 Task: Reply to email with the signature Cassandra Campbell with the subject Request for a referral from softage.1@softage.net with the message Can you provide an update on the status of the software development project? Undo the message and rewrite the message as I have attached the necessary documents for your review. Send the email
Action: Mouse moved to (503, 618)
Screenshot: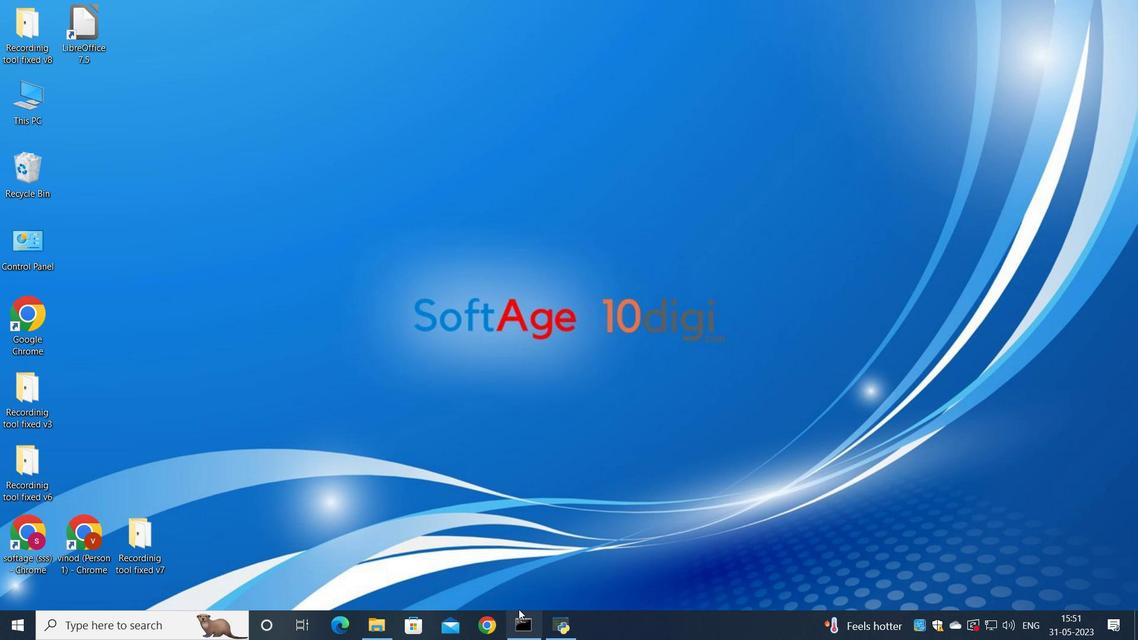 
Action: Mouse pressed left at (503, 618)
Screenshot: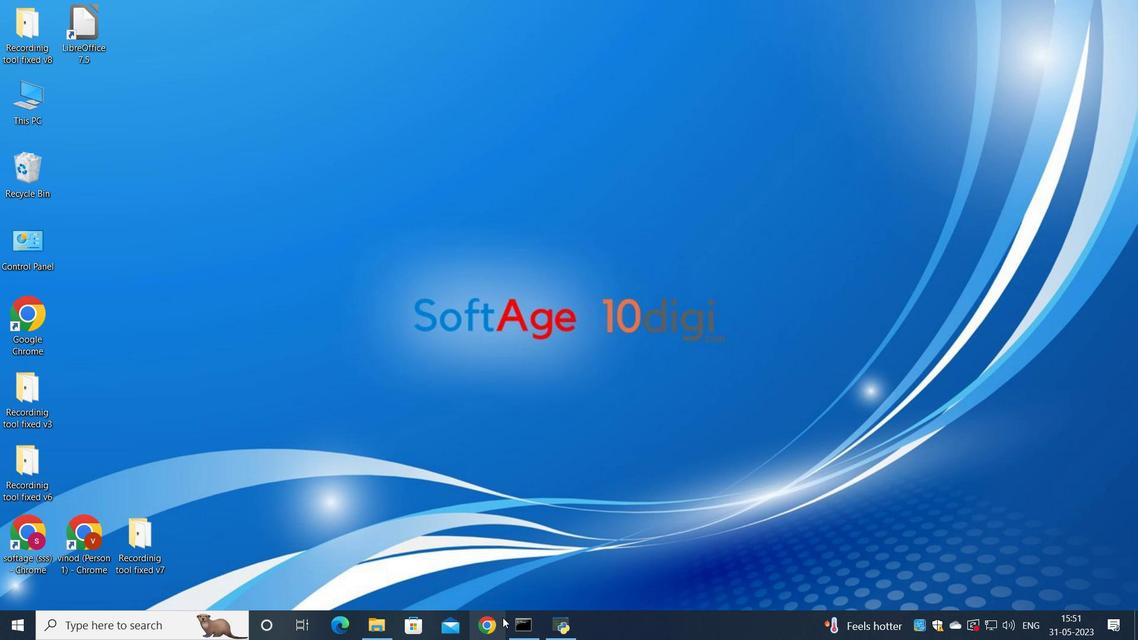 
Action: Mouse moved to (482, 348)
Screenshot: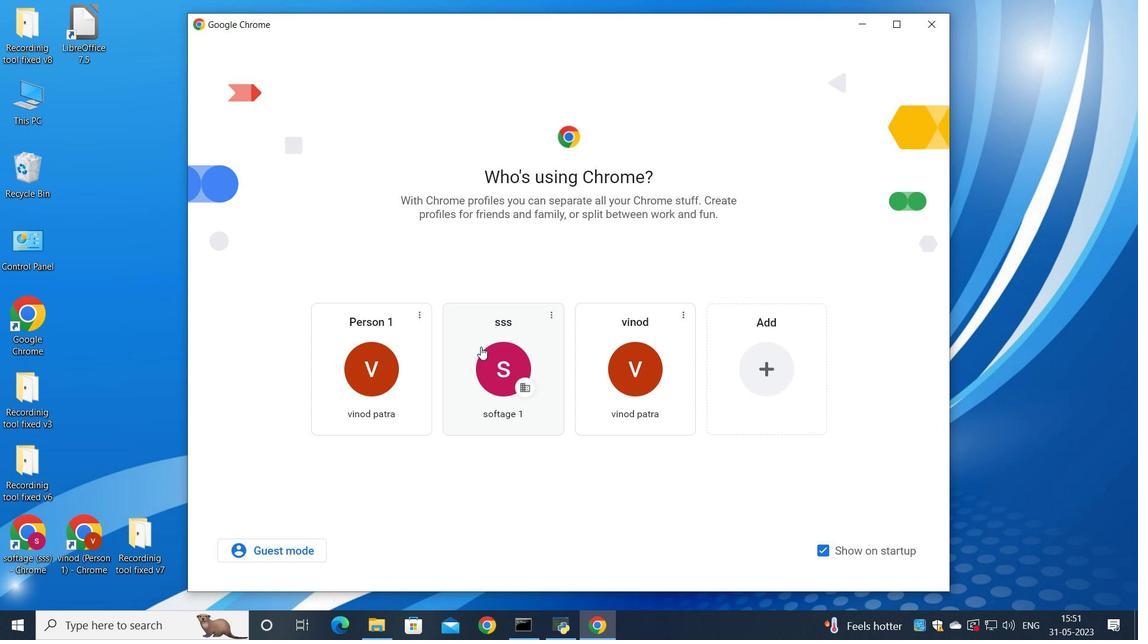
Action: Mouse pressed left at (482, 348)
Screenshot: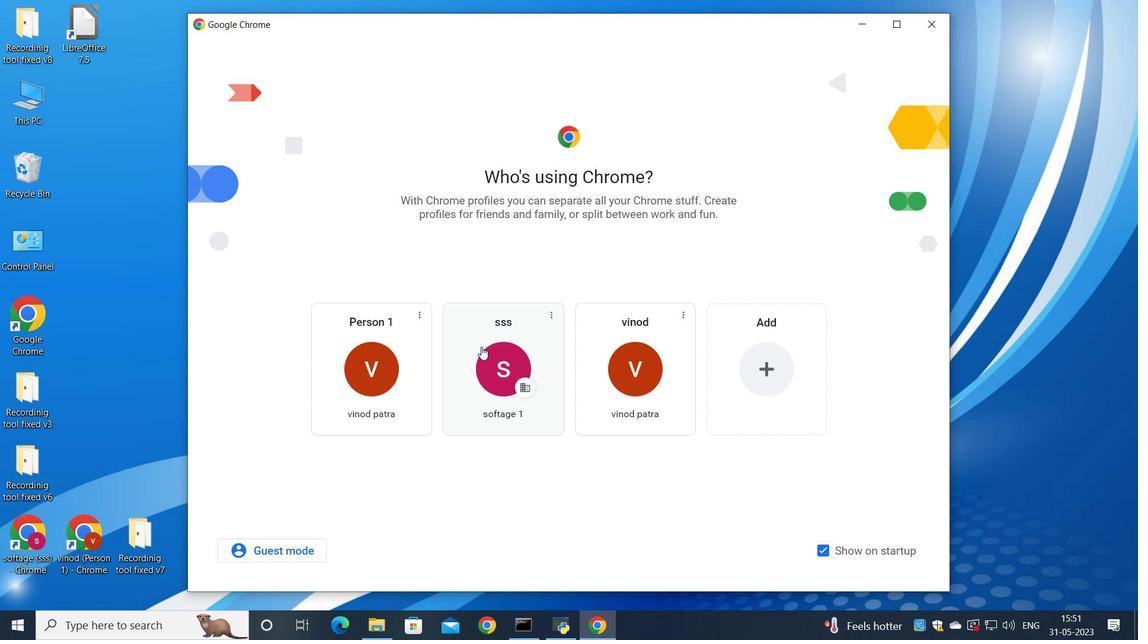 
Action: Mouse moved to (998, 78)
Screenshot: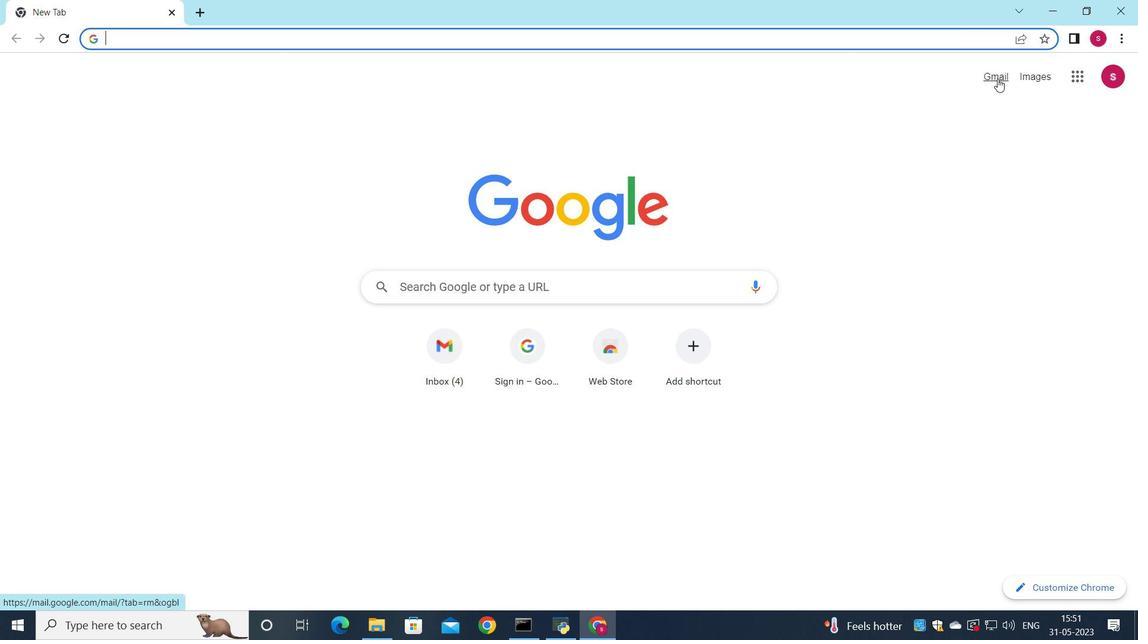 
Action: Mouse pressed left at (998, 78)
Screenshot: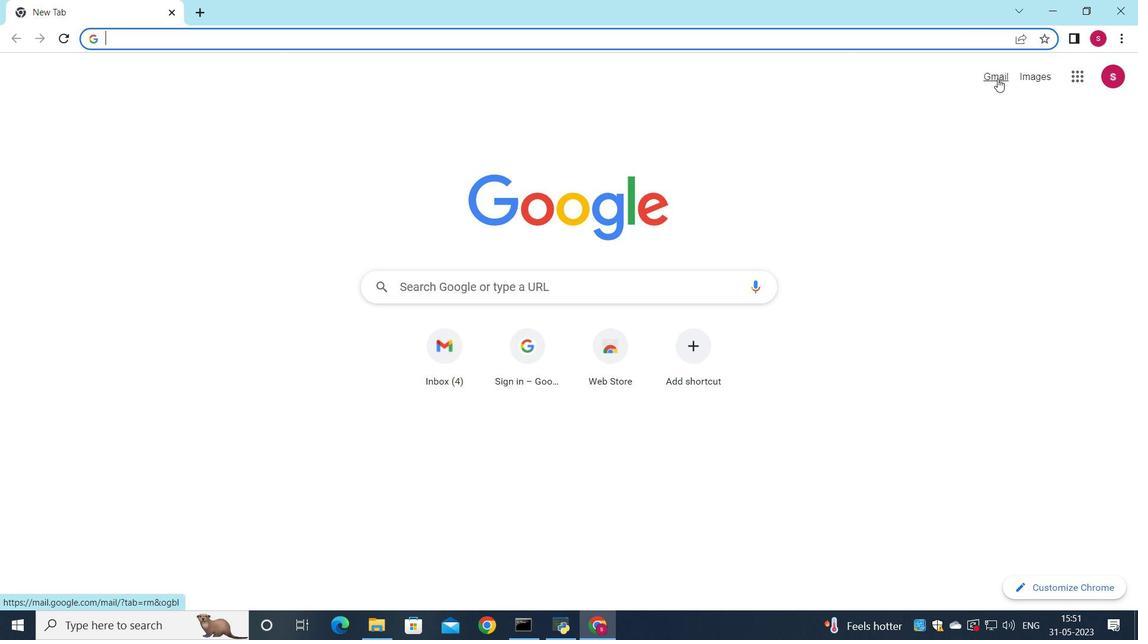 
Action: Mouse moved to (975, 104)
Screenshot: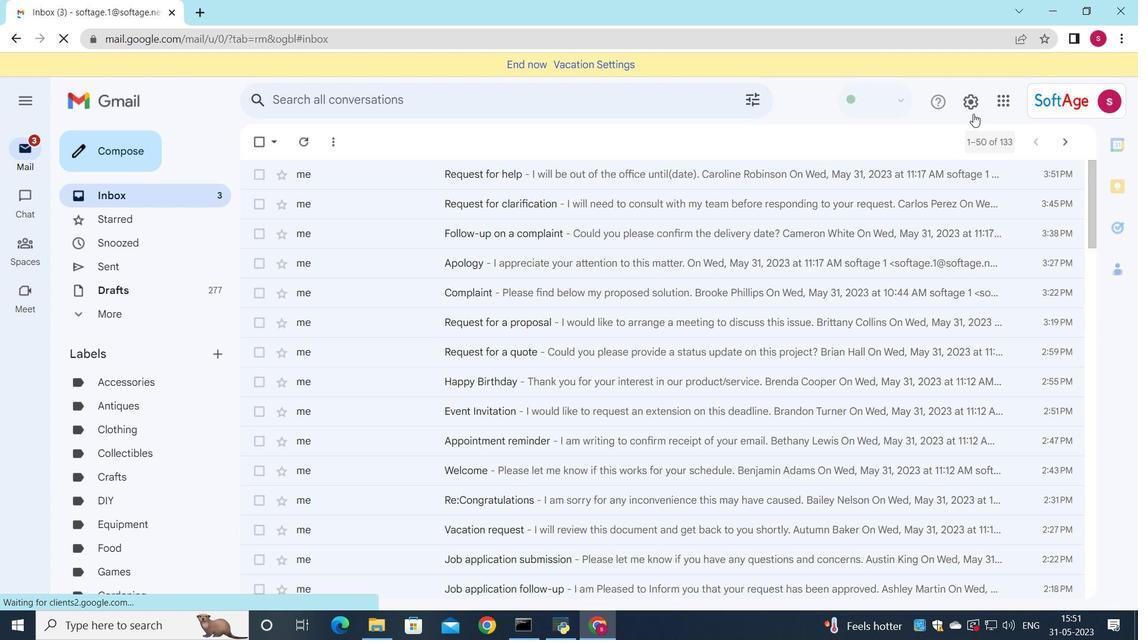 
Action: Mouse pressed left at (975, 104)
Screenshot: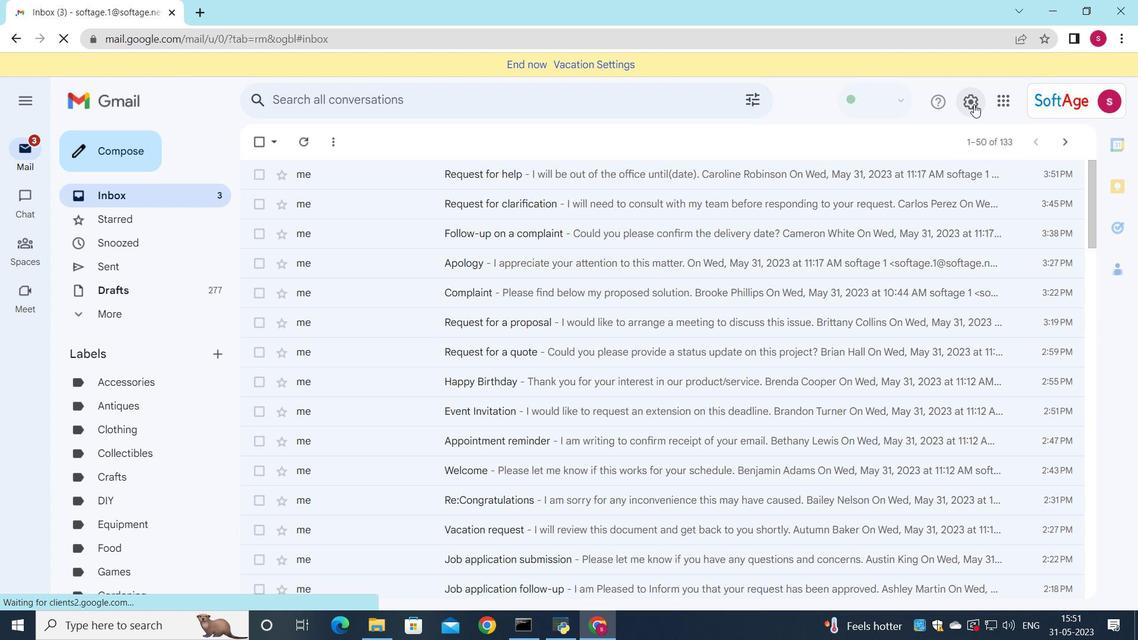 
Action: Mouse moved to (970, 172)
Screenshot: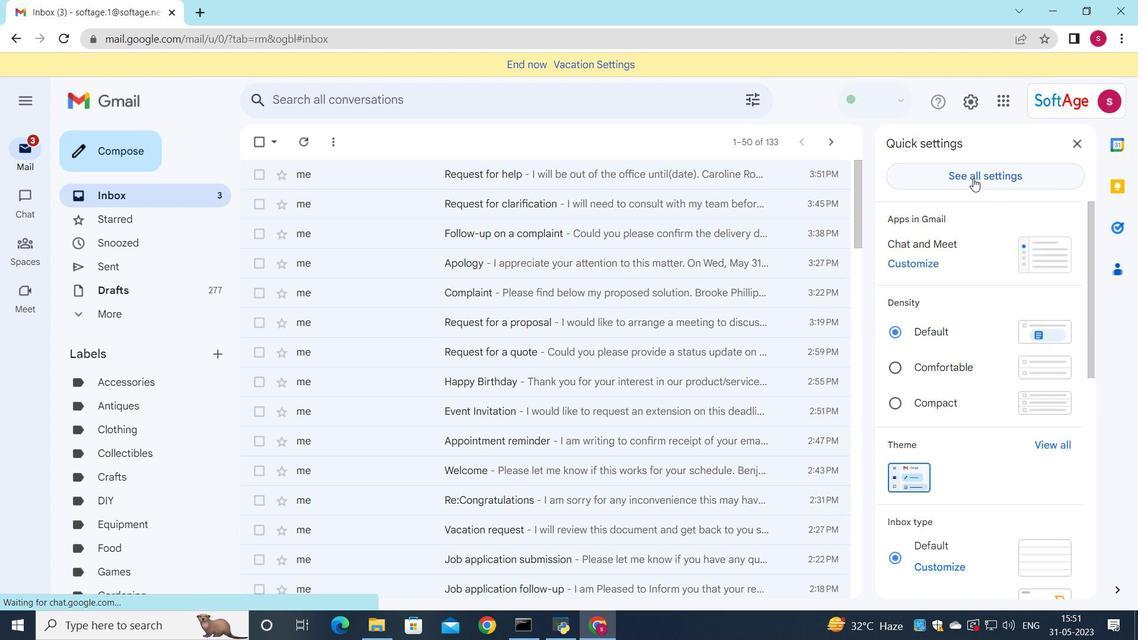 
Action: Mouse pressed left at (970, 172)
Screenshot: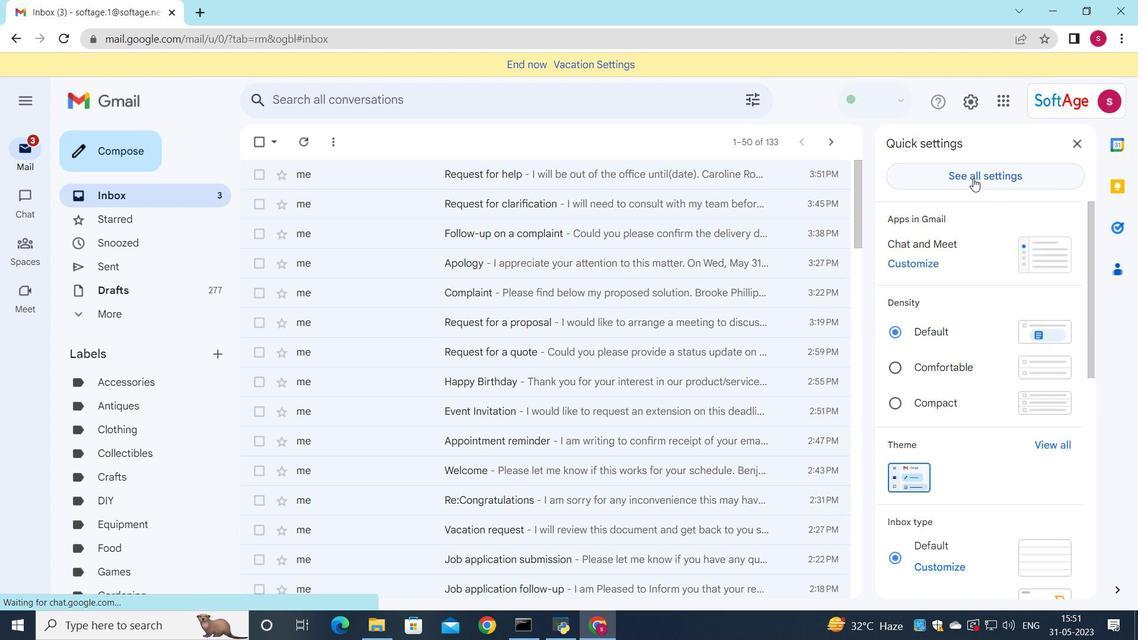 
Action: Mouse moved to (970, 170)
Screenshot: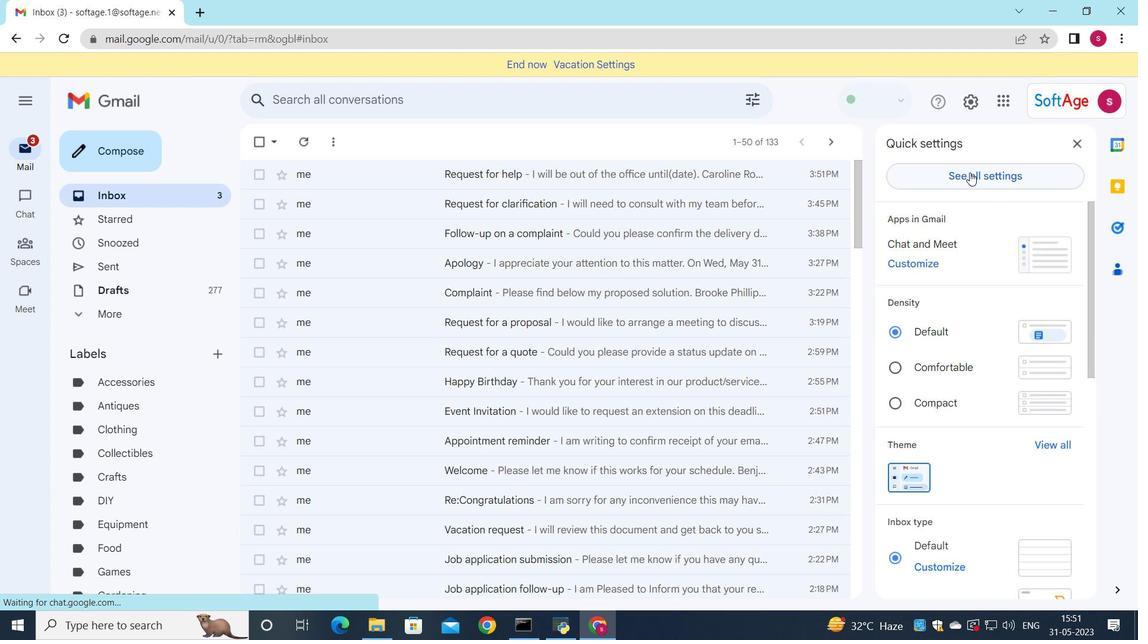 
Action: Key pressed <Key.space>
Screenshot: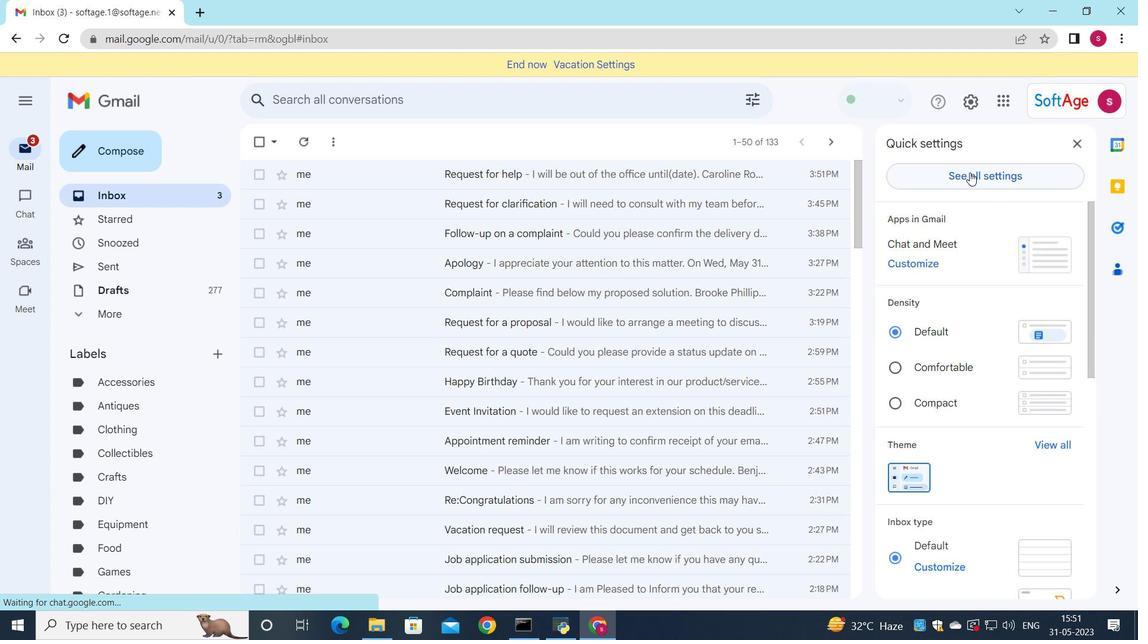 
Action: Mouse moved to (947, 176)
Screenshot: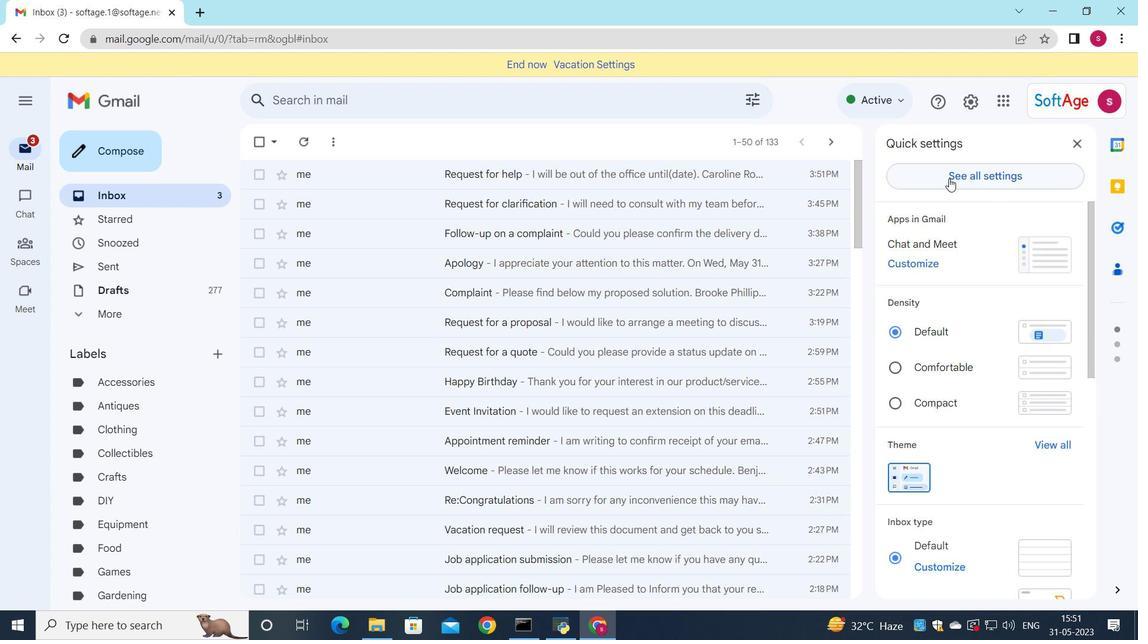 
Action: Mouse pressed left at (947, 176)
Screenshot: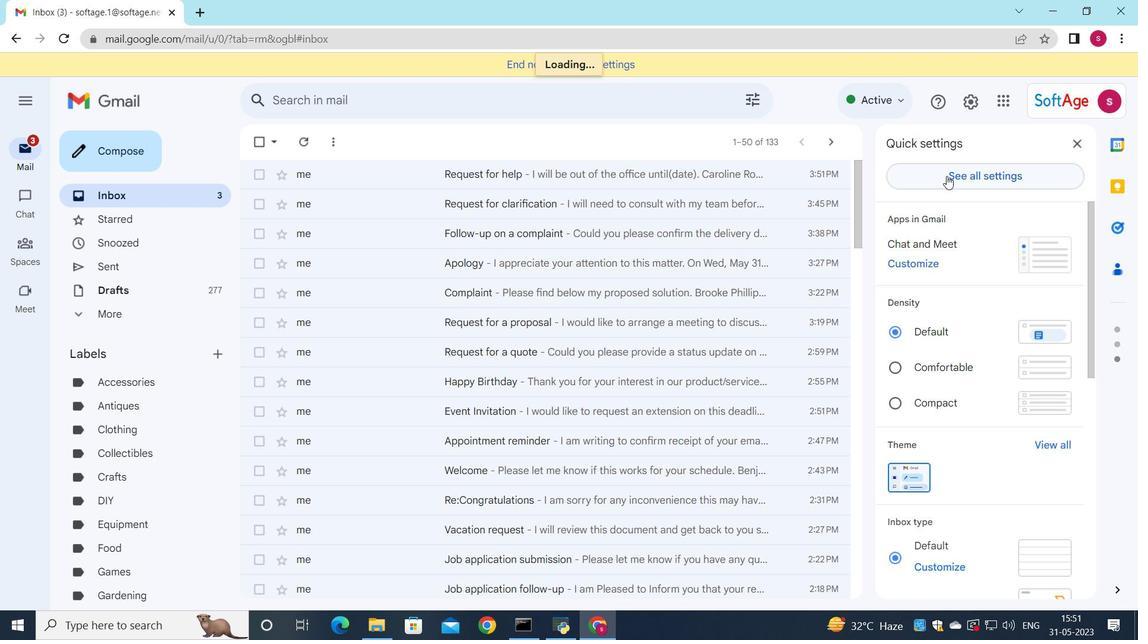 
Action: Mouse moved to (613, 241)
Screenshot: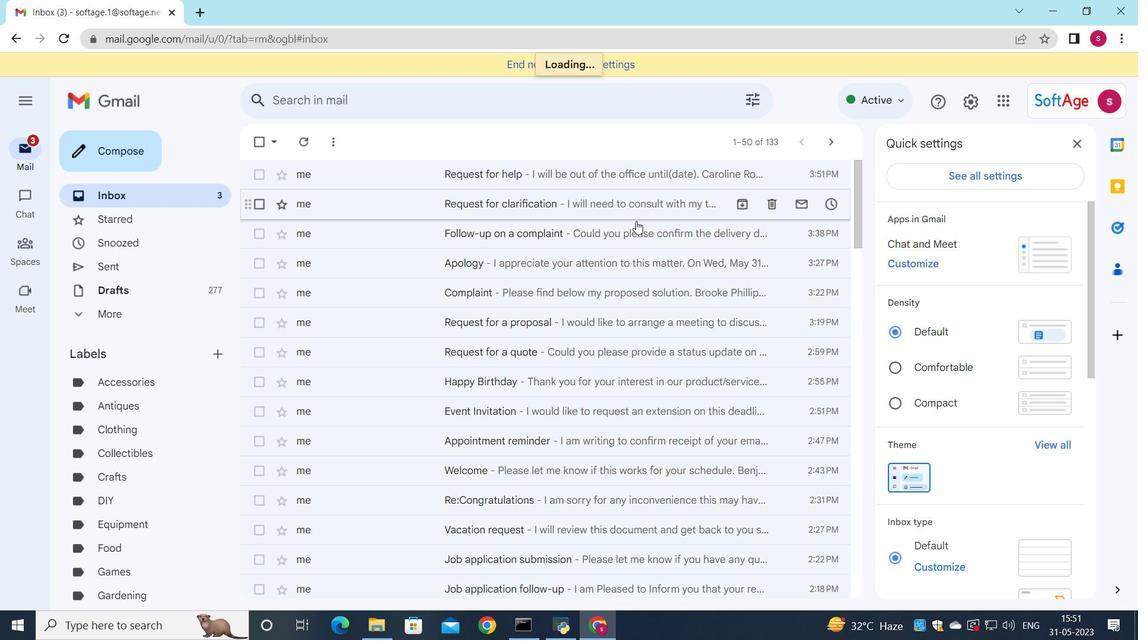 
Action: Mouse scrolled (613, 240) with delta (0, 0)
Screenshot: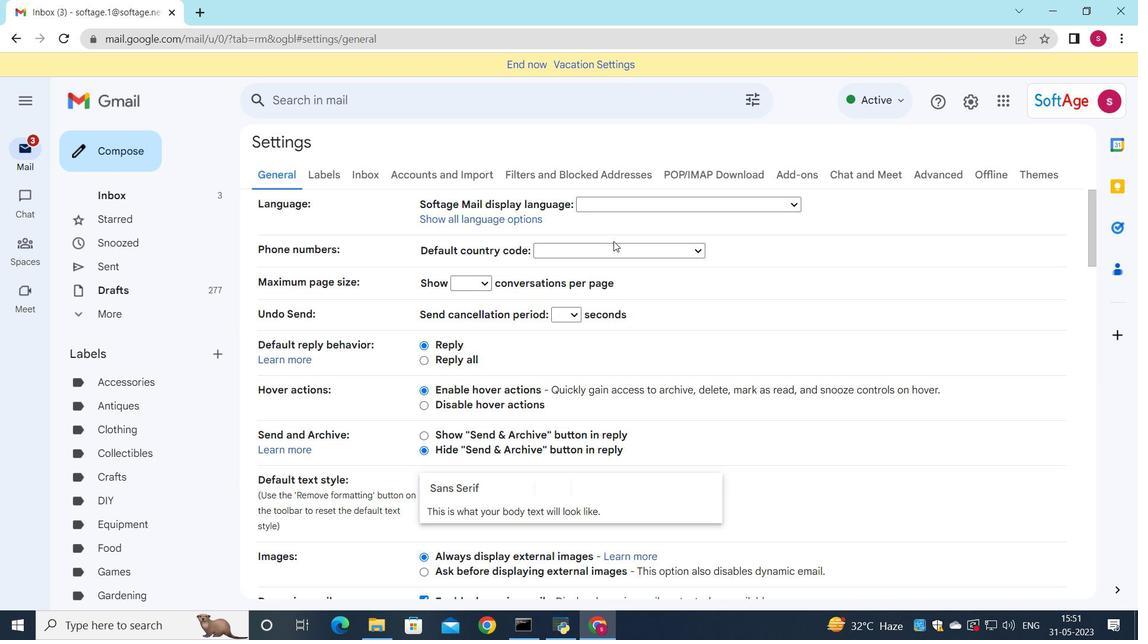 
Action: Mouse scrolled (613, 240) with delta (0, 0)
Screenshot: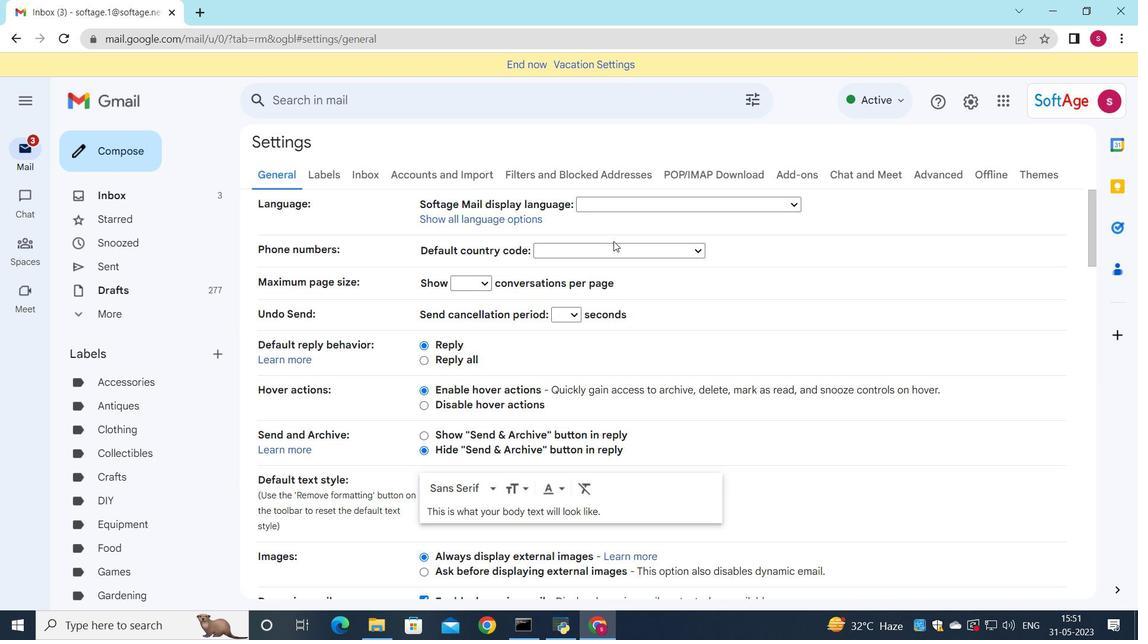 
Action: Mouse scrolled (613, 240) with delta (0, 0)
Screenshot: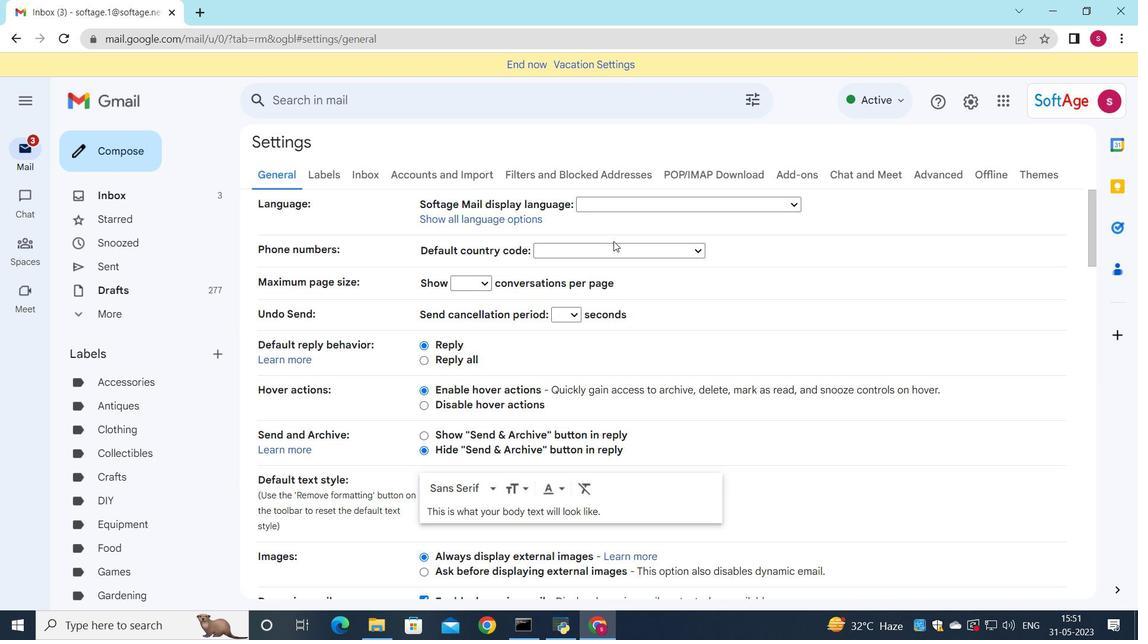
Action: Mouse moved to (616, 243)
Screenshot: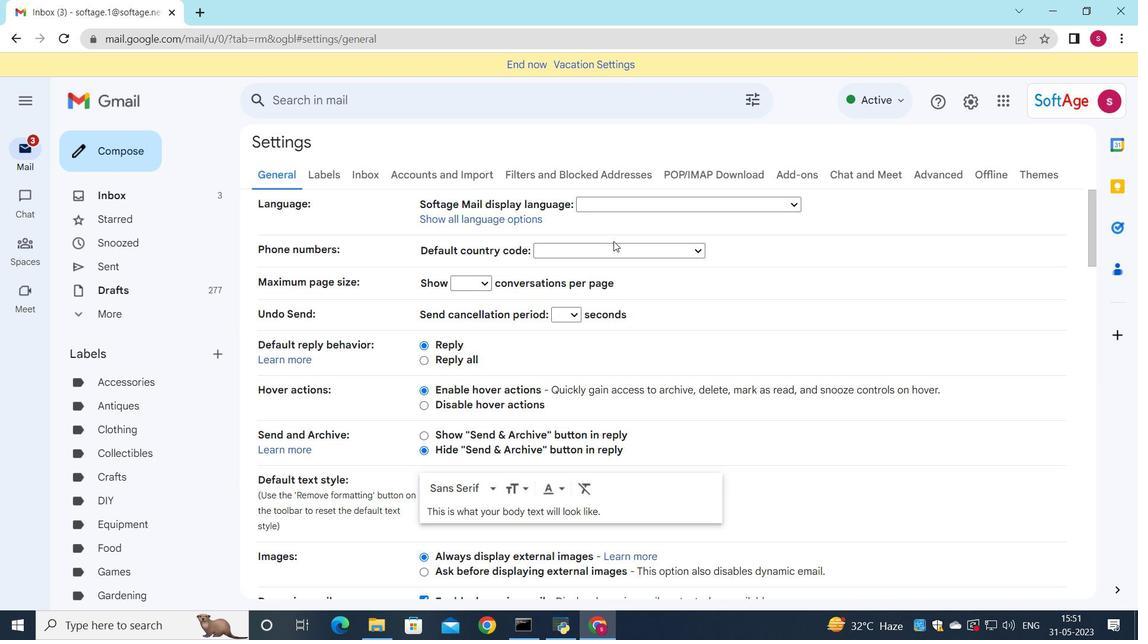
Action: Mouse scrolled (616, 243) with delta (0, 0)
Screenshot: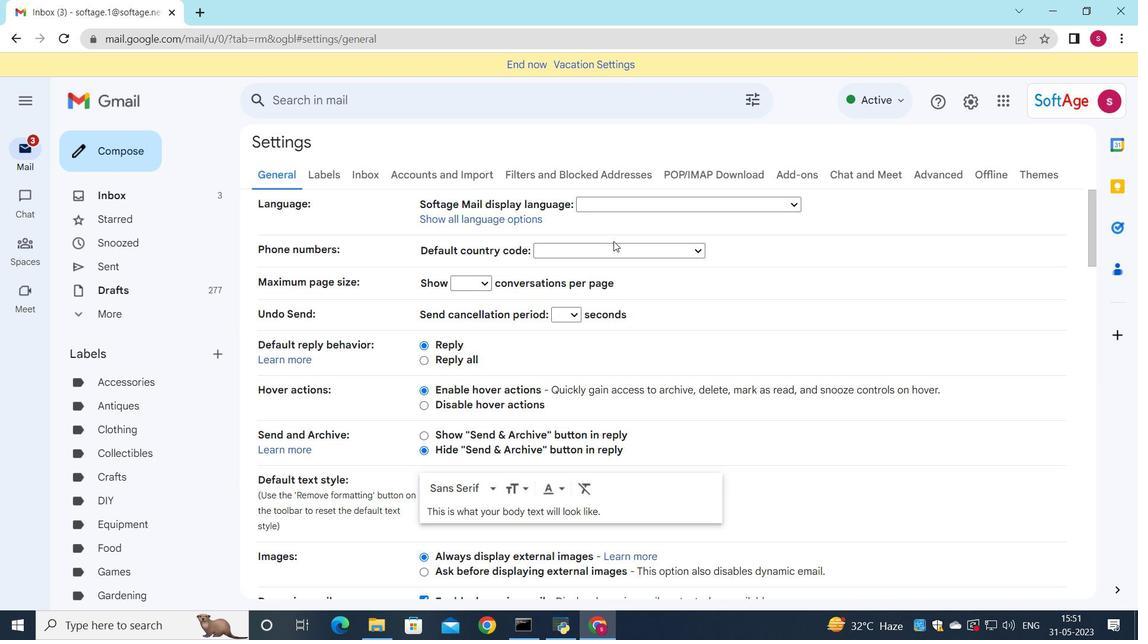 
Action: Mouse scrolled (616, 243) with delta (0, 0)
Screenshot: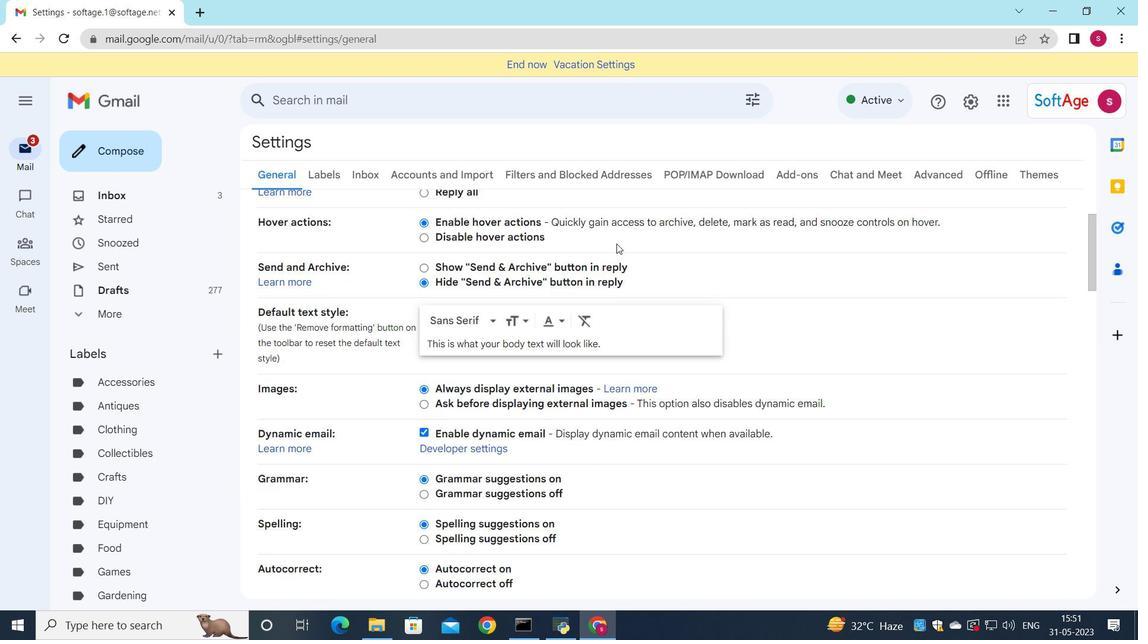 
Action: Mouse scrolled (616, 243) with delta (0, 0)
Screenshot: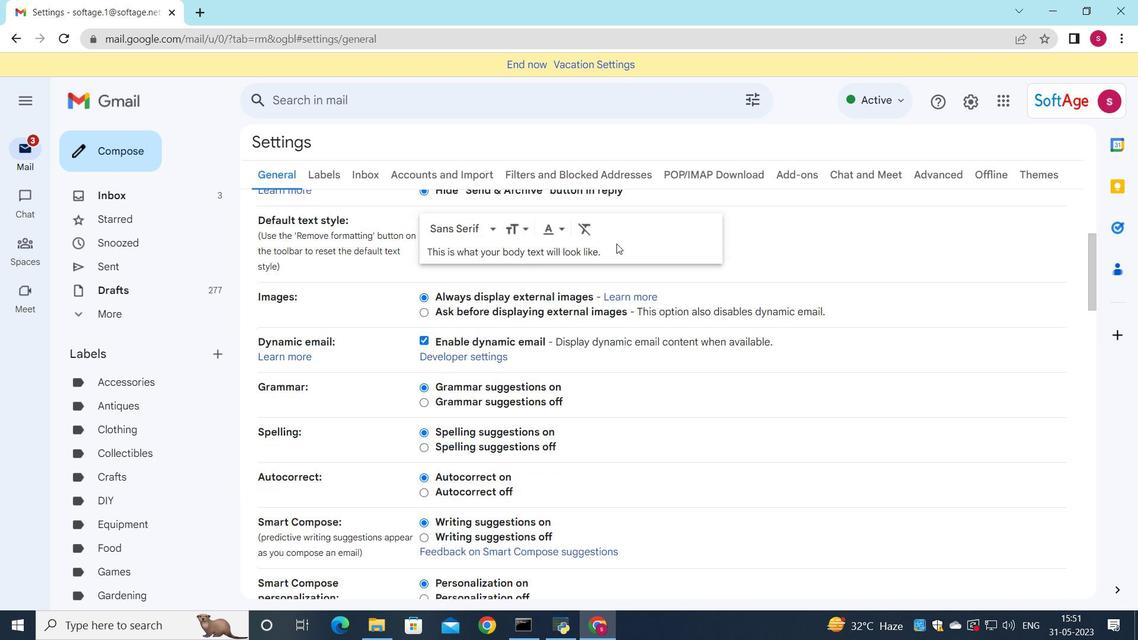
Action: Mouse scrolled (616, 243) with delta (0, 0)
Screenshot: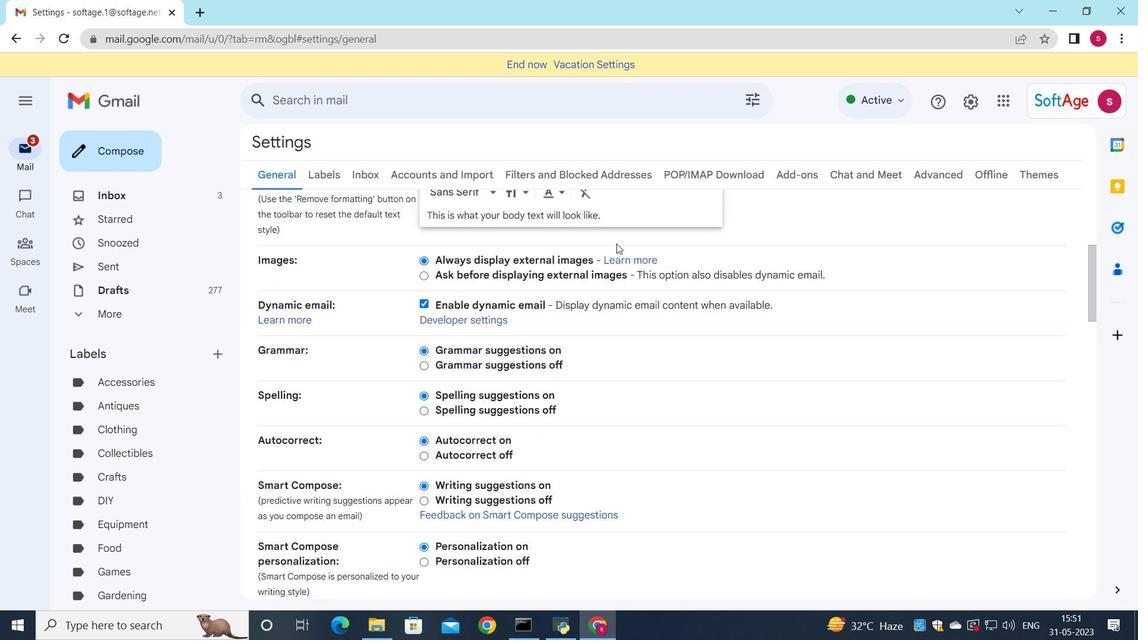 
Action: Mouse moved to (617, 243)
Screenshot: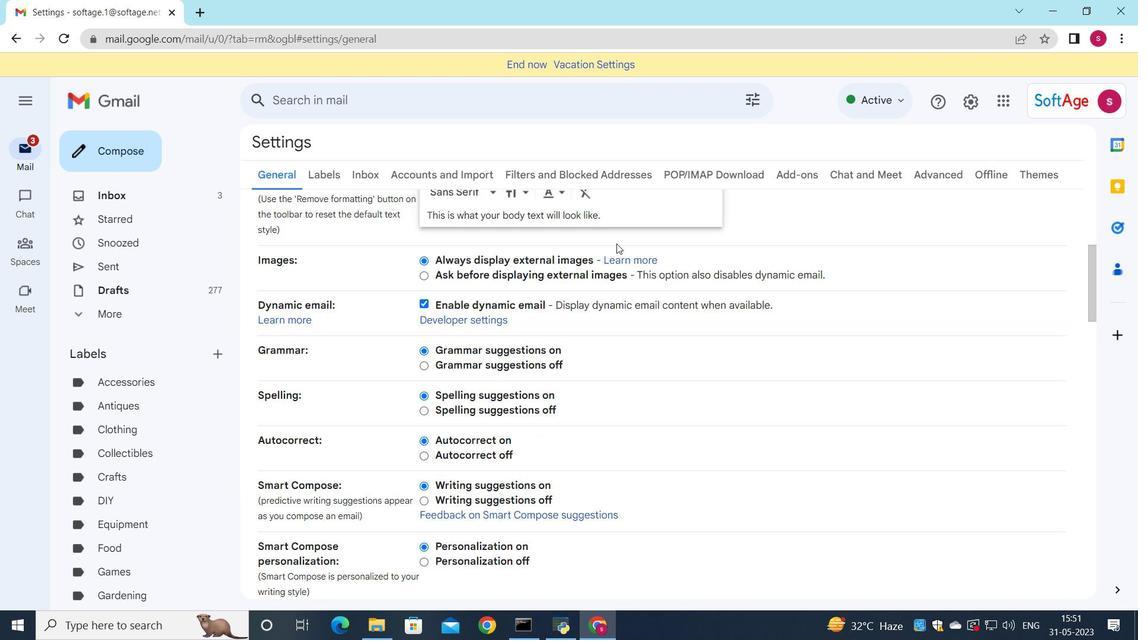 
Action: Mouse scrolled (617, 243) with delta (0, 0)
Screenshot: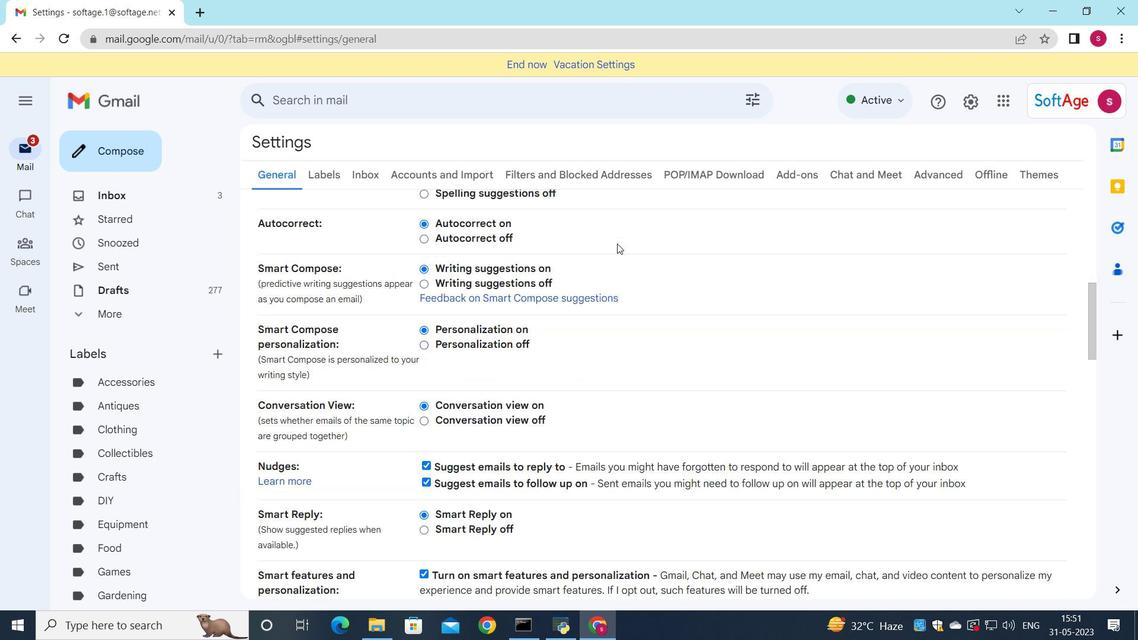 
Action: Mouse scrolled (617, 243) with delta (0, 0)
Screenshot: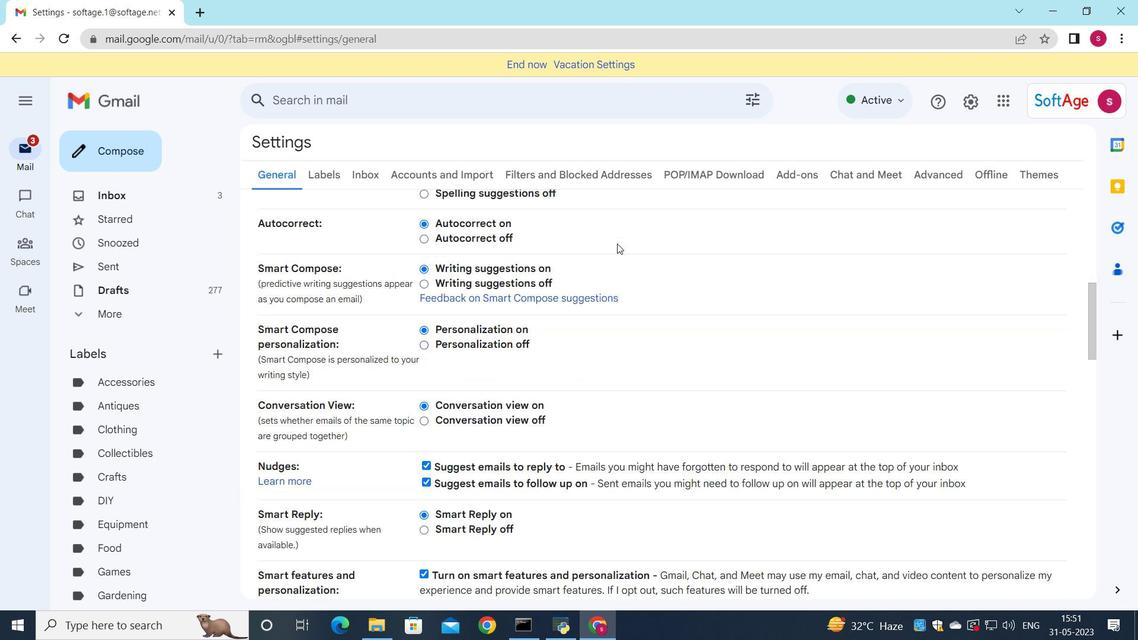 
Action: Mouse scrolled (617, 243) with delta (0, 0)
Screenshot: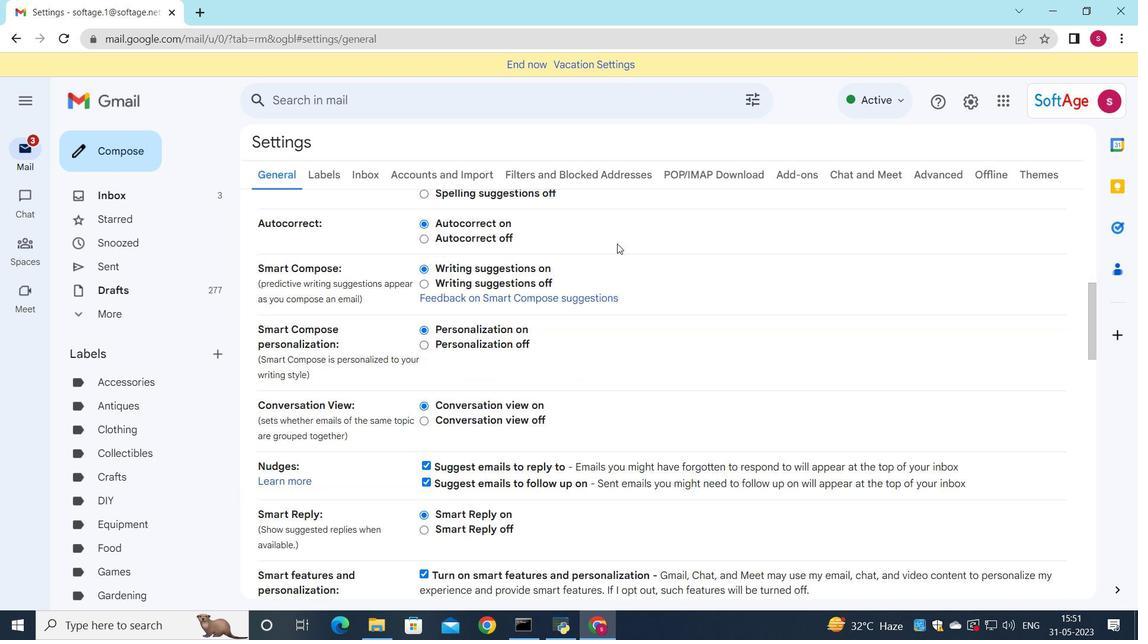 
Action: Mouse scrolled (617, 243) with delta (0, 0)
Screenshot: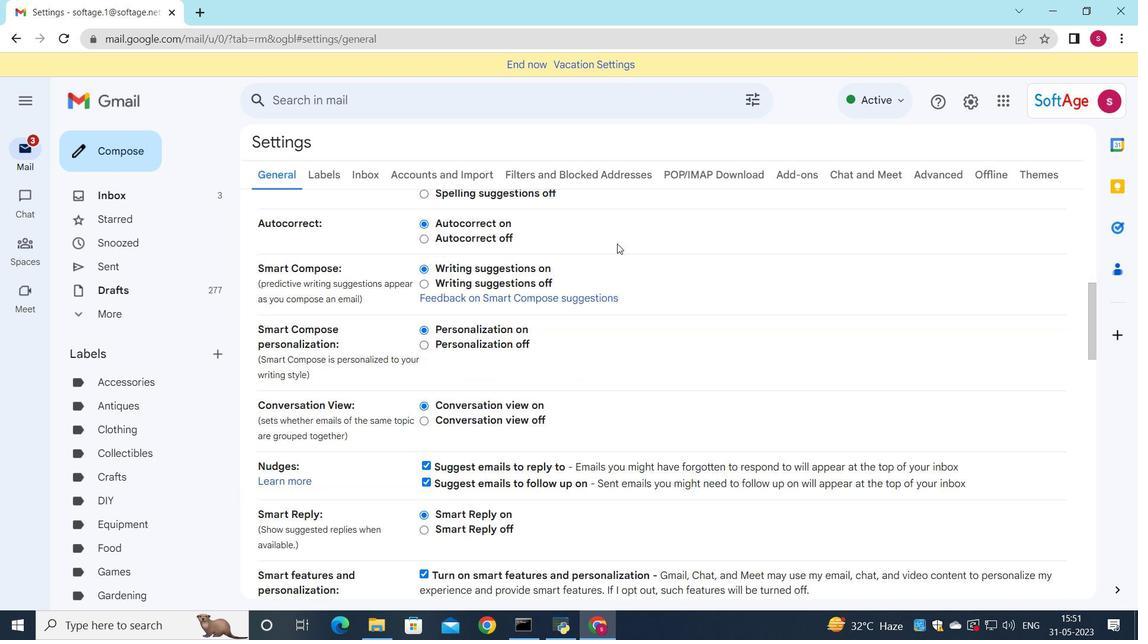 
Action: Mouse scrolled (617, 243) with delta (0, 0)
Screenshot: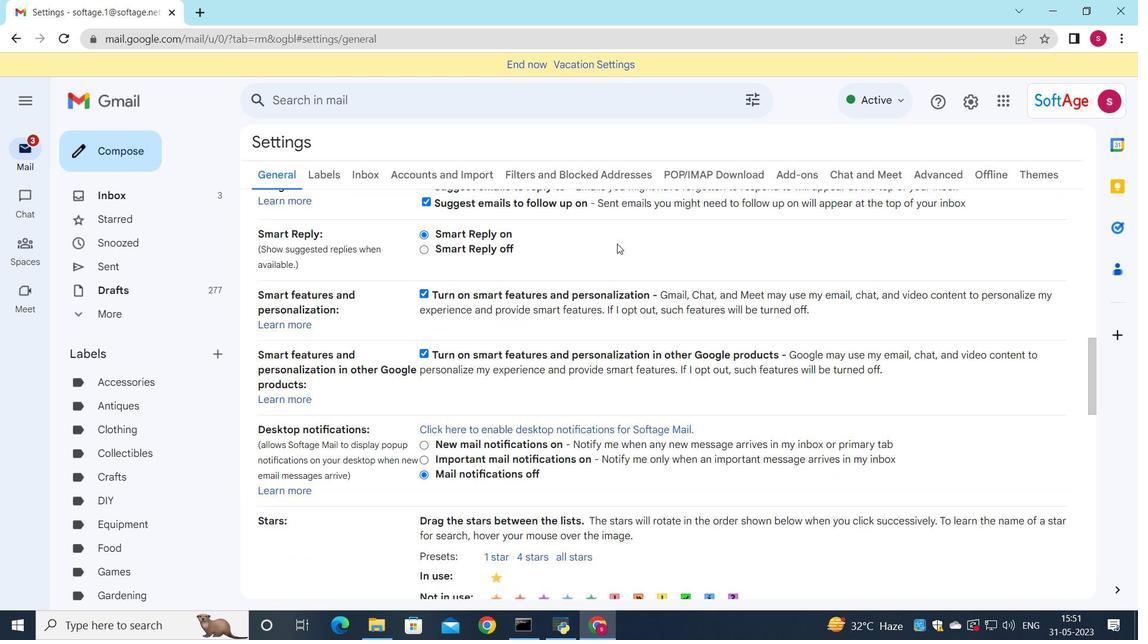 
Action: Mouse scrolled (617, 243) with delta (0, 0)
Screenshot: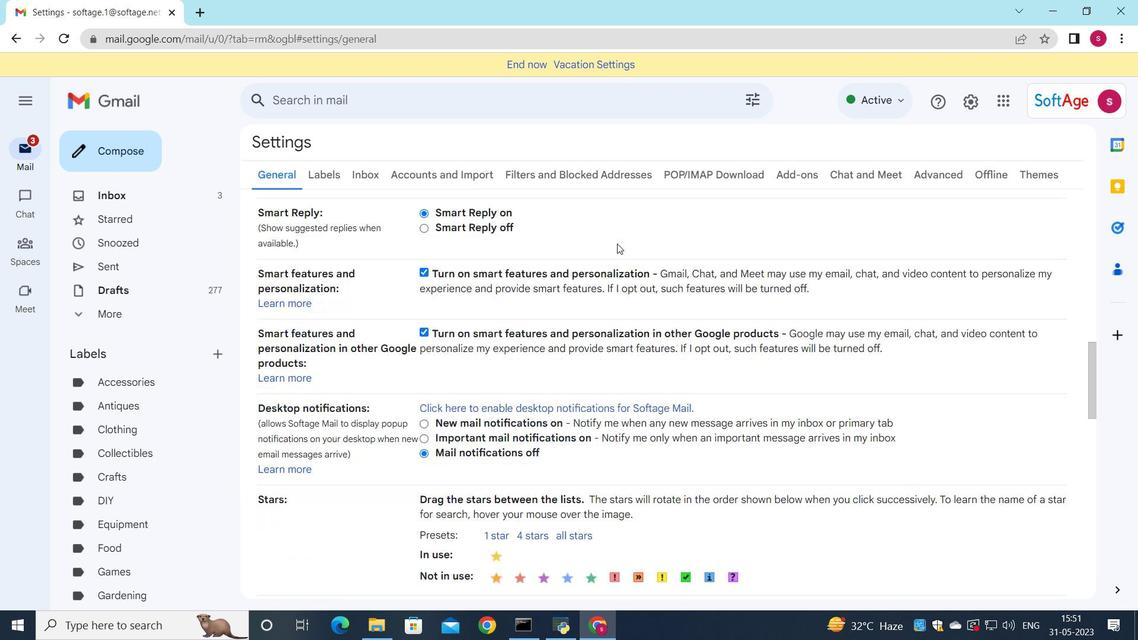 
Action: Mouse scrolled (617, 243) with delta (0, 0)
Screenshot: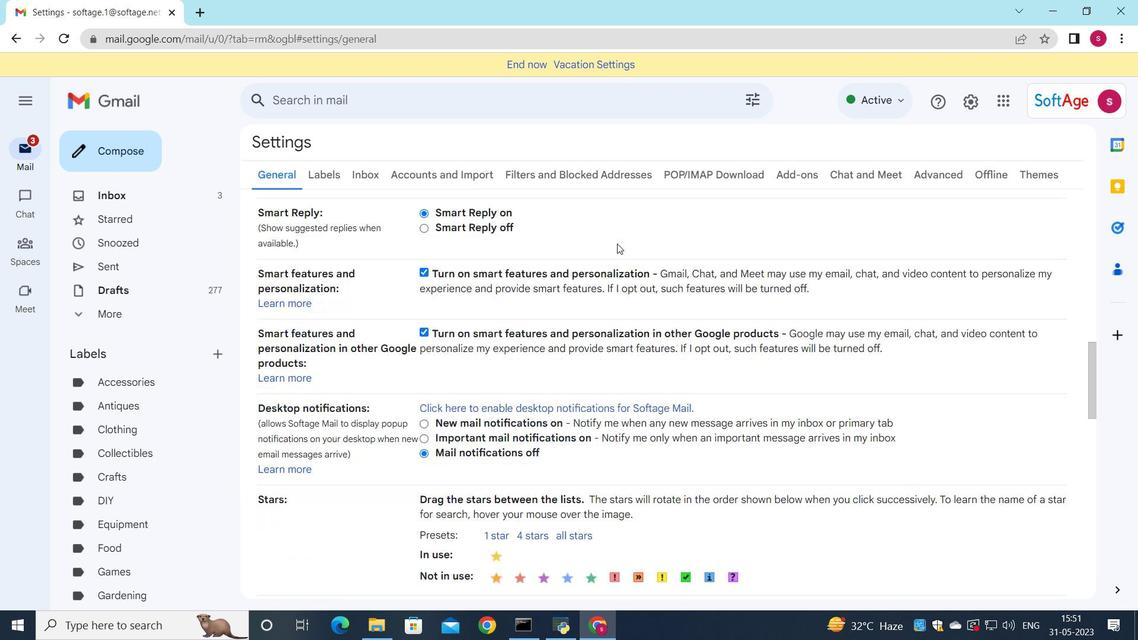 
Action: Mouse scrolled (617, 243) with delta (0, 0)
Screenshot: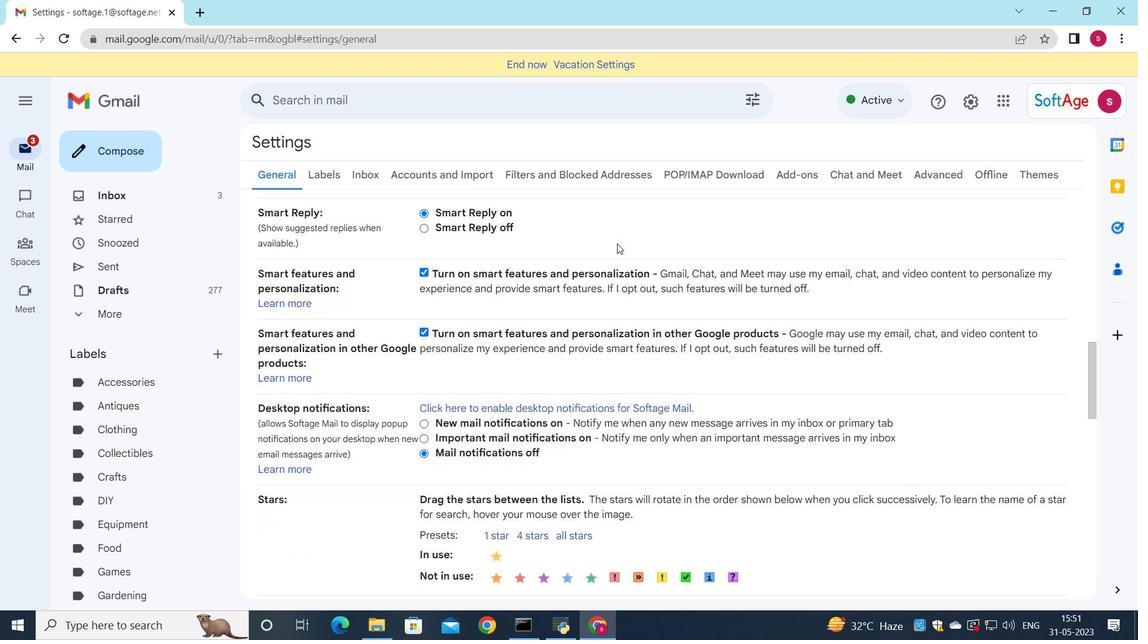 
Action: Mouse scrolled (617, 243) with delta (0, 0)
Screenshot: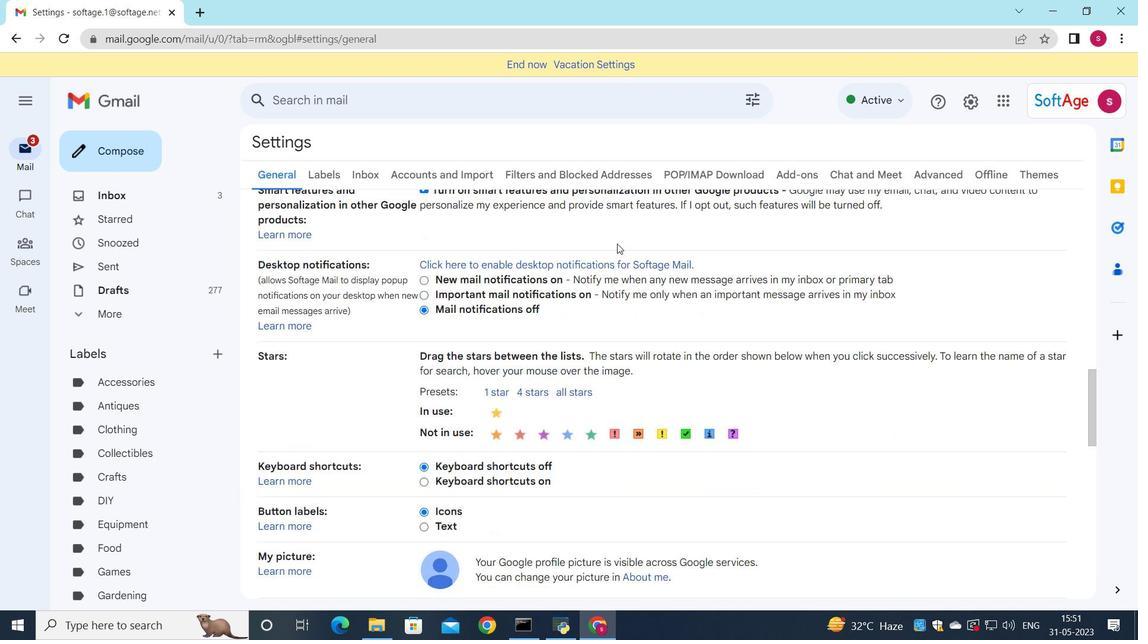 
Action: Mouse scrolled (617, 243) with delta (0, 0)
Screenshot: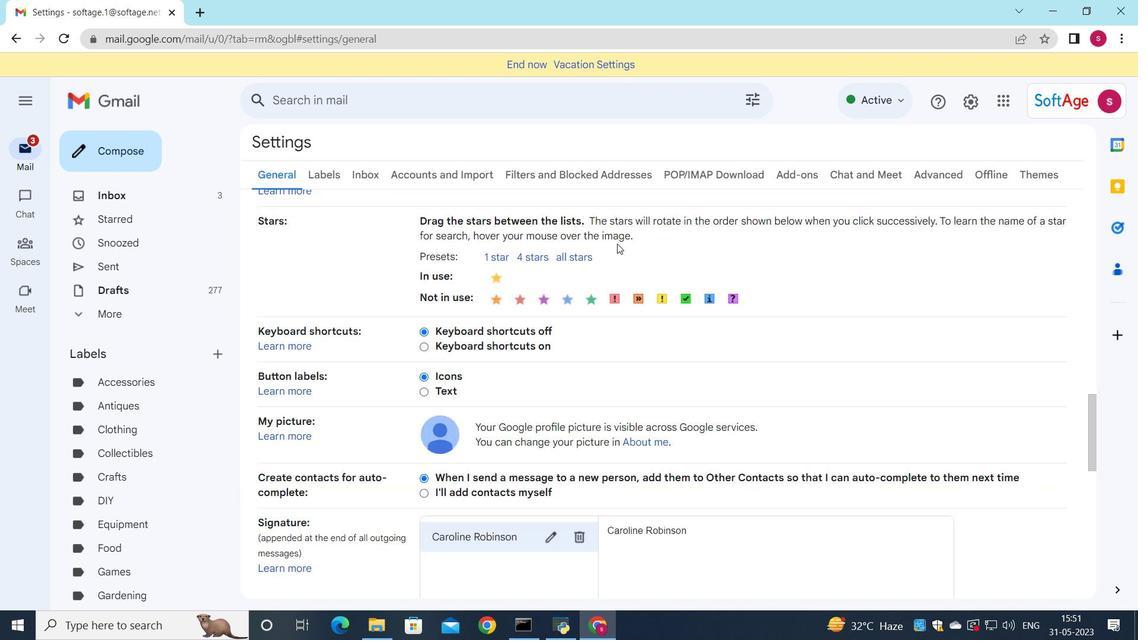 
Action: Mouse scrolled (617, 243) with delta (0, 0)
Screenshot: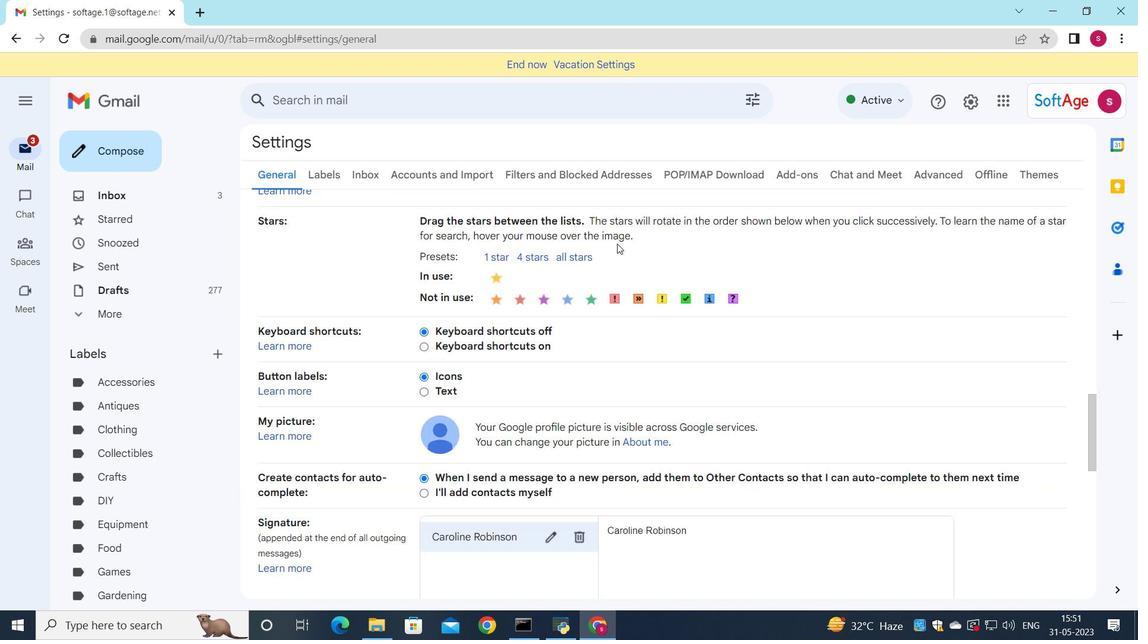 
Action: Mouse moved to (587, 305)
Screenshot: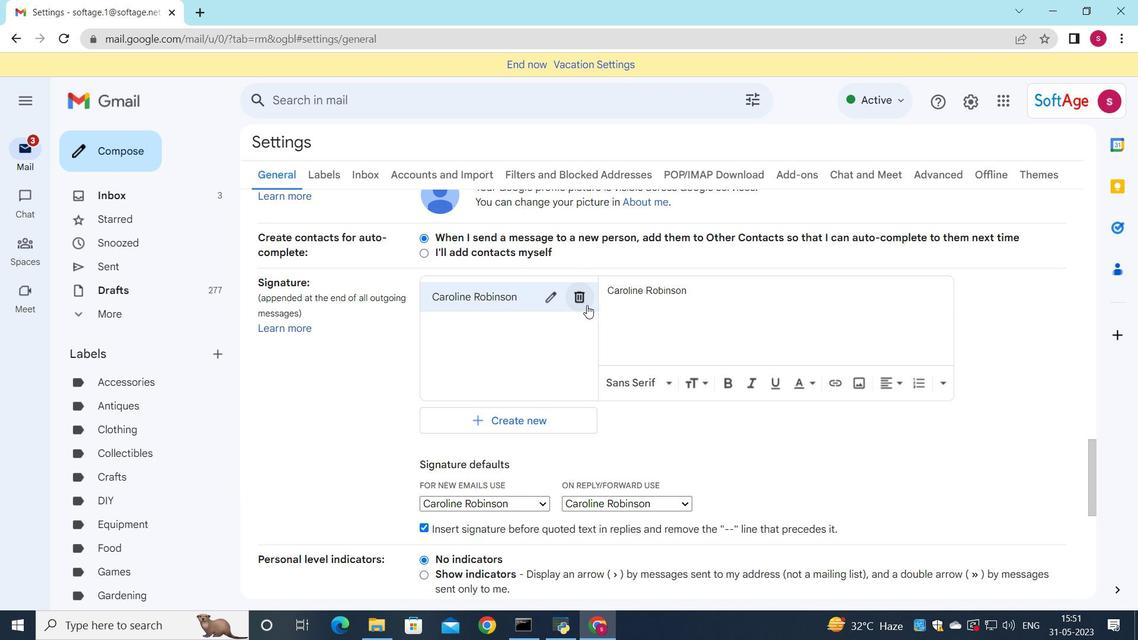 
Action: Mouse pressed left at (587, 305)
Screenshot: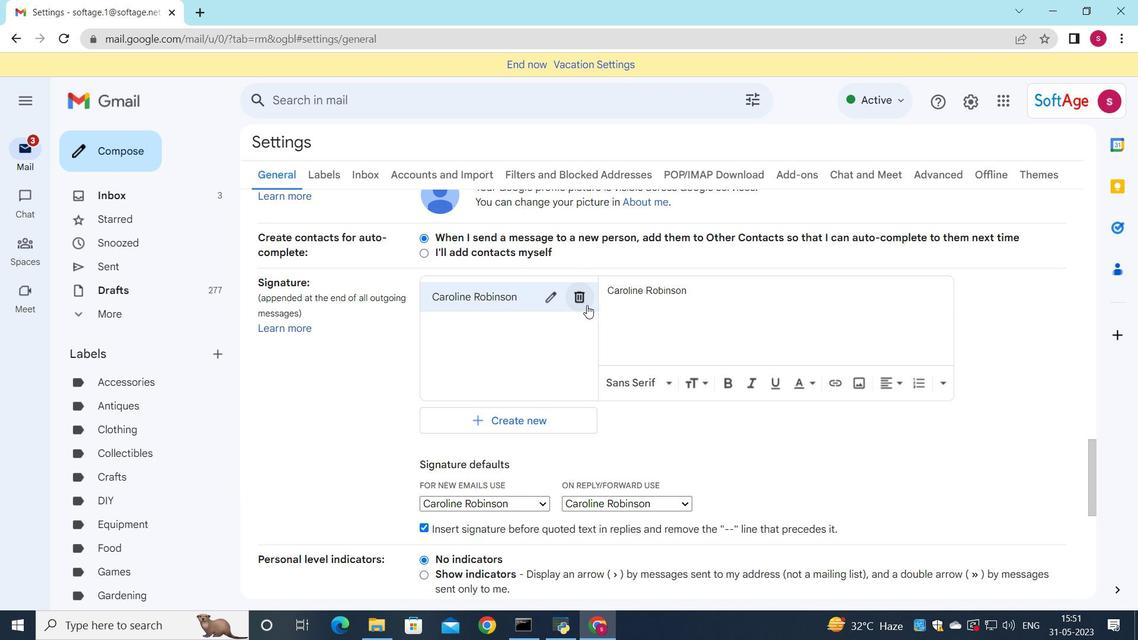 
Action: Mouse moved to (714, 358)
Screenshot: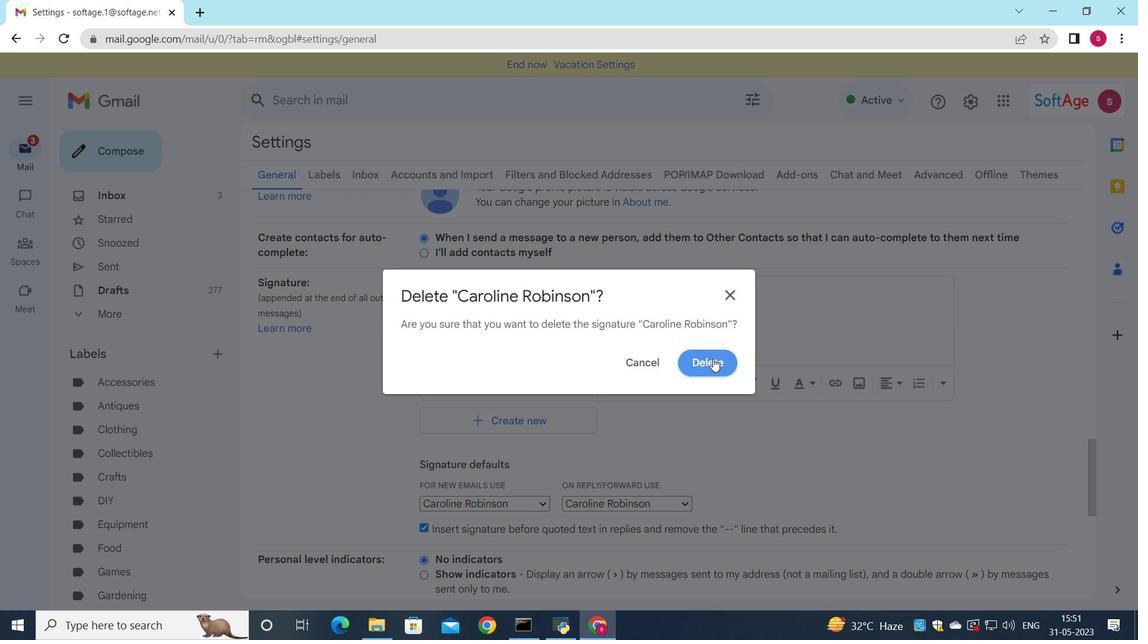 
Action: Mouse pressed left at (714, 358)
Screenshot: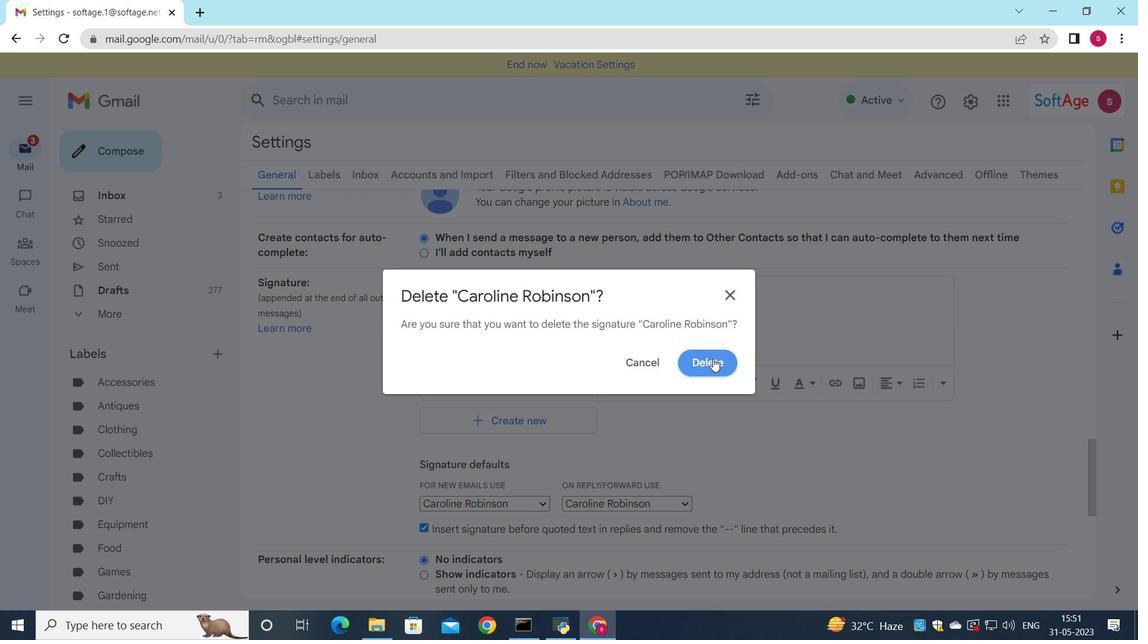 
Action: Mouse moved to (451, 308)
Screenshot: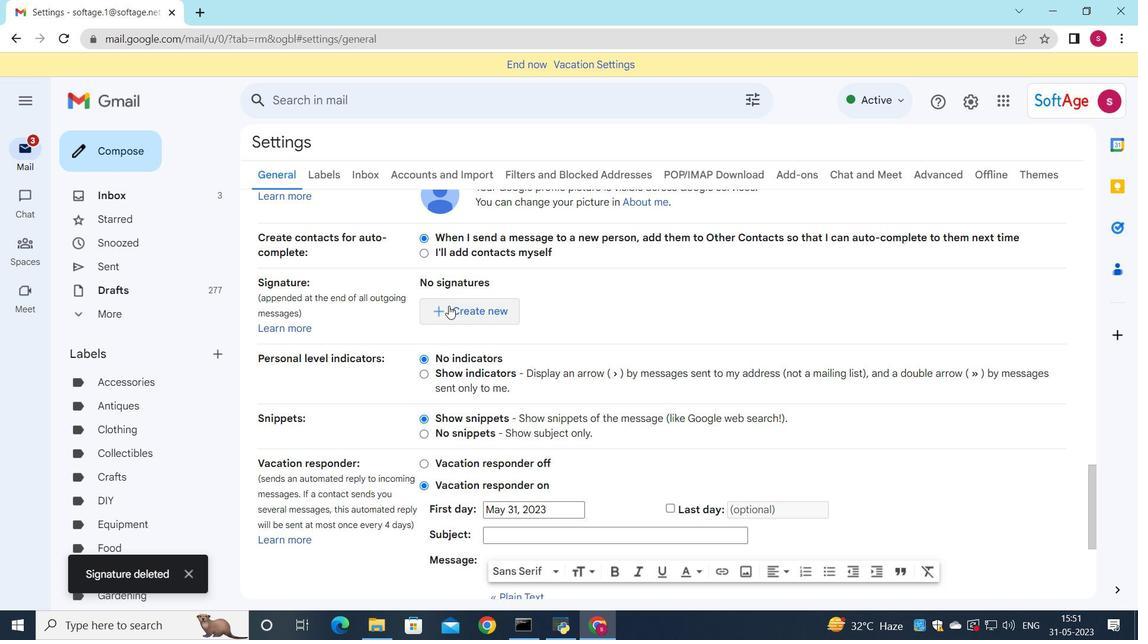 
Action: Mouse pressed left at (451, 308)
Screenshot: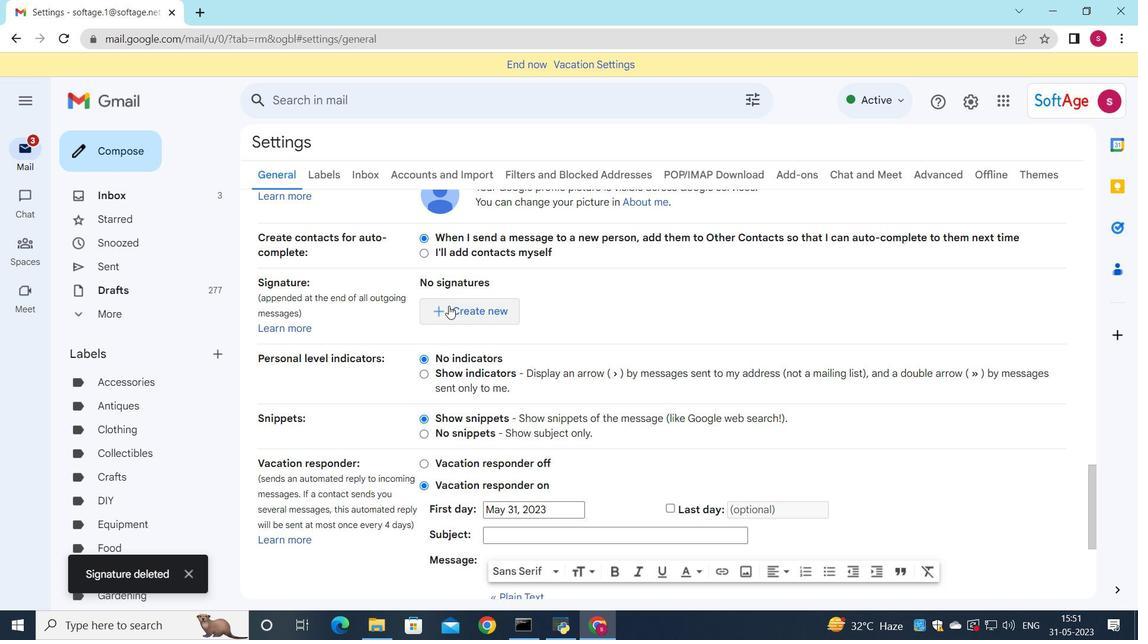 
Action: Mouse moved to (795, 317)
Screenshot: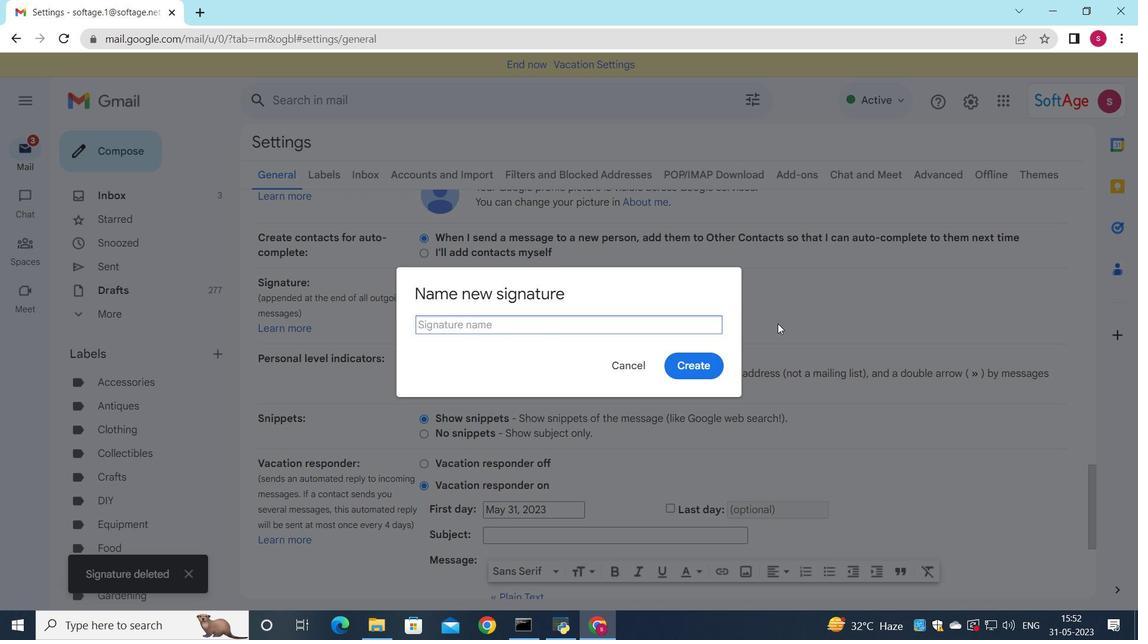 
Action: Key pressed <Key.shift>Casandra<Key.space><Key.shift>Campbell
Screenshot: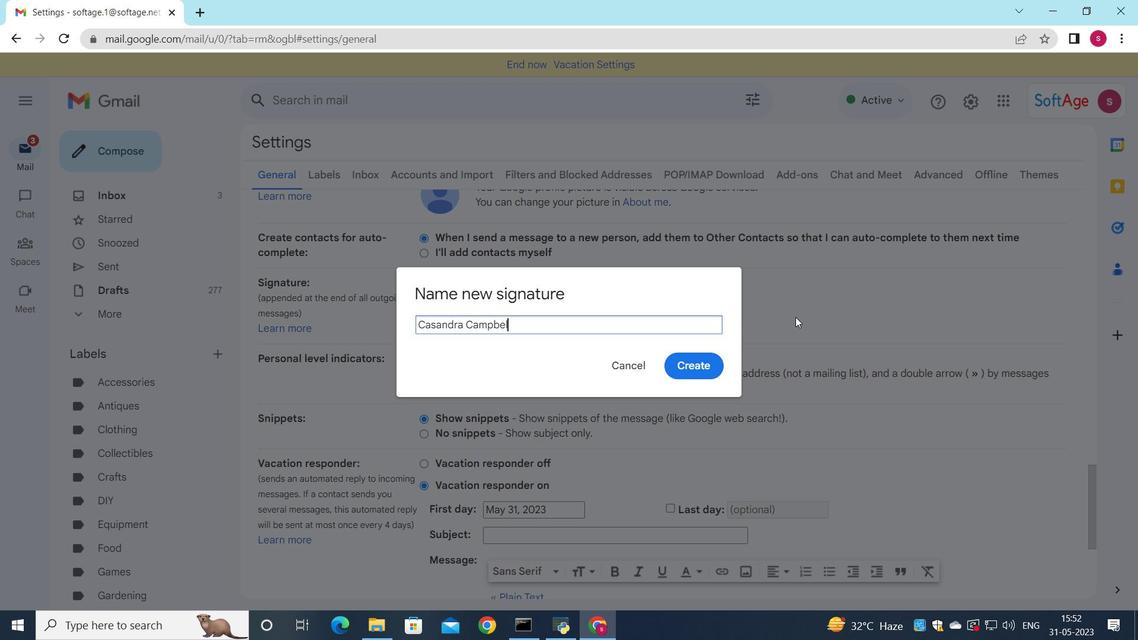 
Action: Mouse moved to (702, 367)
Screenshot: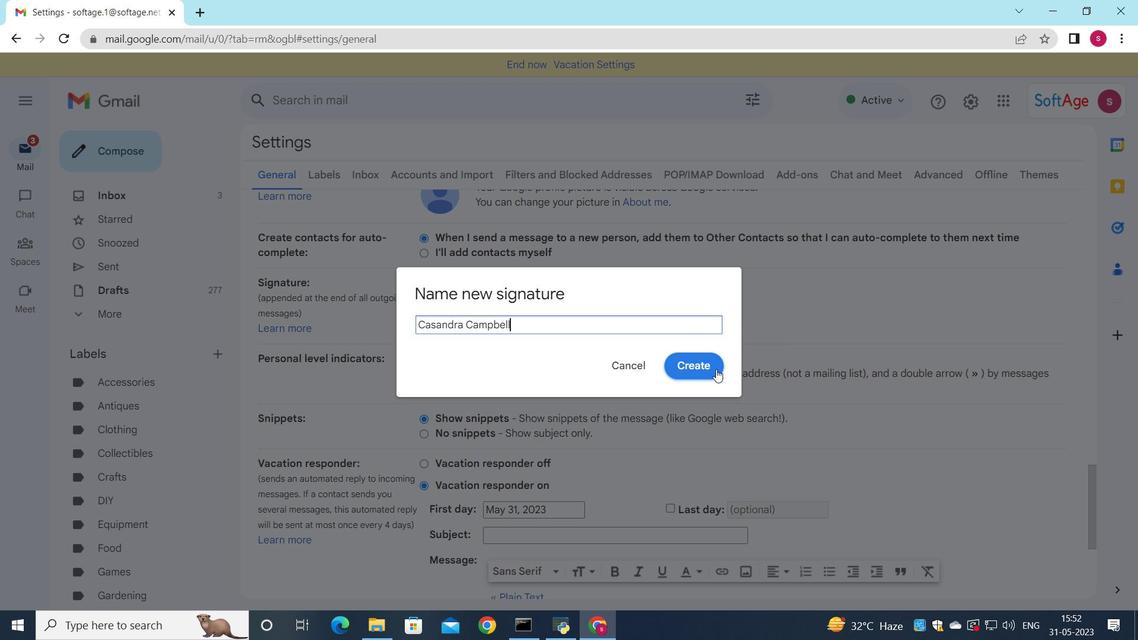 
Action: Mouse pressed left at (702, 367)
Screenshot: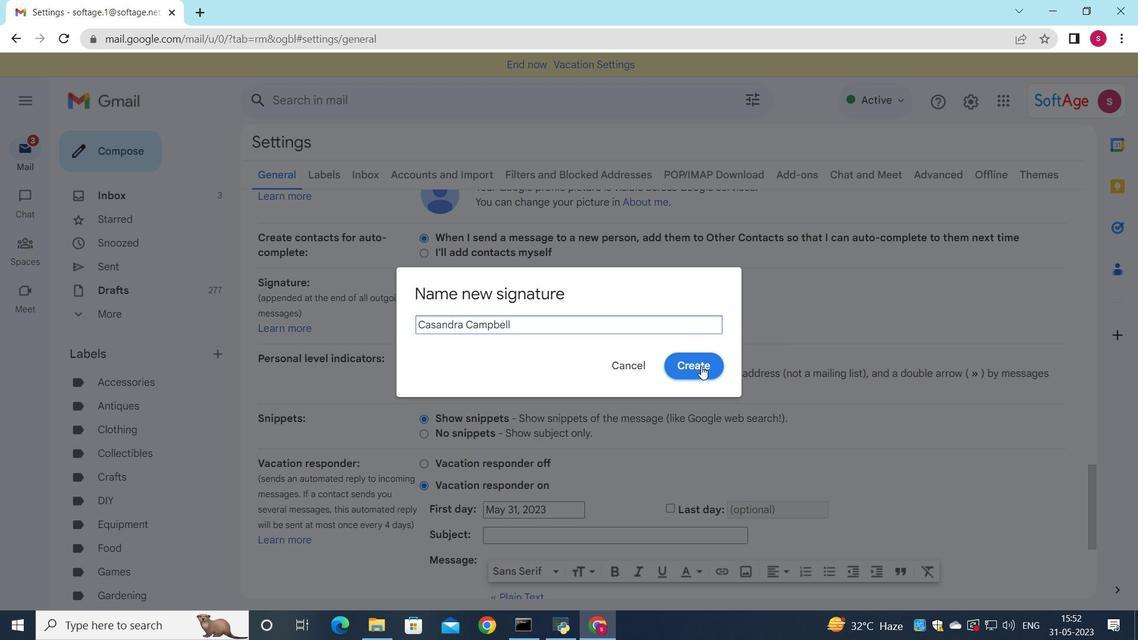 
Action: Mouse moved to (704, 333)
Screenshot: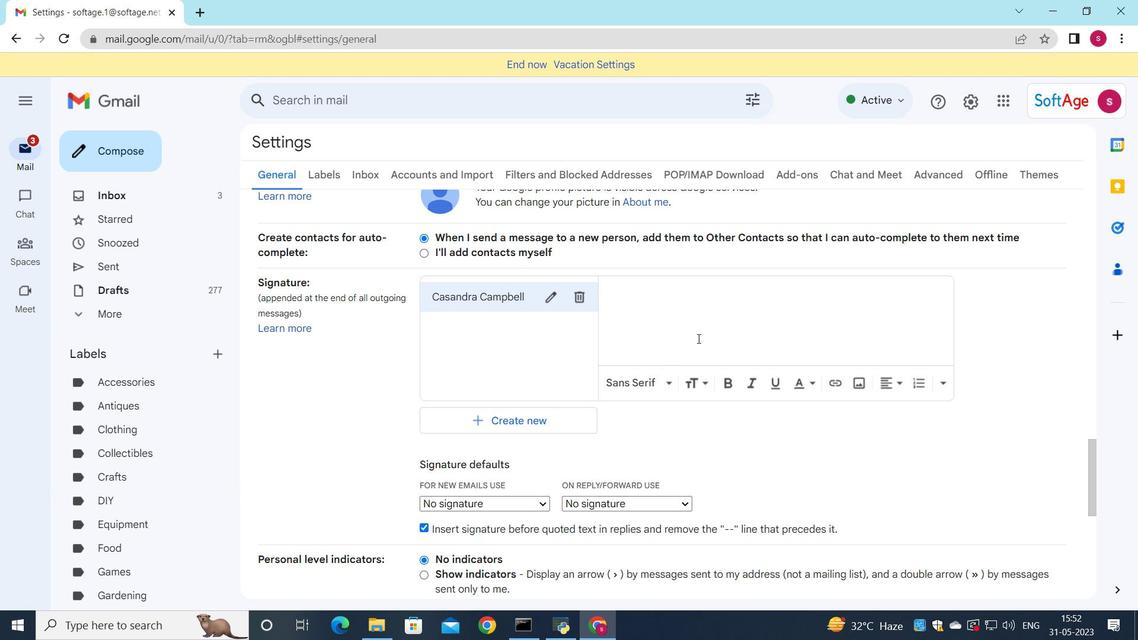 
Action: Mouse pressed left at (704, 333)
Screenshot: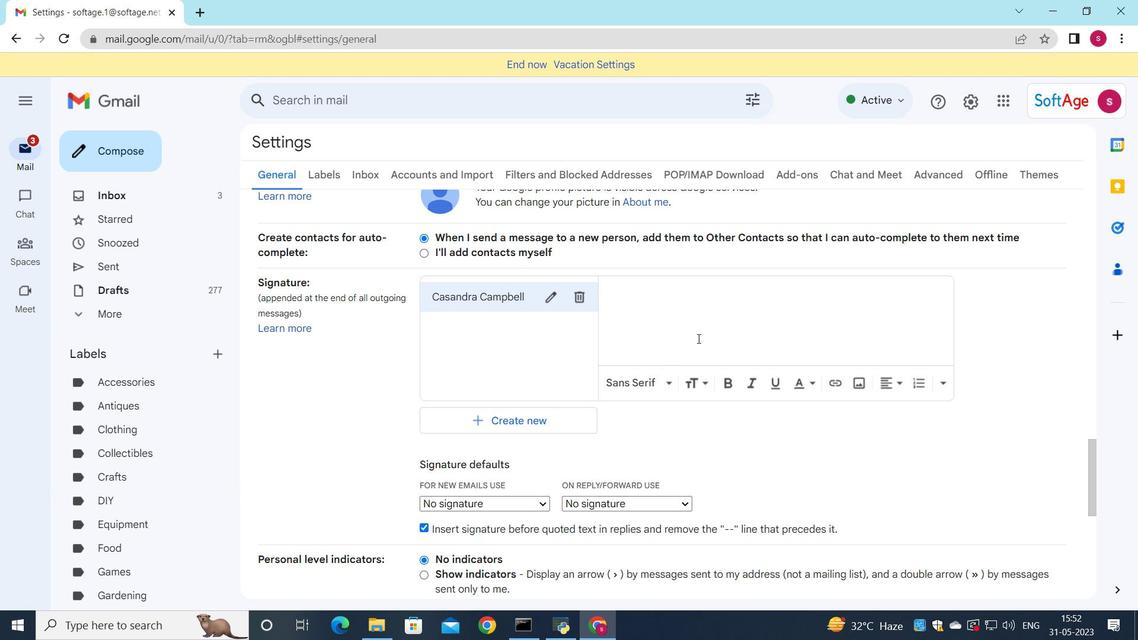 
Action: Key pressed <Key.shift>casandra<Key.space><Key.shift>Campbell
Screenshot: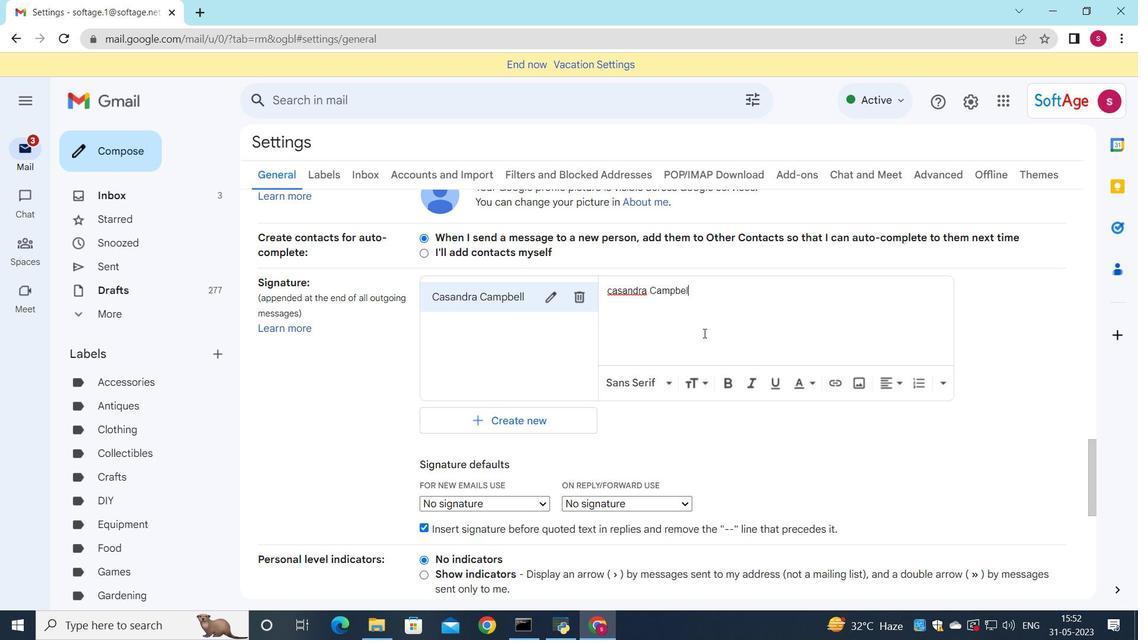 
Action: Mouse moved to (611, 292)
Screenshot: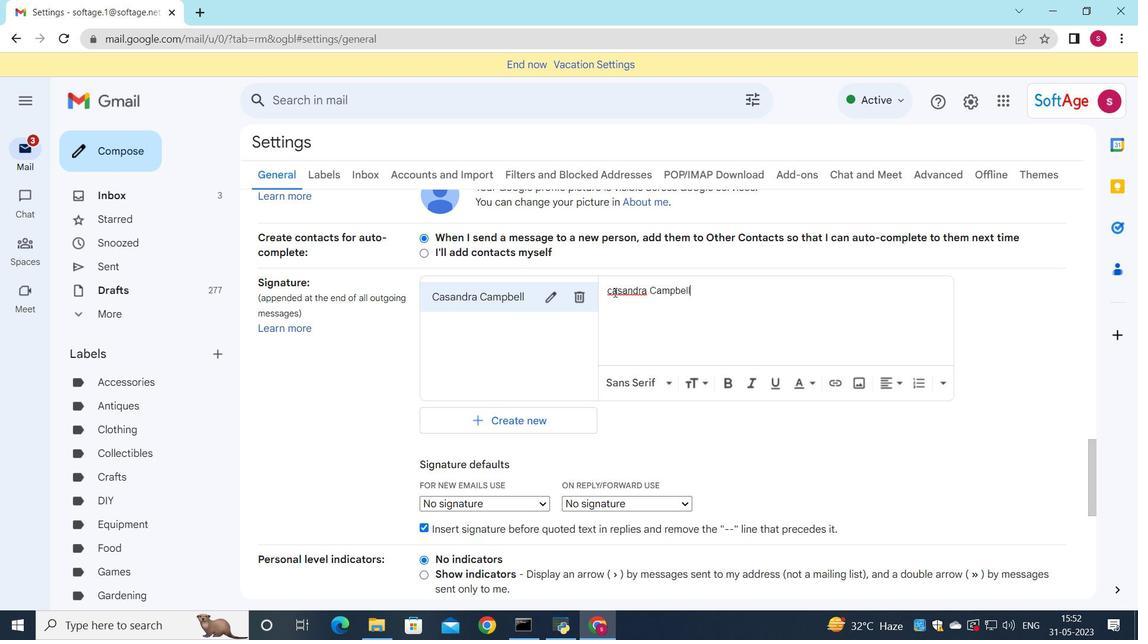 
Action: Mouse pressed left at (611, 292)
Screenshot: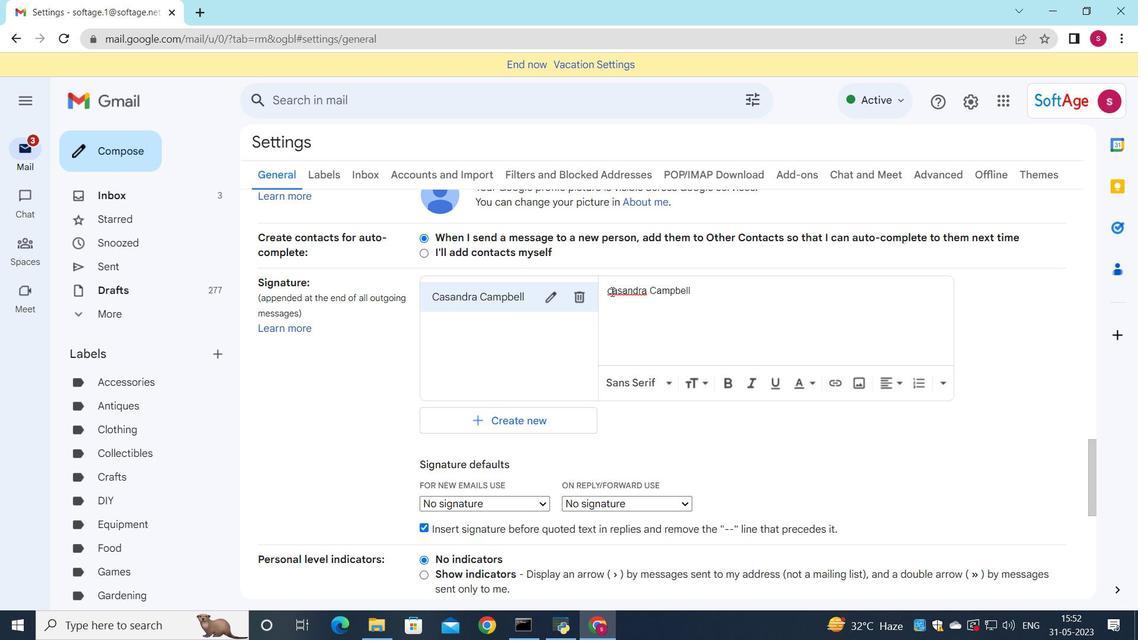 
Action: Key pressed <Key.backspace><Key.shift>C
Screenshot: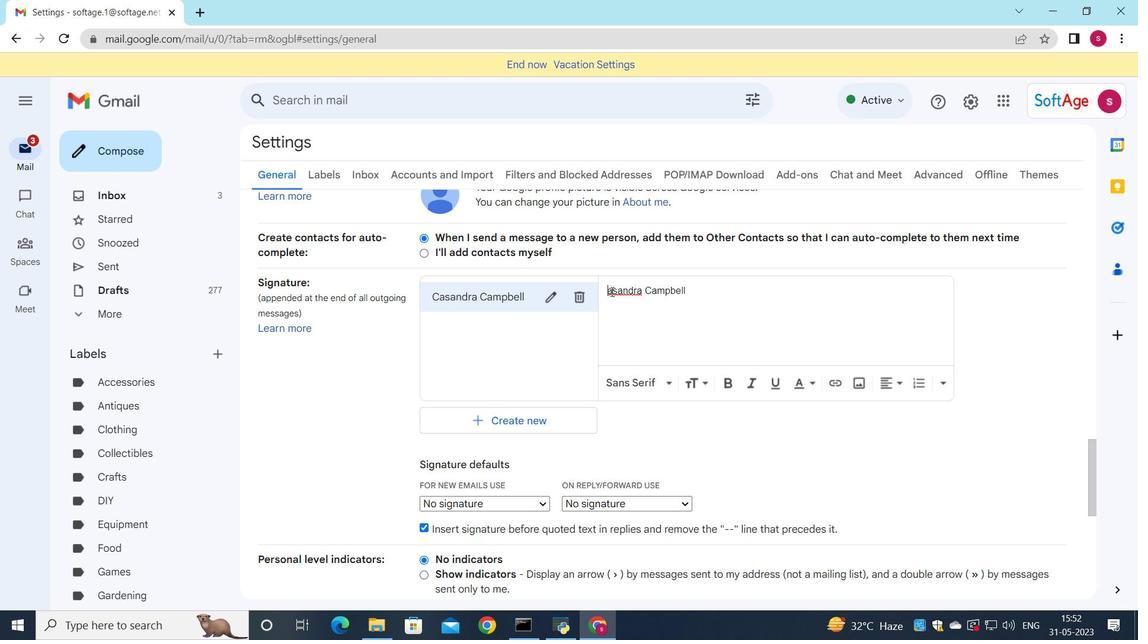 
Action: Mouse moved to (540, 499)
Screenshot: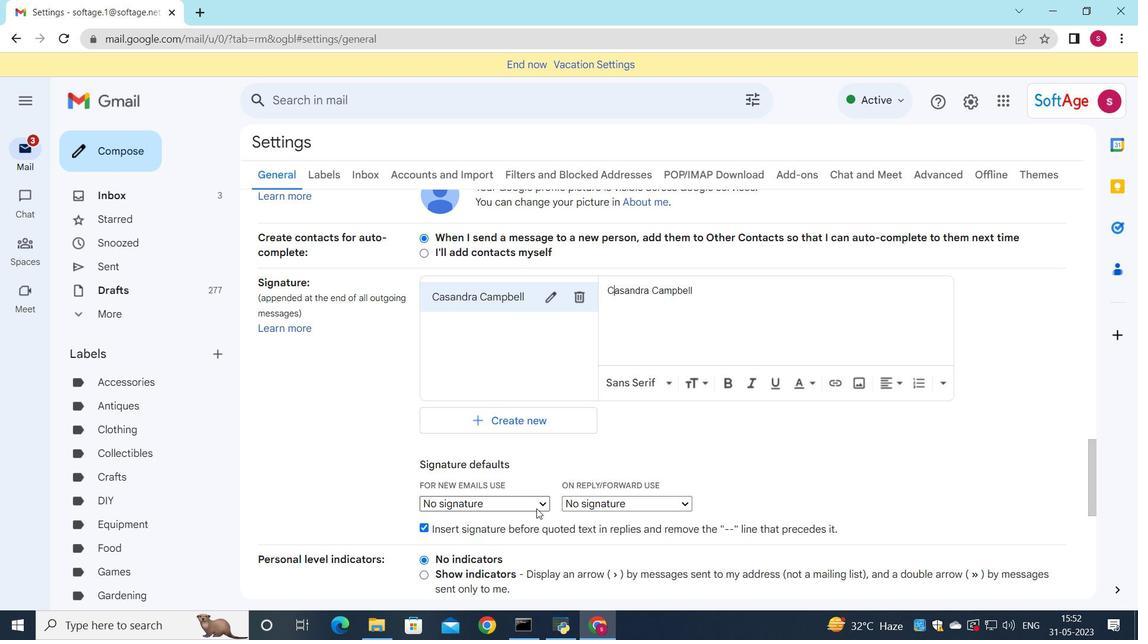 
Action: Mouse pressed left at (540, 499)
Screenshot: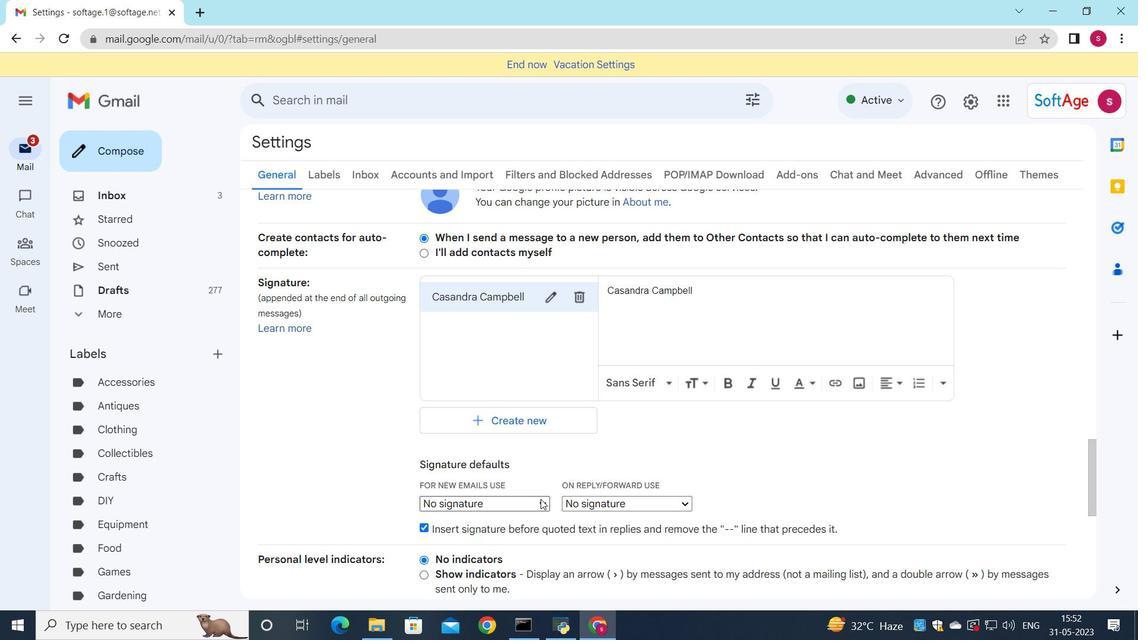 
Action: Mouse moved to (529, 534)
Screenshot: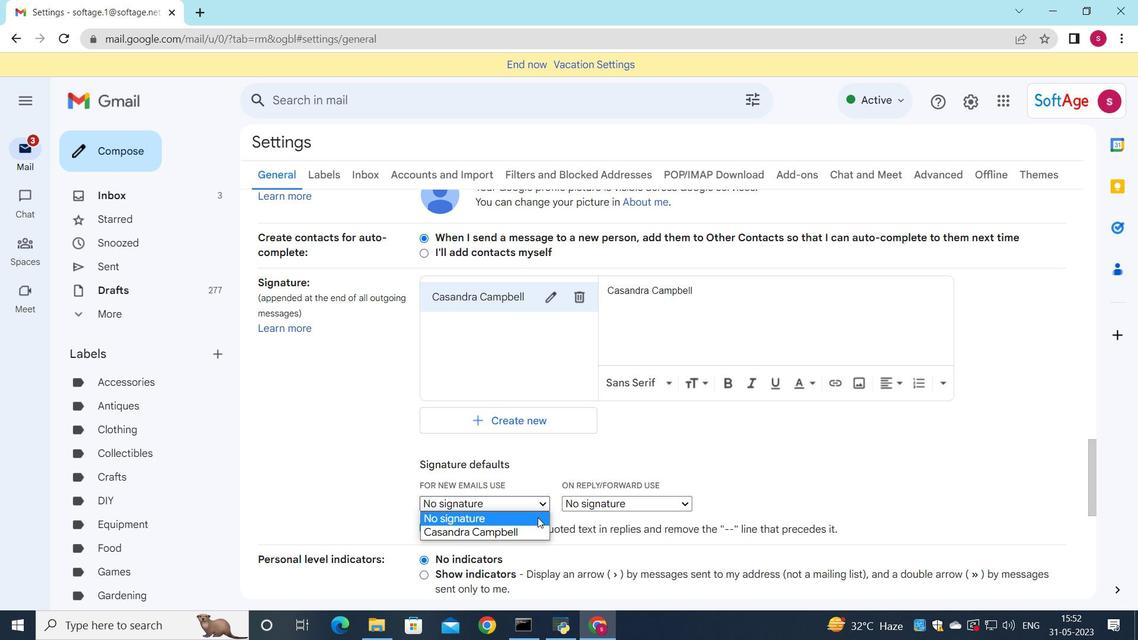 
Action: Mouse pressed left at (529, 534)
Screenshot: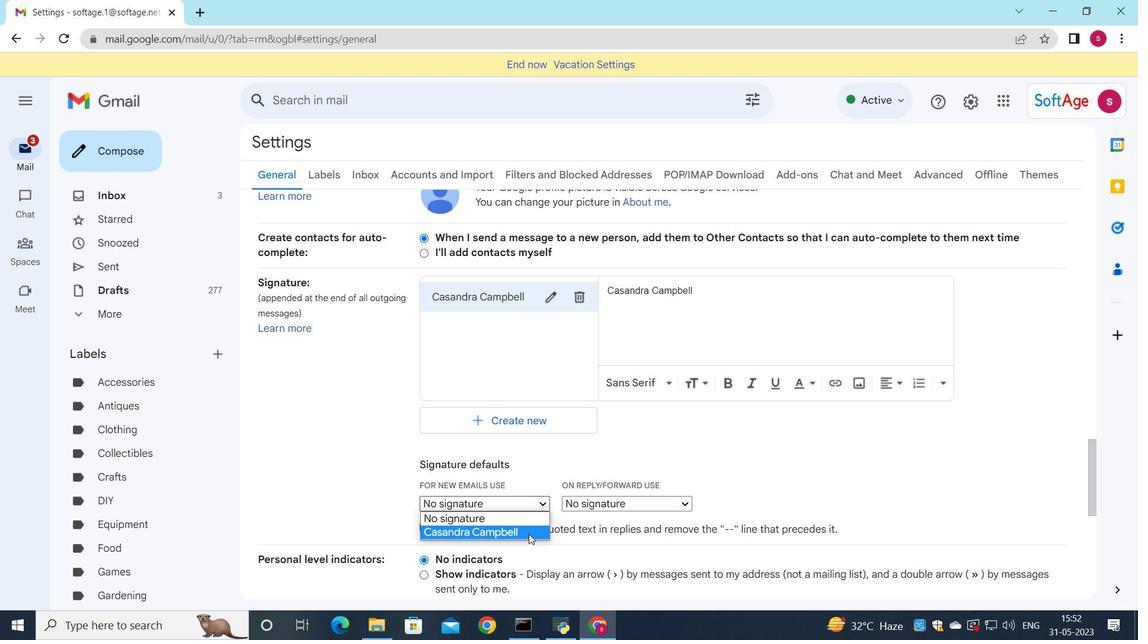 
Action: Mouse moved to (588, 508)
Screenshot: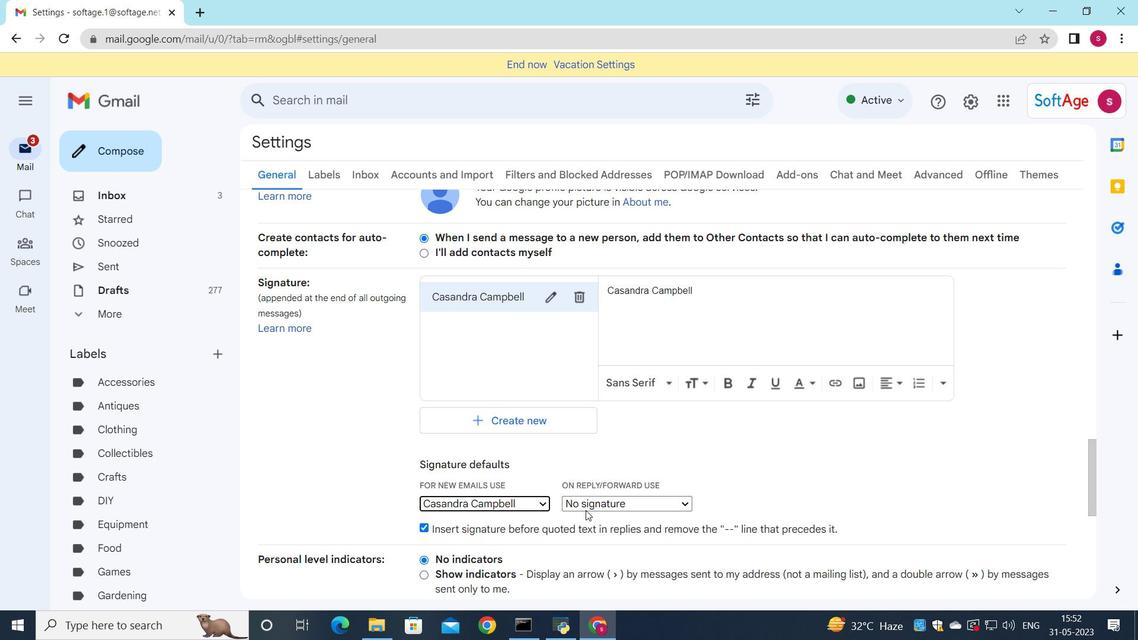
Action: Mouse pressed left at (588, 508)
Screenshot: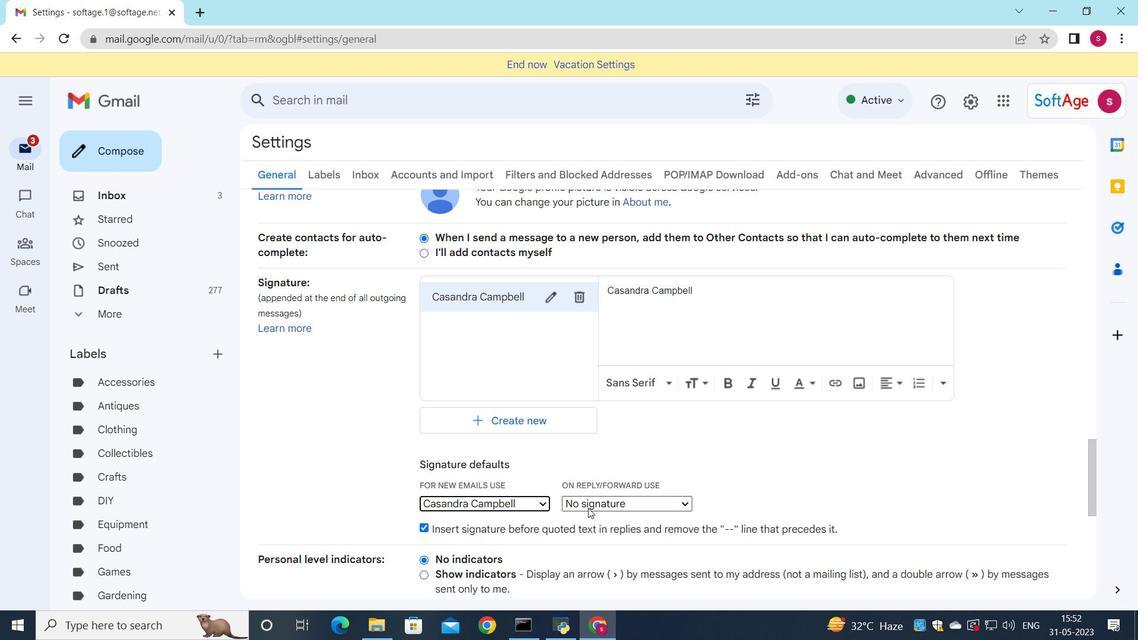 
Action: Mouse moved to (584, 533)
Screenshot: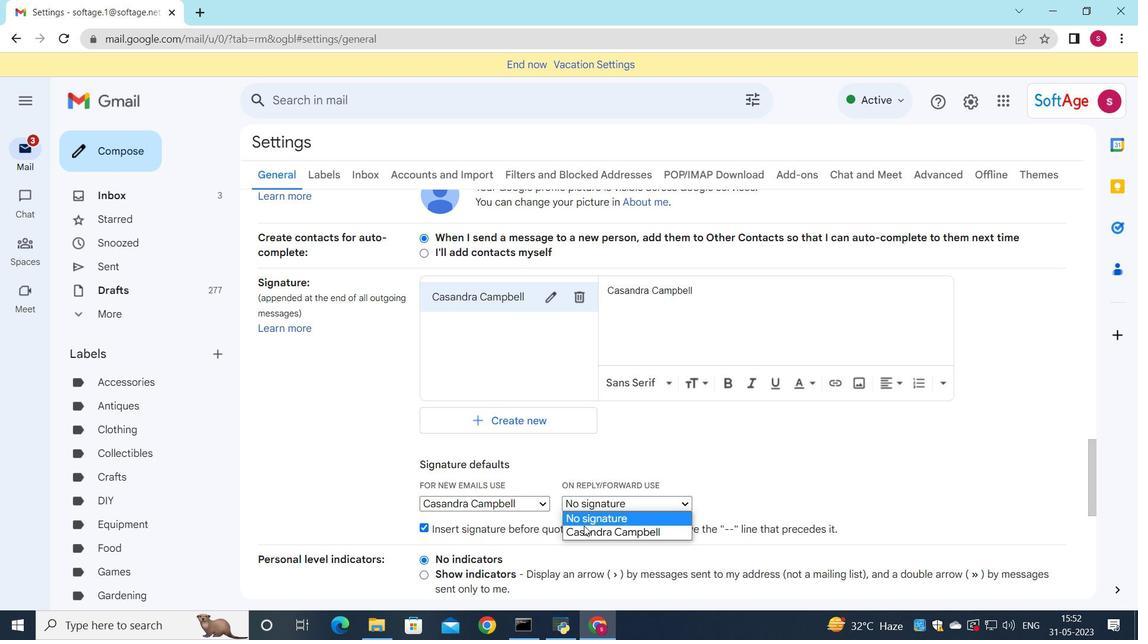 
Action: Mouse pressed left at (584, 533)
Screenshot: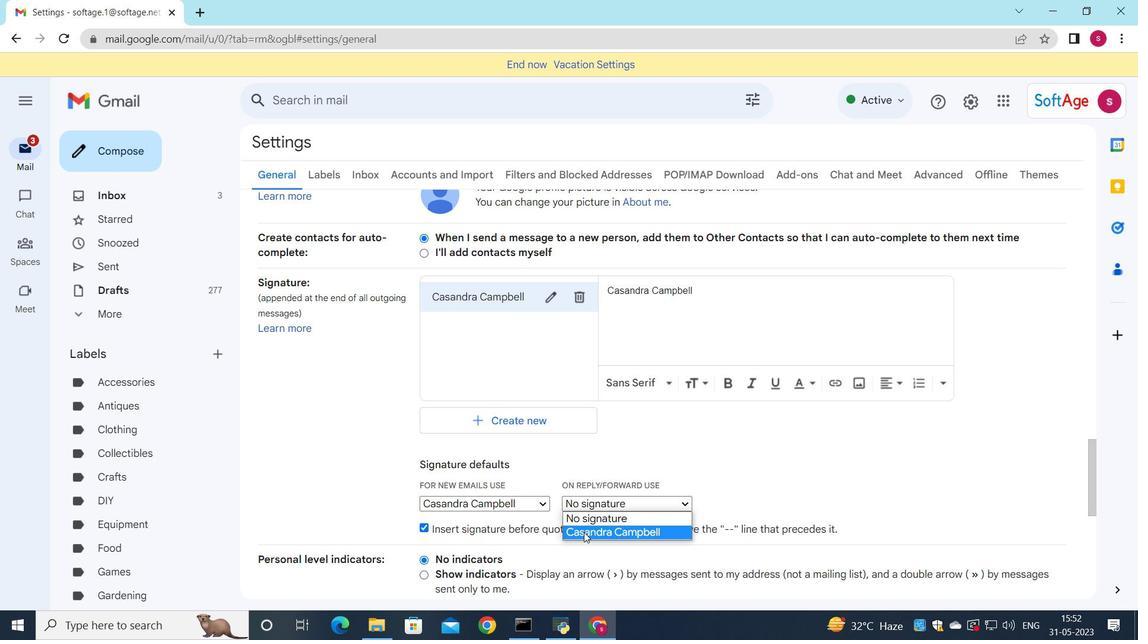 
Action: Mouse moved to (570, 485)
Screenshot: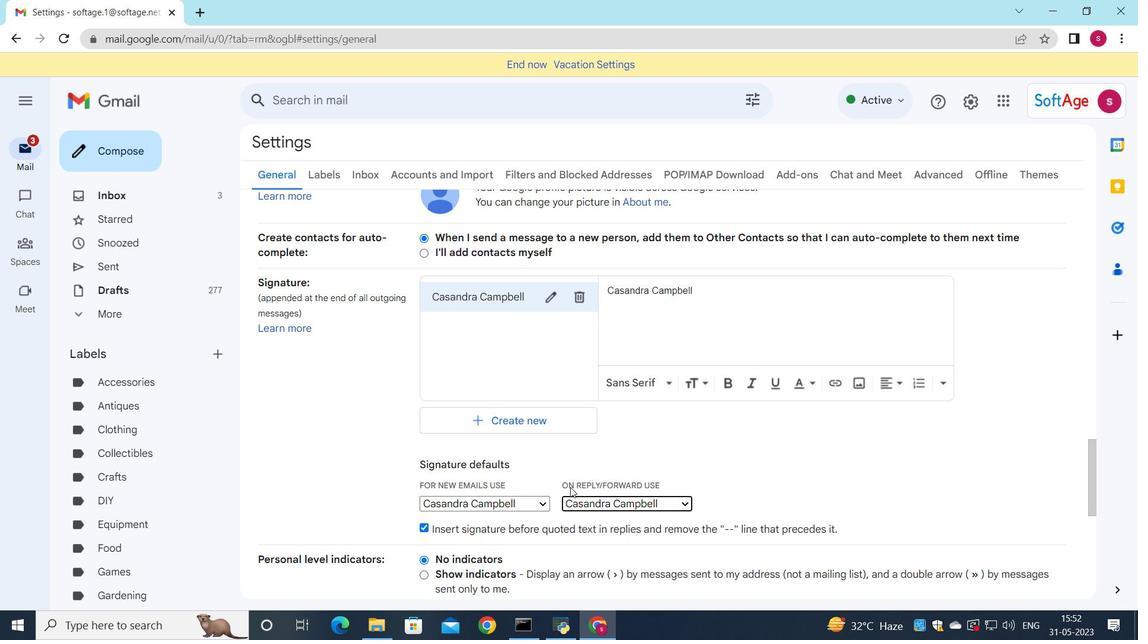 
Action: Mouse scrolled (570, 484) with delta (0, 0)
Screenshot: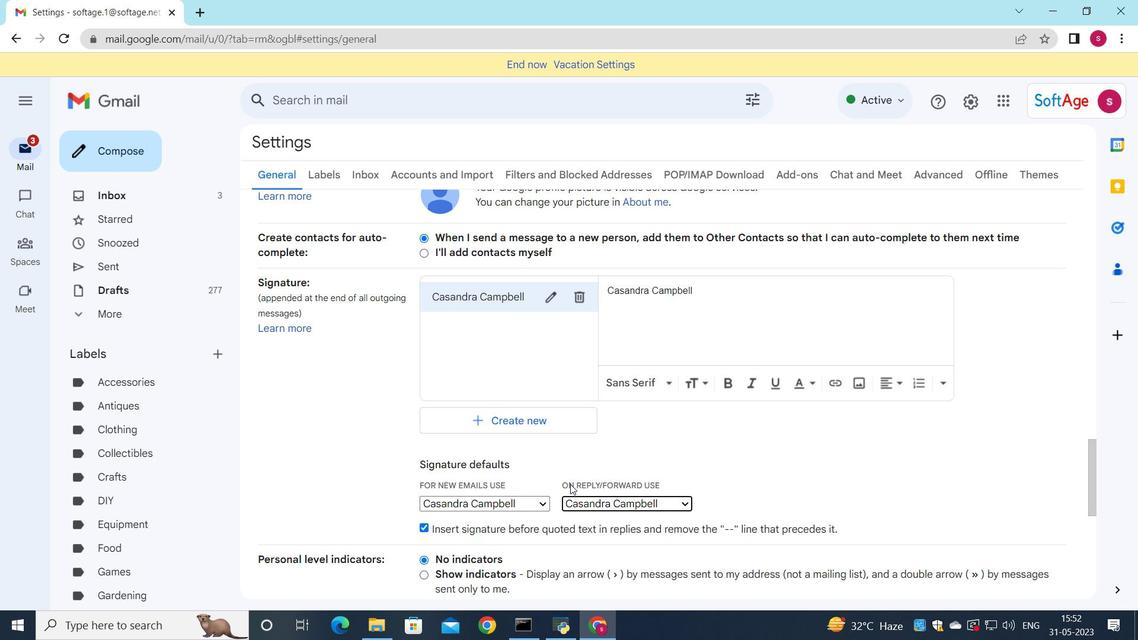 
Action: Mouse scrolled (570, 484) with delta (0, 0)
Screenshot: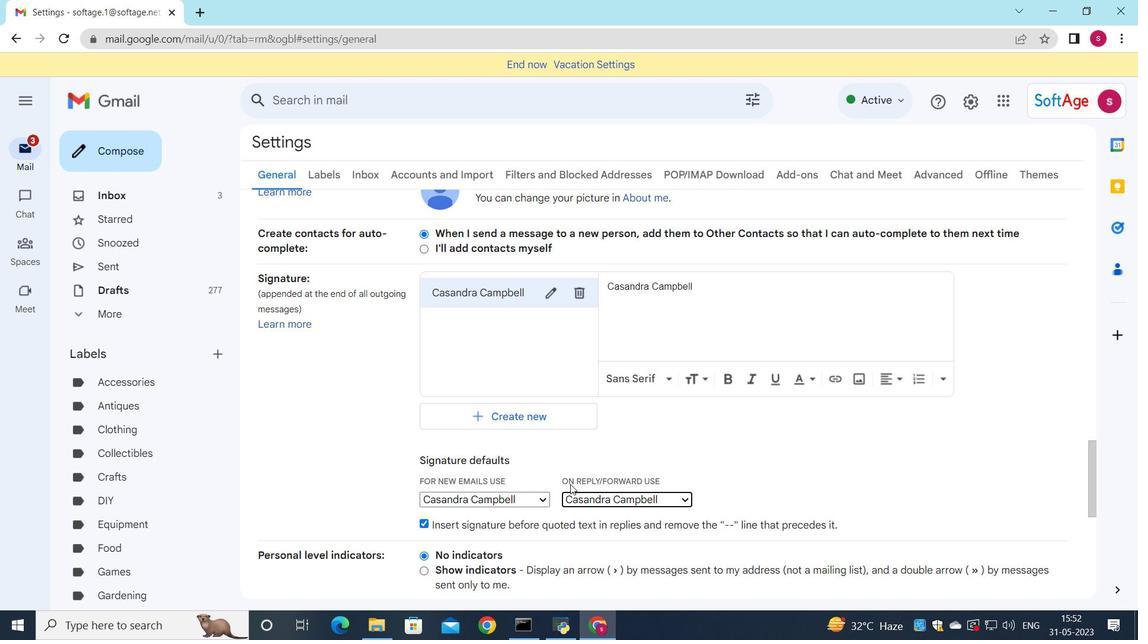 
Action: Mouse scrolled (570, 484) with delta (0, 0)
Screenshot: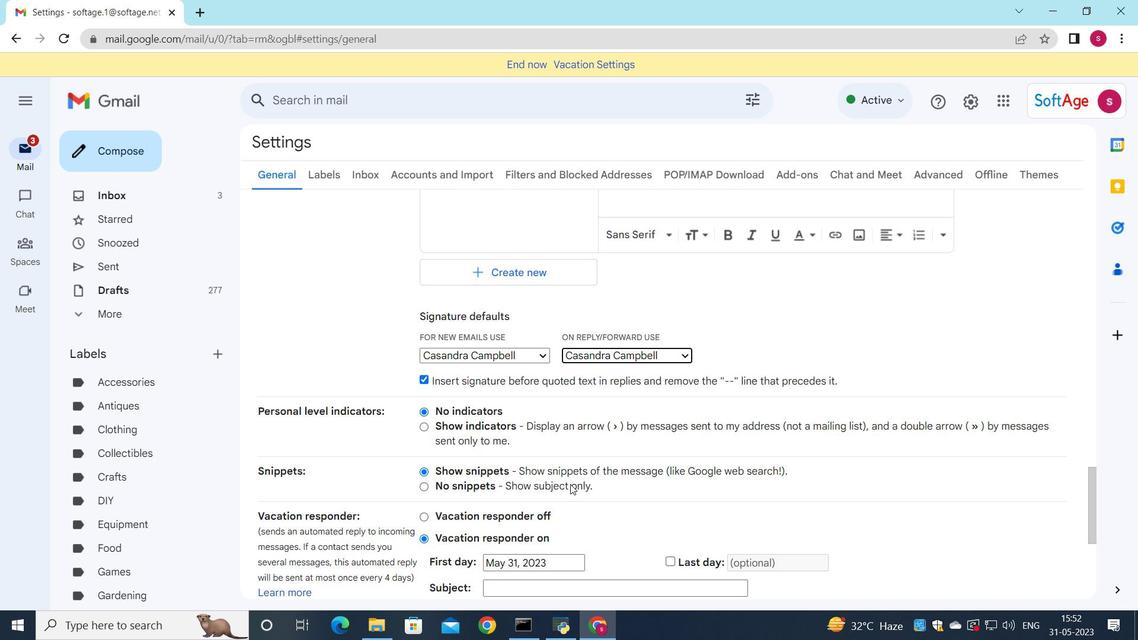 
Action: Mouse scrolled (570, 484) with delta (0, 0)
Screenshot: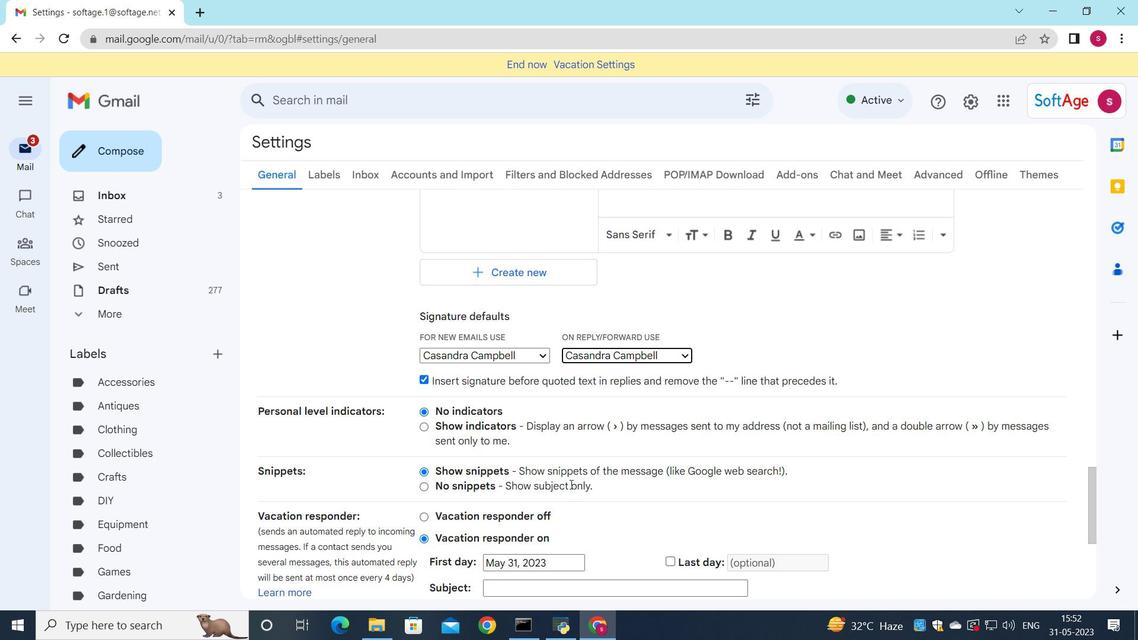 
Action: Mouse scrolled (570, 484) with delta (0, 0)
Screenshot: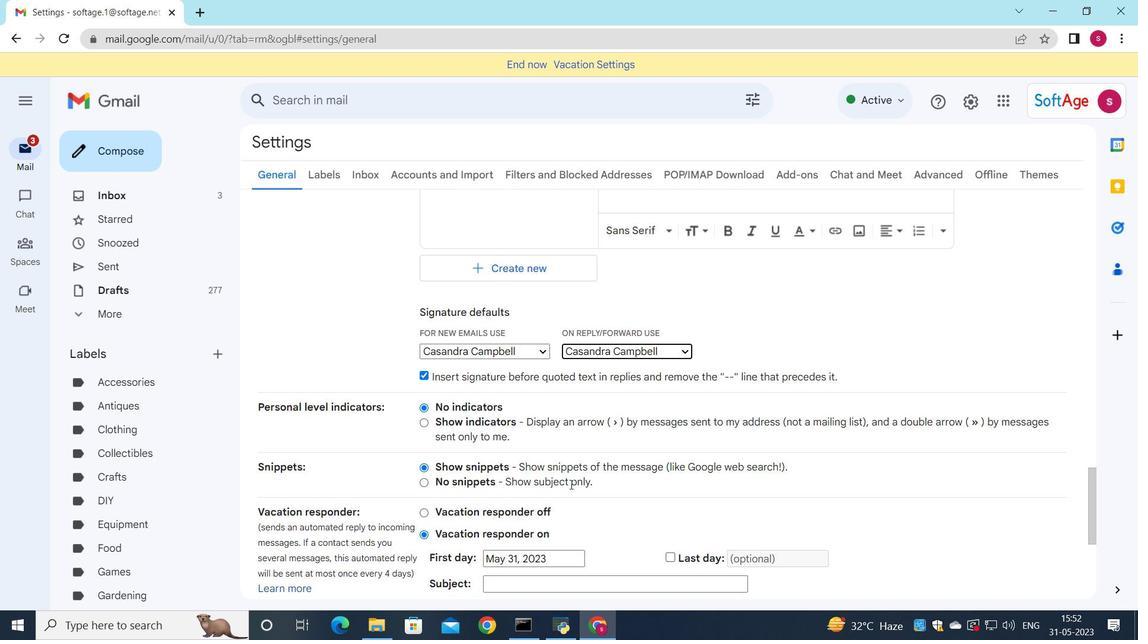 
Action: Mouse scrolled (570, 484) with delta (0, 0)
Screenshot: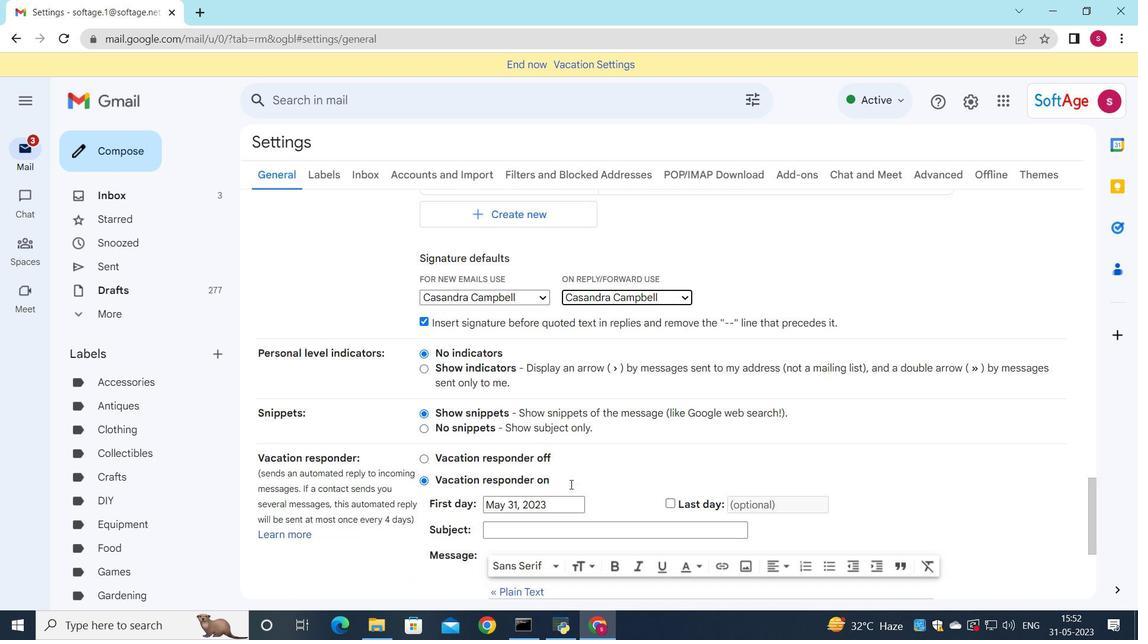 
Action: Mouse scrolled (570, 484) with delta (0, 0)
Screenshot: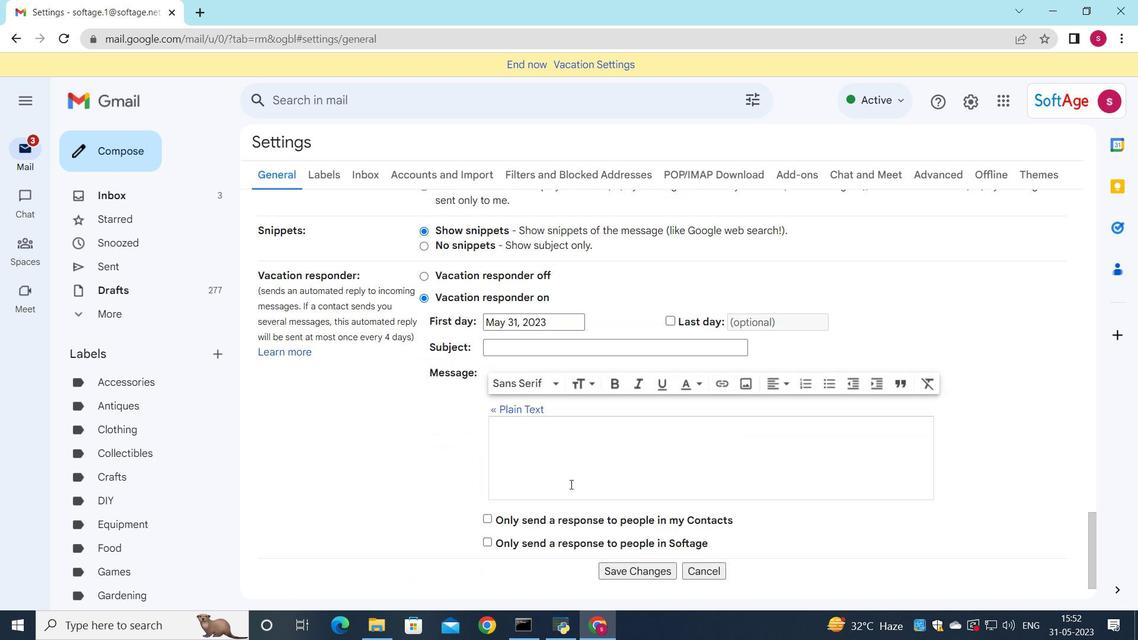 
Action: Mouse scrolled (570, 484) with delta (0, 0)
Screenshot: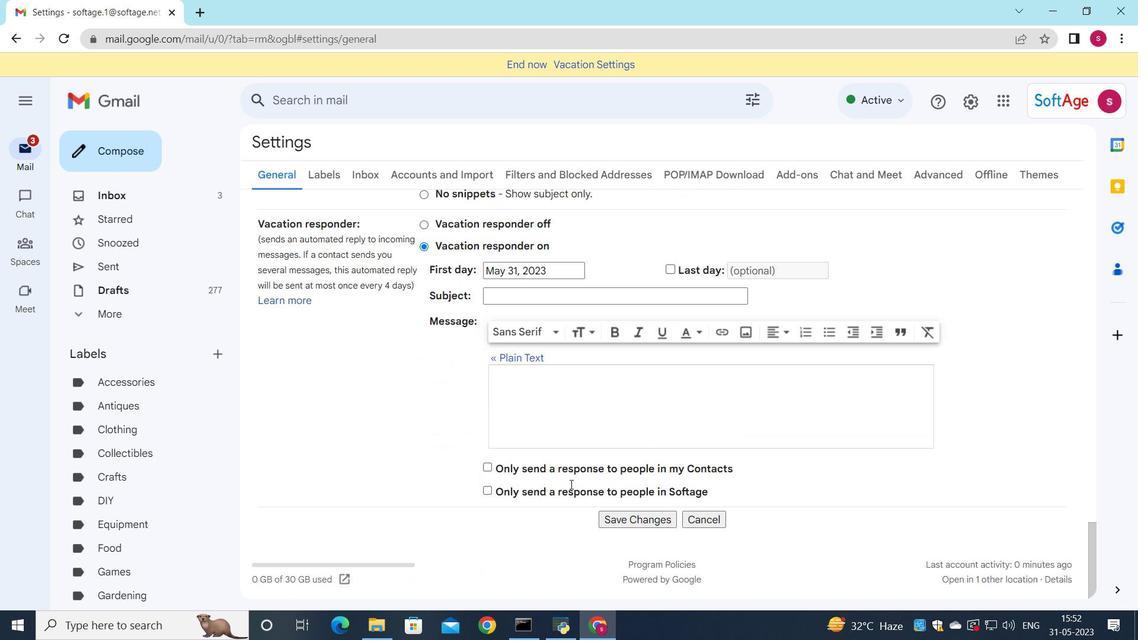 
Action: Mouse moved to (616, 514)
Screenshot: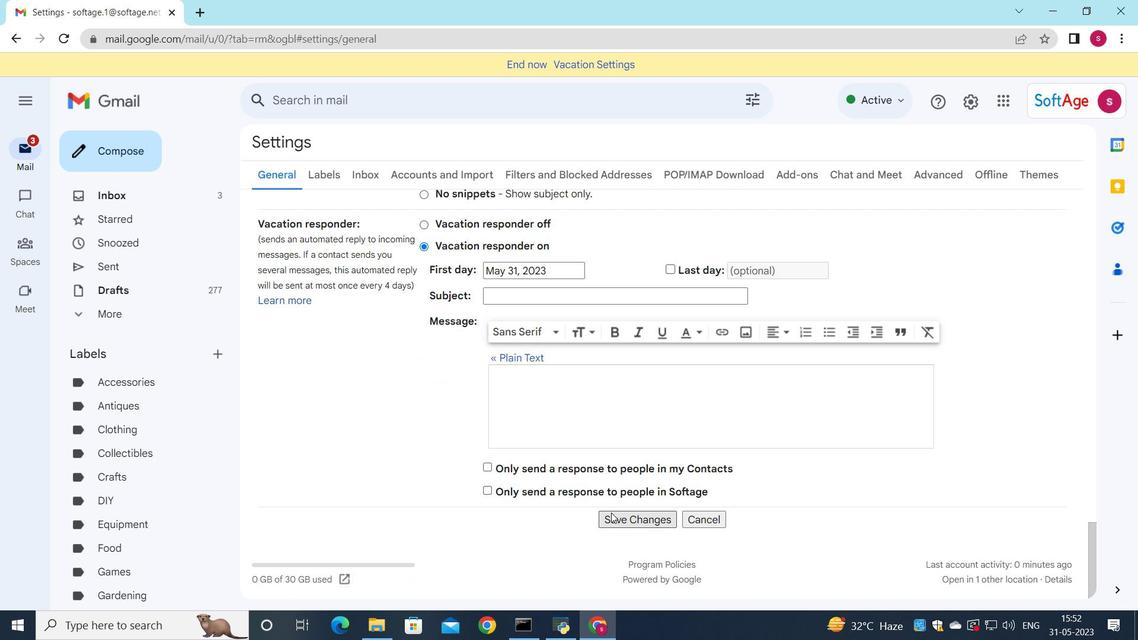 
Action: Mouse pressed left at (616, 514)
Screenshot: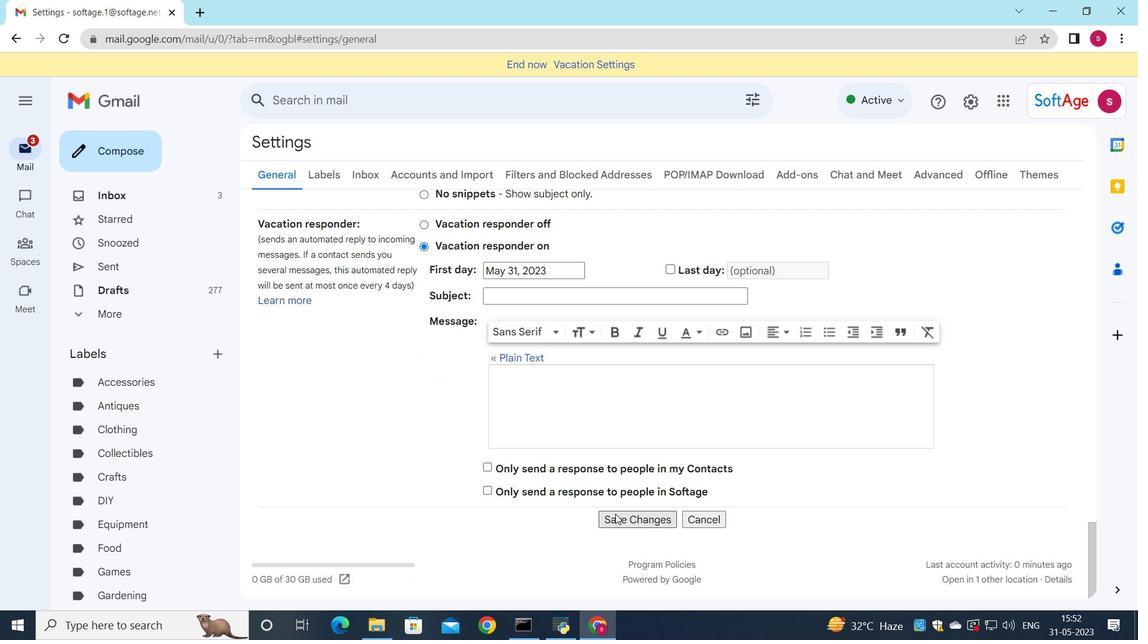 
Action: Mouse moved to (500, 405)
Screenshot: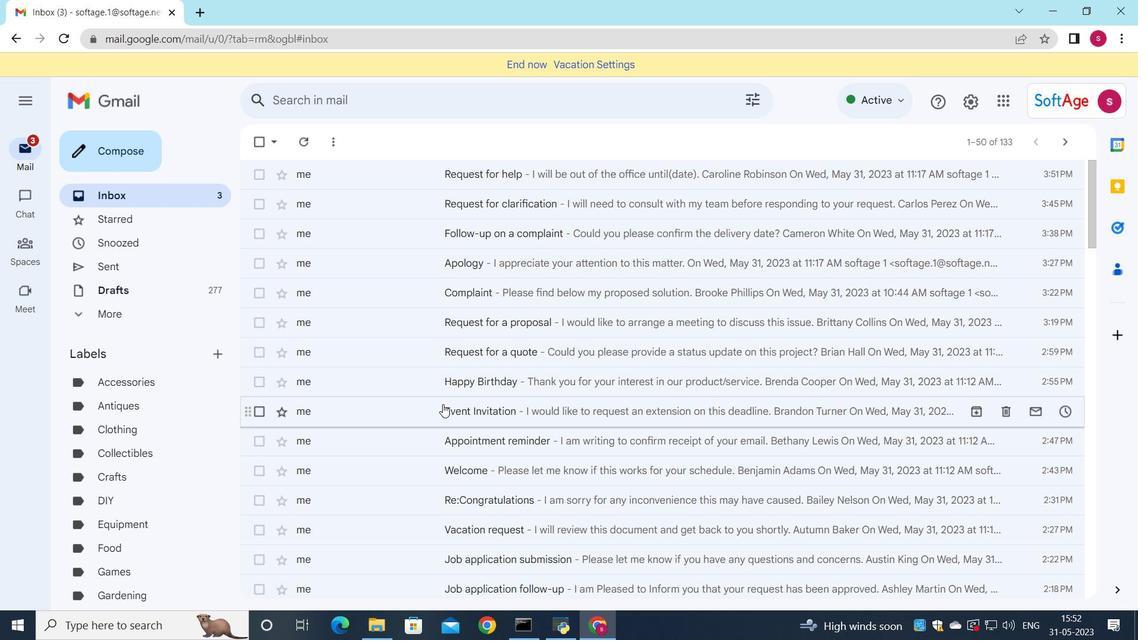 
Action: Mouse scrolled (500, 405) with delta (0, 0)
Screenshot: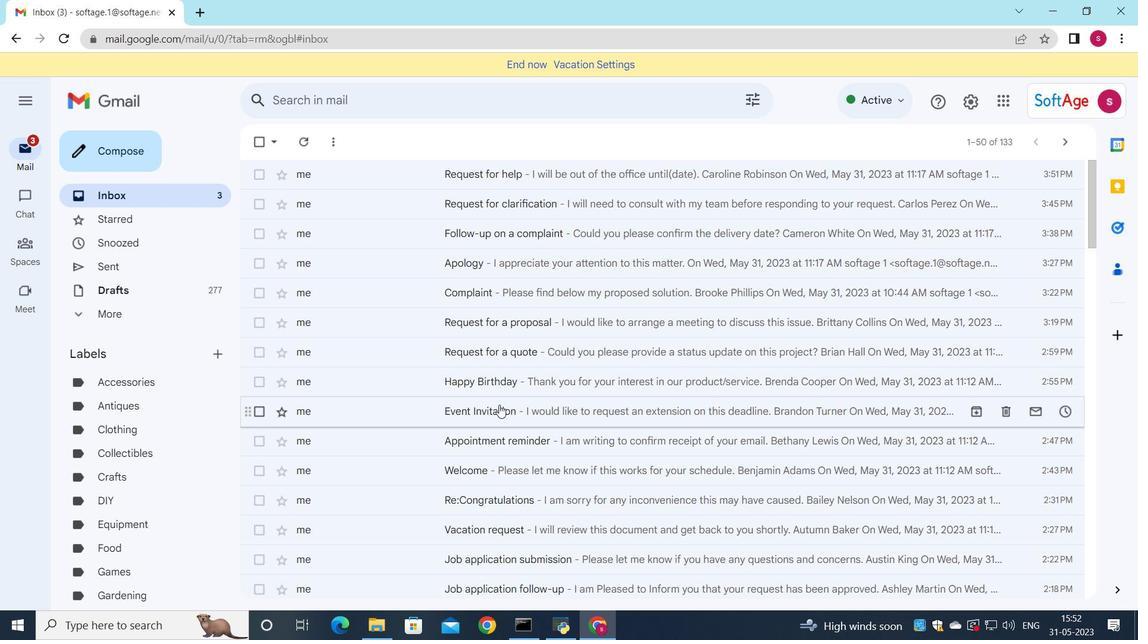 
Action: Mouse scrolled (500, 405) with delta (0, 0)
Screenshot: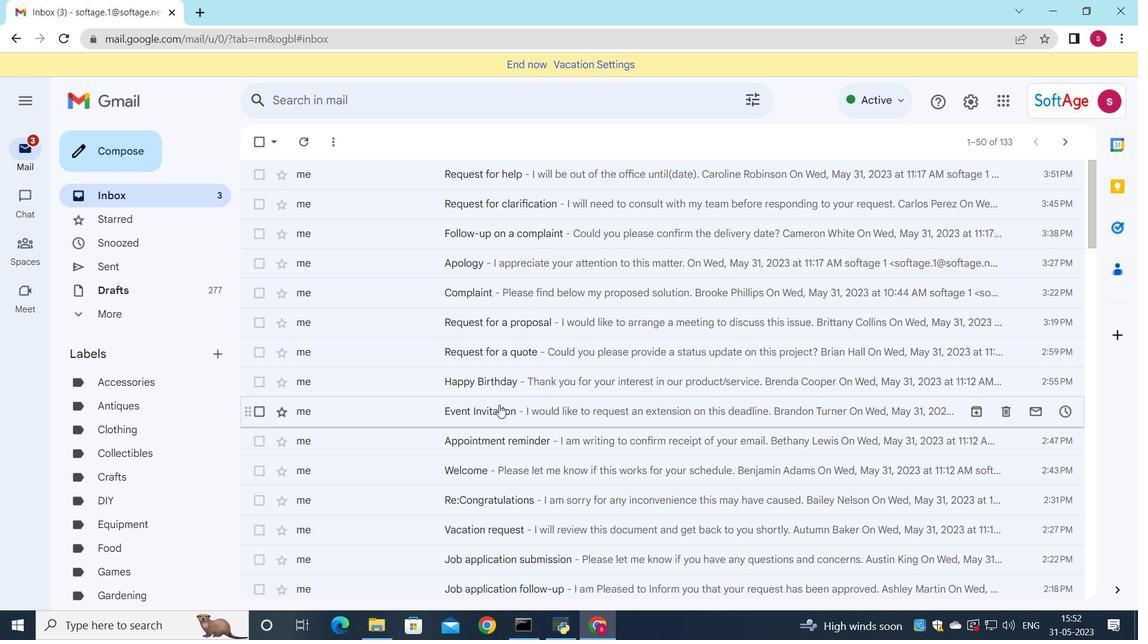 
Action: Mouse scrolled (500, 405) with delta (0, 0)
Screenshot: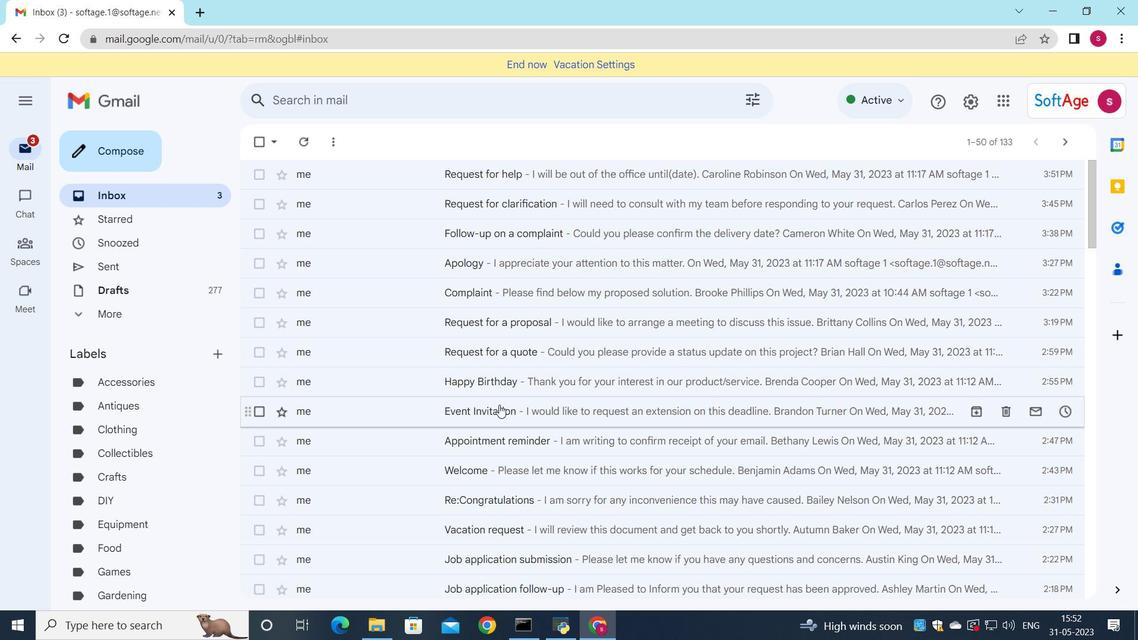 
Action: Mouse scrolled (500, 405) with delta (0, 0)
Screenshot: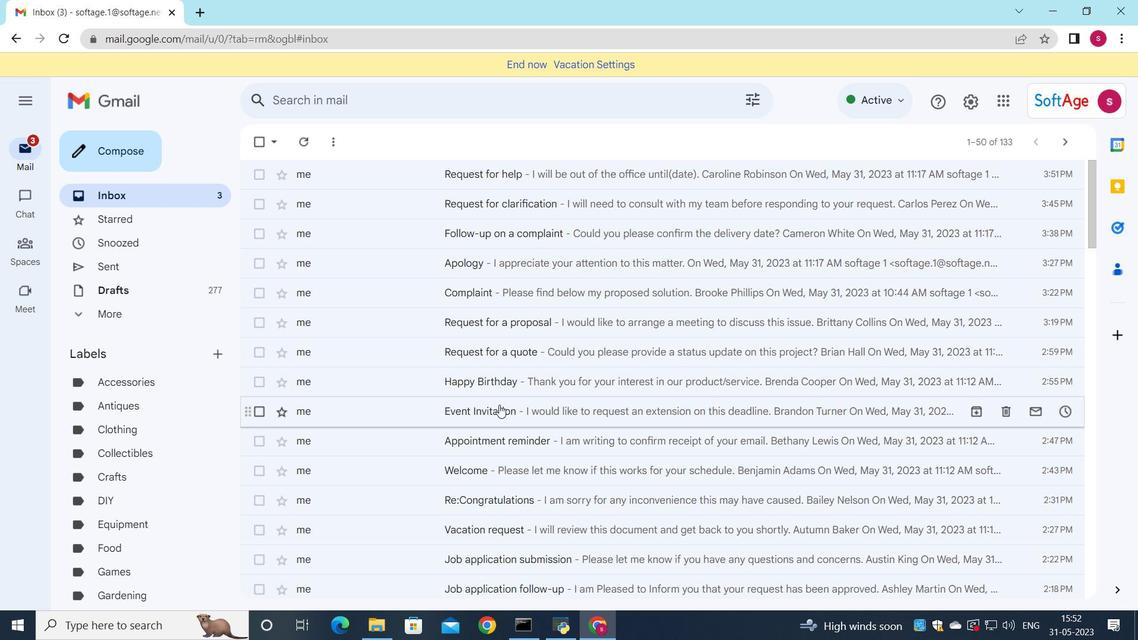 
Action: Mouse moved to (498, 402)
Screenshot: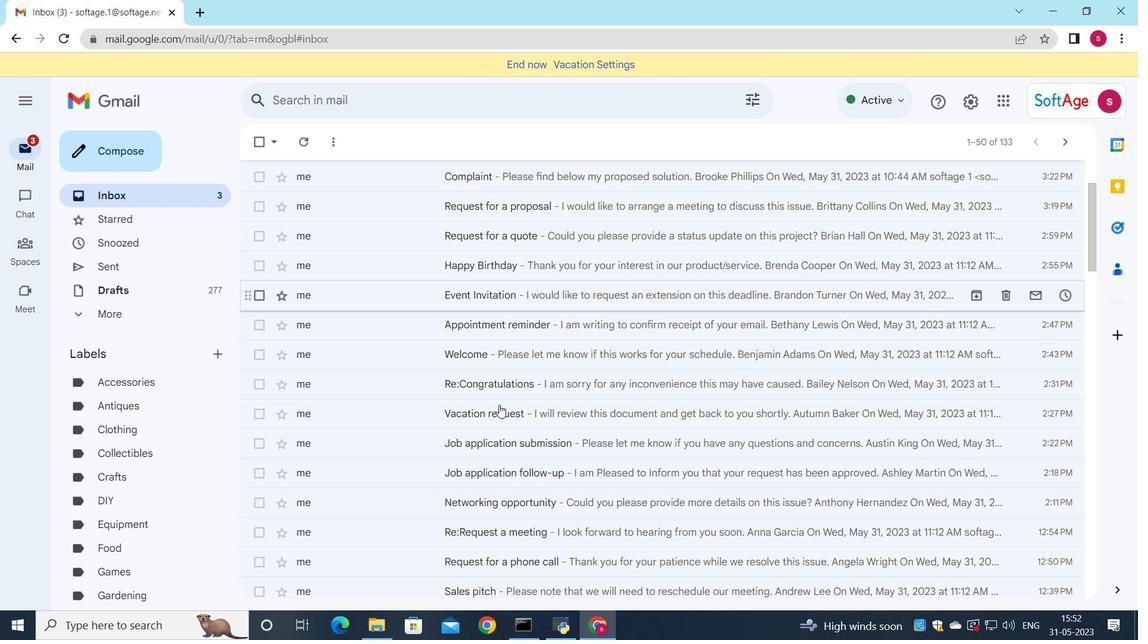 
Action: Mouse scrolled (498, 401) with delta (0, 0)
Screenshot: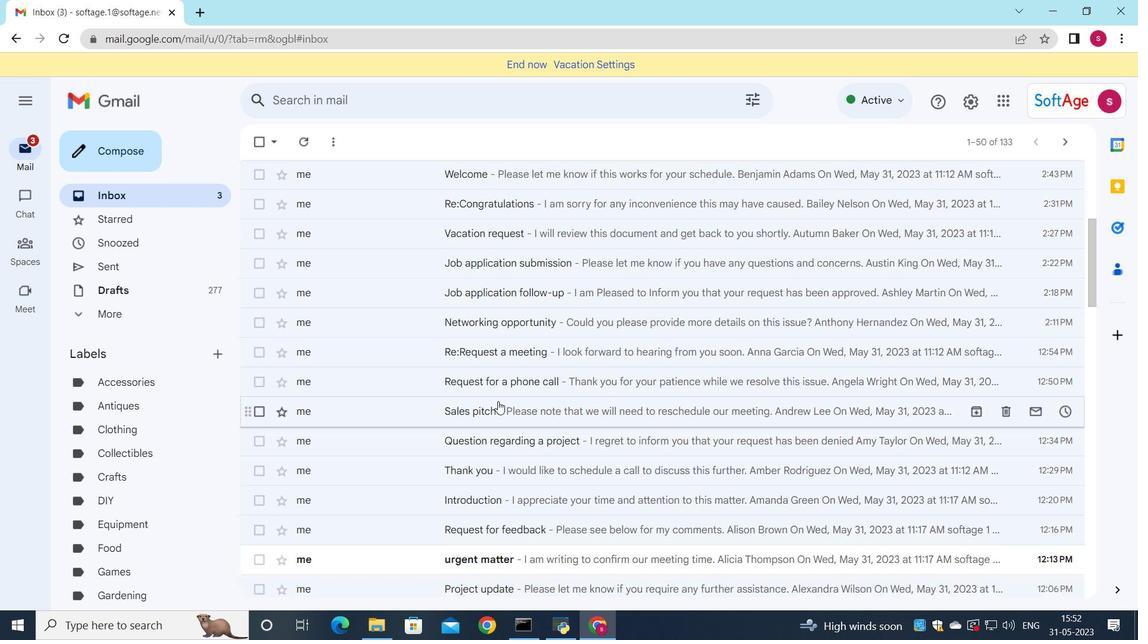 
Action: Mouse scrolled (498, 401) with delta (0, 0)
Screenshot: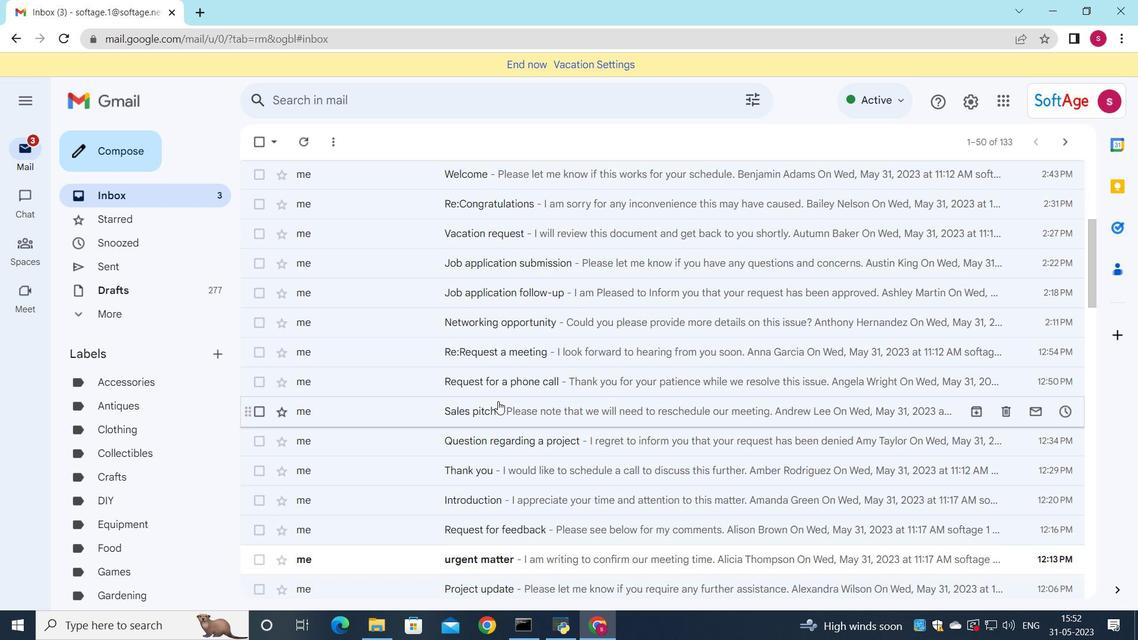 
Action: Mouse scrolled (498, 401) with delta (0, 0)
Screenshot: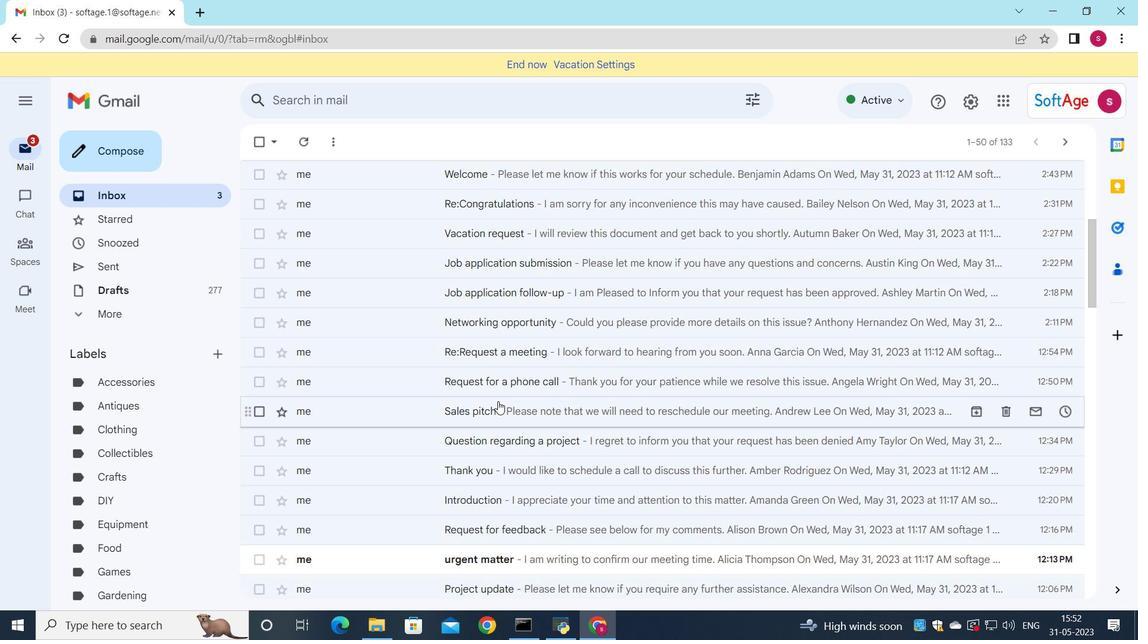 
Action: Mouse scrolled (498, 401) with delta (0, 0)
Screenshot: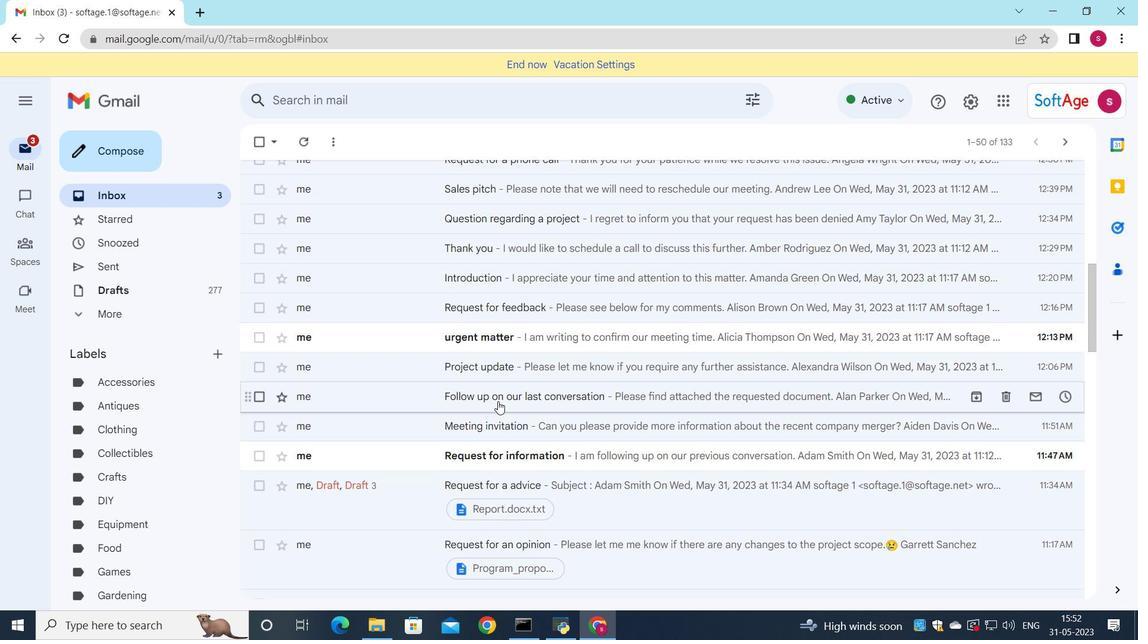 
Action: Mouse scrolled (498, 401) with delta (0, 0)
Screenshot: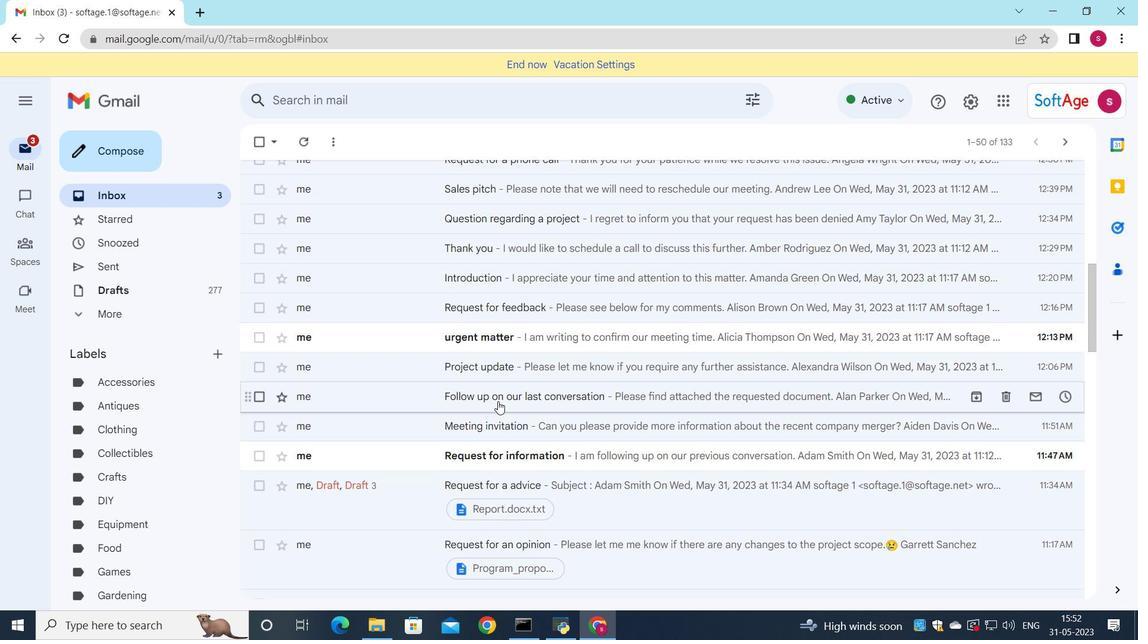 
Action: Mouse scrolled (498, 401) with delta (0, 0)
Screenshot: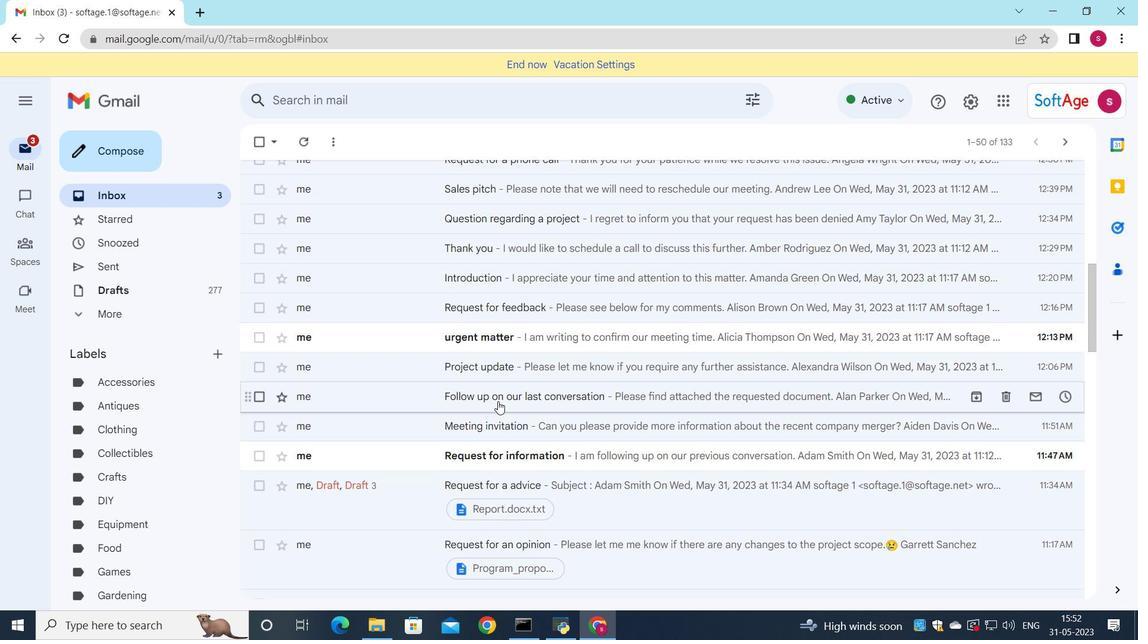 
Action: Mouse moved to (597, 345)
Screenshot: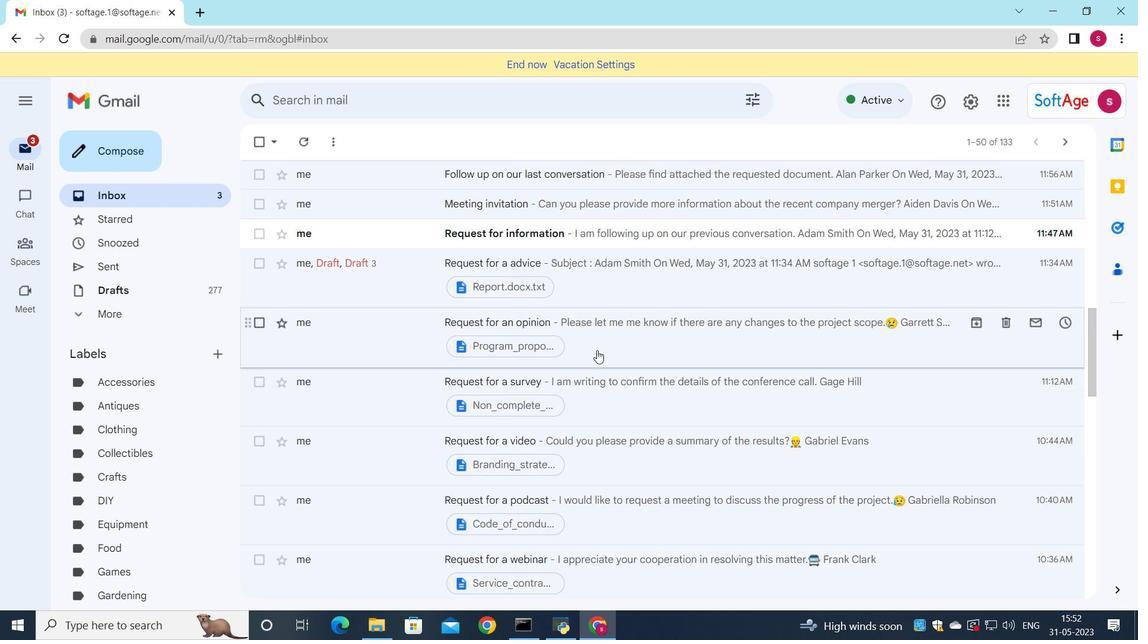 
Action: Mouse pressed left at (597, 345)
Screenshot: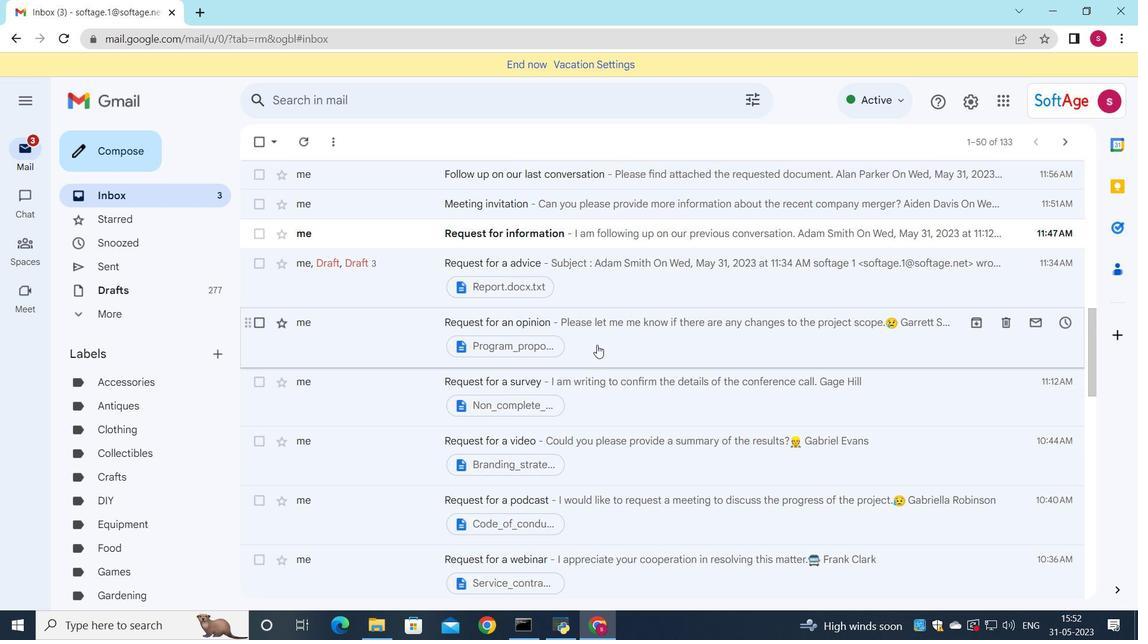 
Action: Mouse moved to (328, 470)
Screenshot: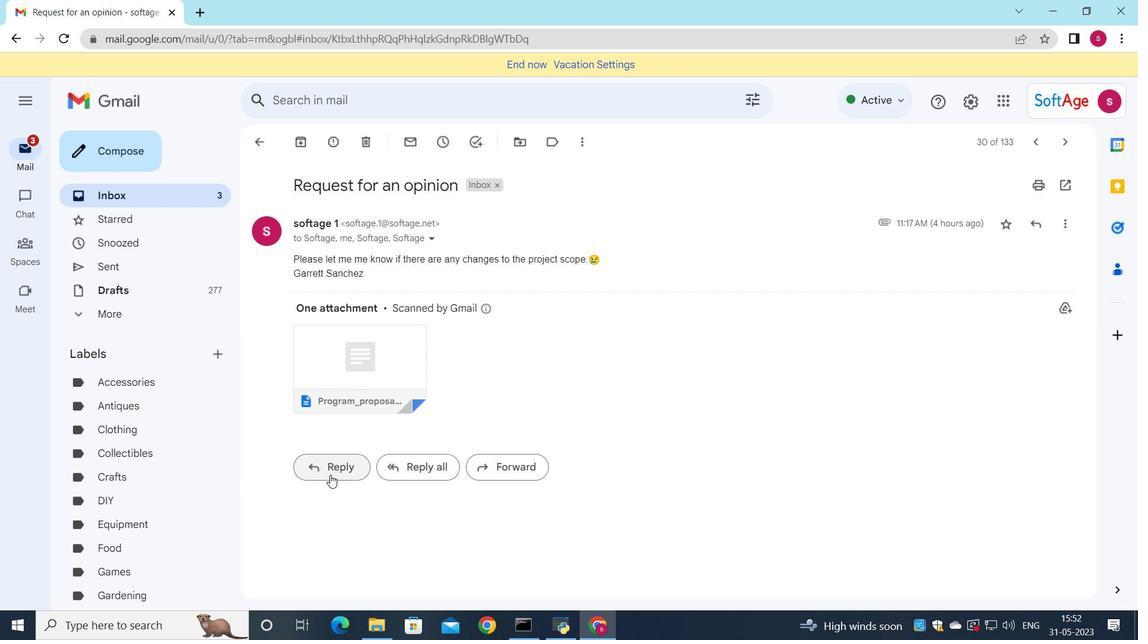 
Action: Mouse pressed left at (328, 470)
Screenshot: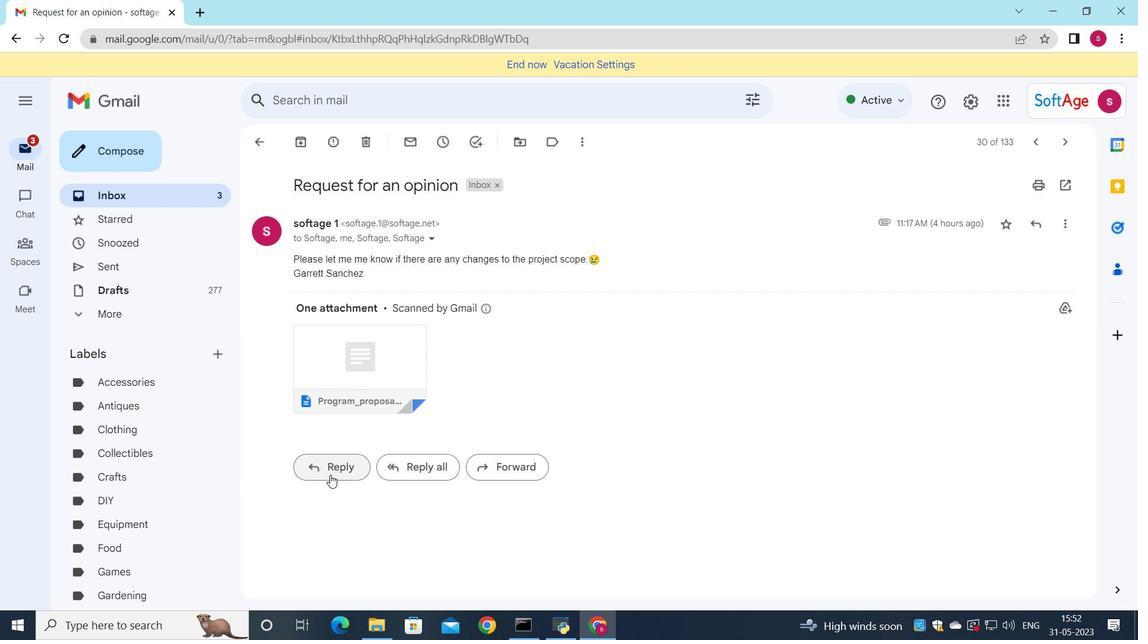 
Action: Mouse moved to (320, 405)
Screenshot: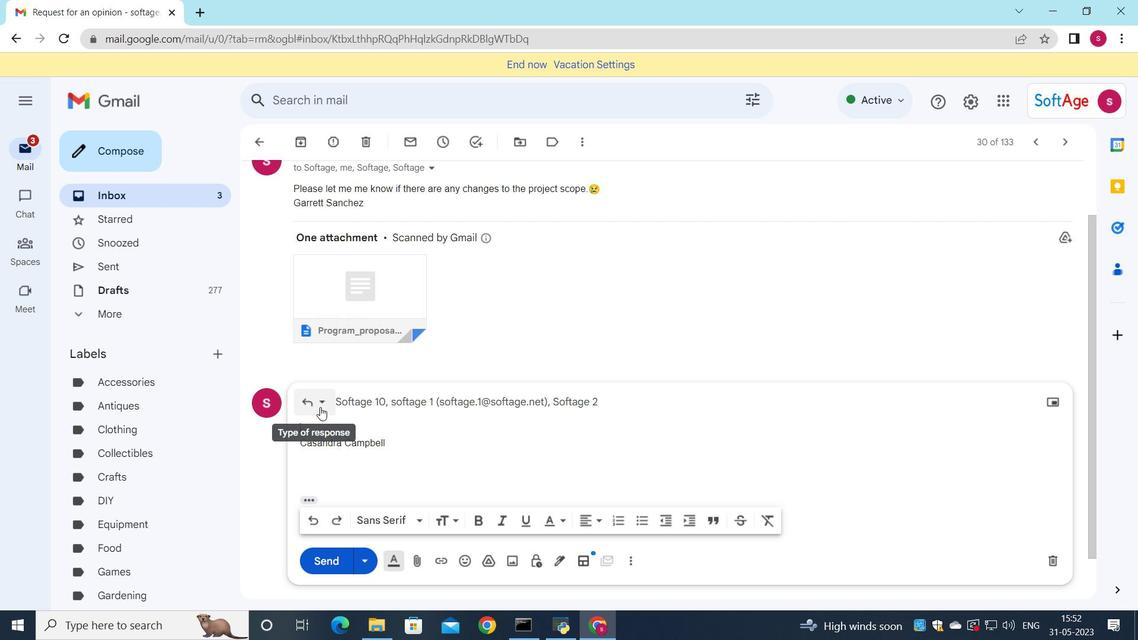 
Action: Mouse pressed left at (320, 405)
Screenshot: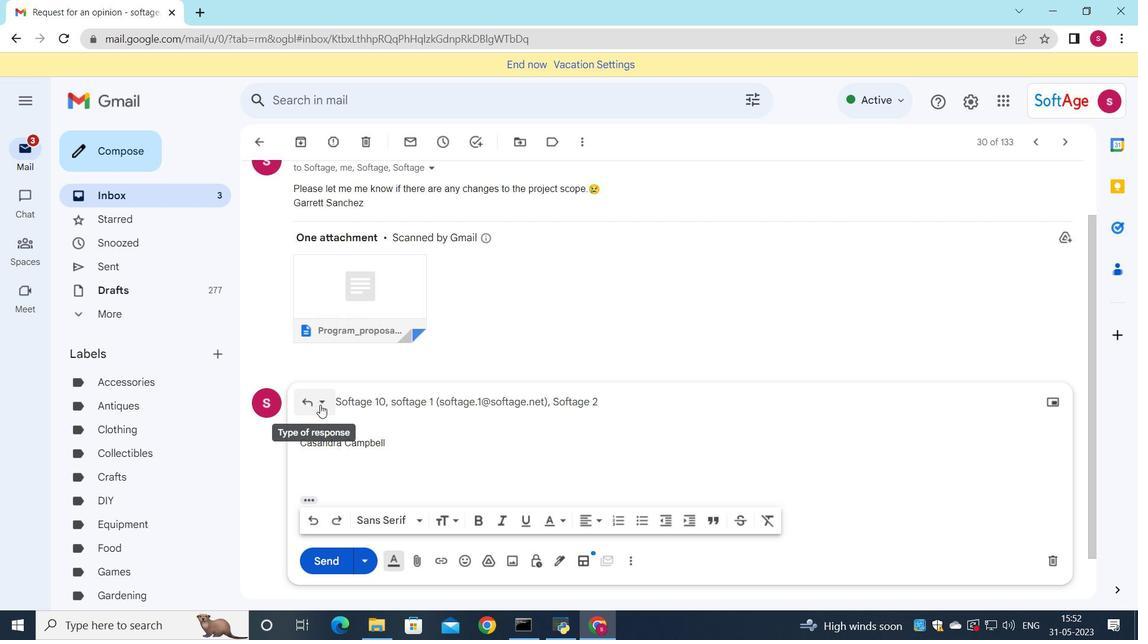 
Action: Mouse moved to (368, 510)
Screenshot: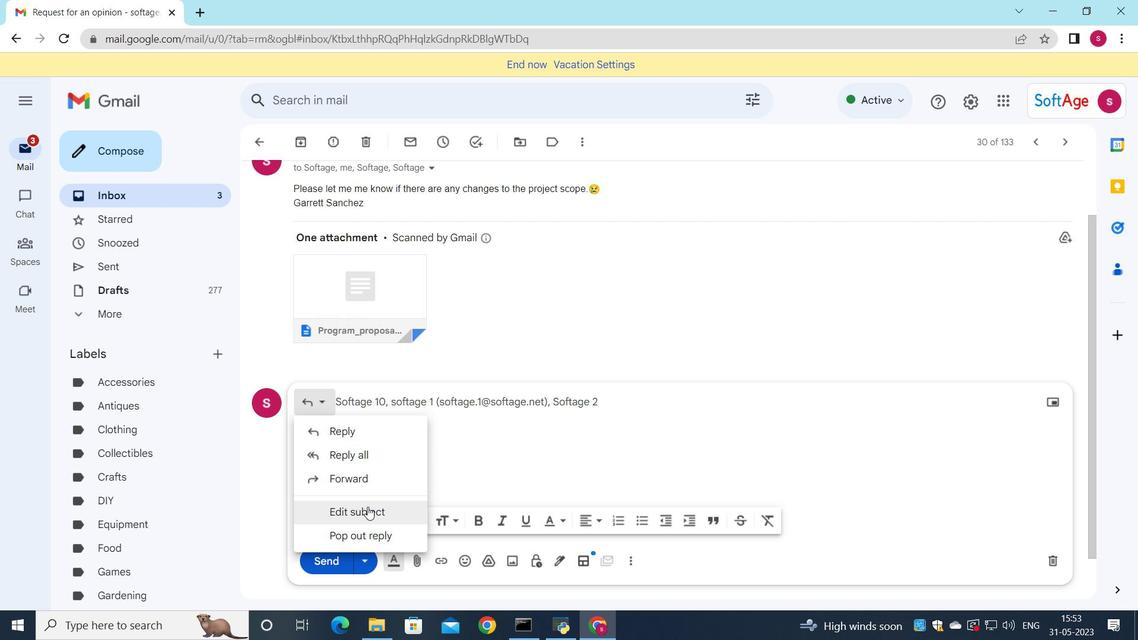
Action: Mouse pressed left at (368, 510)
Screenshot: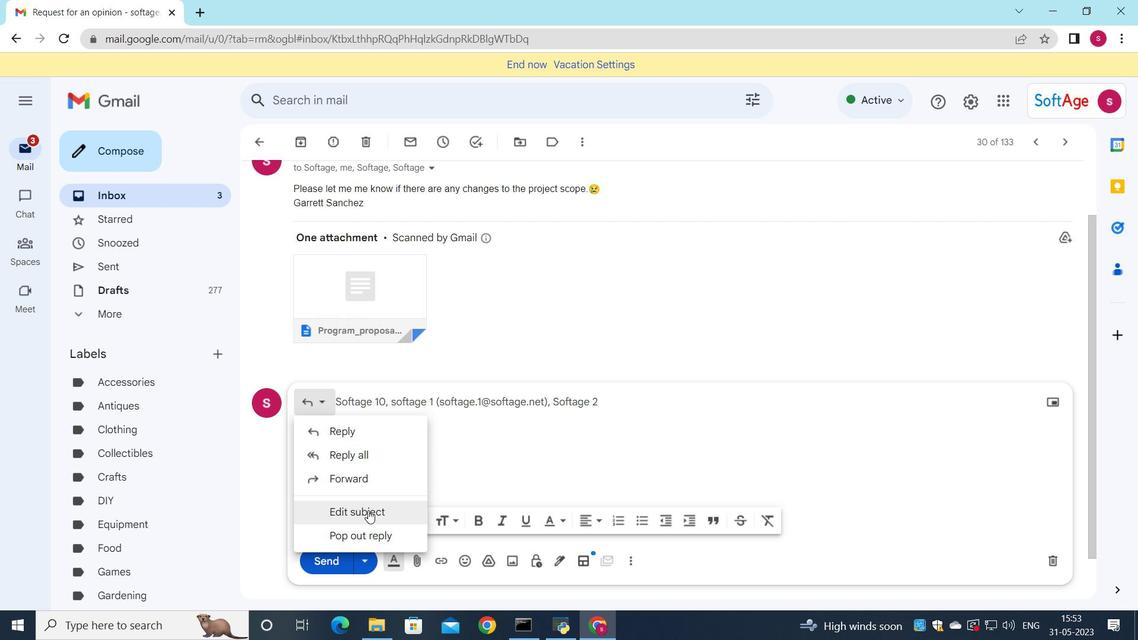 
Action: Mouse moved to (749, 304)
Screenshot: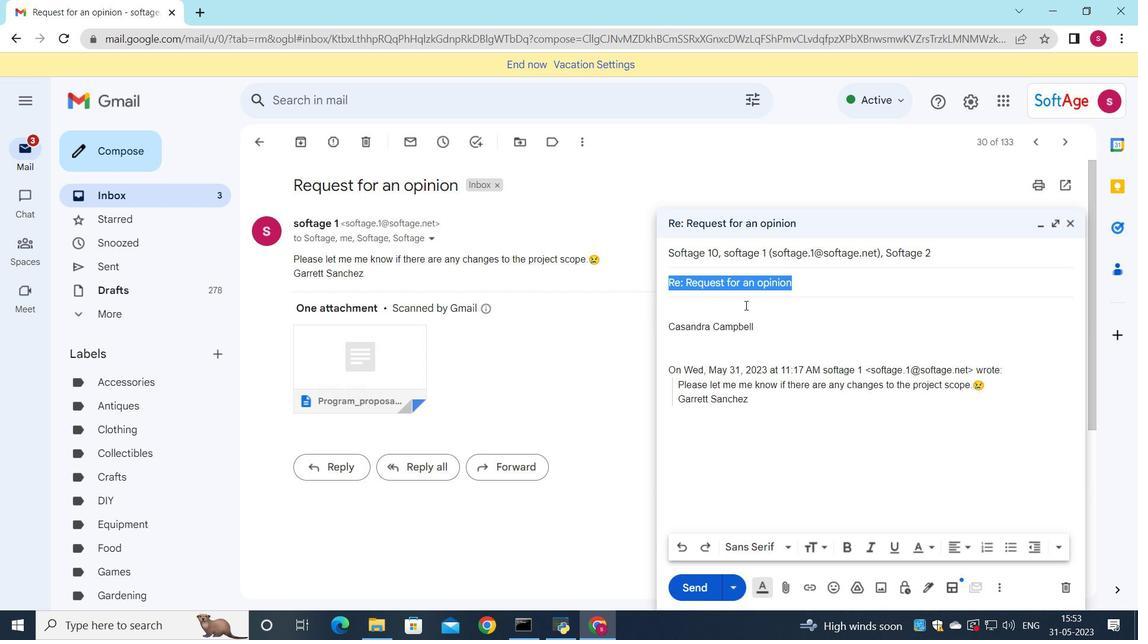 
Action: Key pressed <Key.shift>Rr<Key.backspace>equest<Key.space>for<Key.space>a<Key.space>referal<Key.backspace><Key.backspace>ral
Screenshot: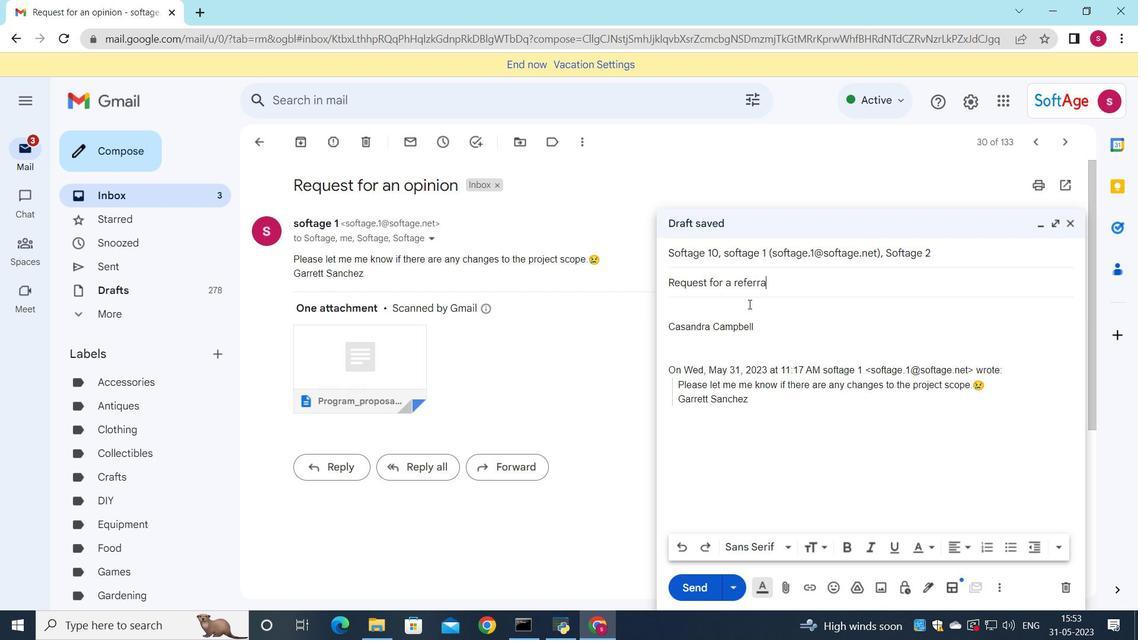 
Action: Mouse moved to (702, 317)
Screenshot: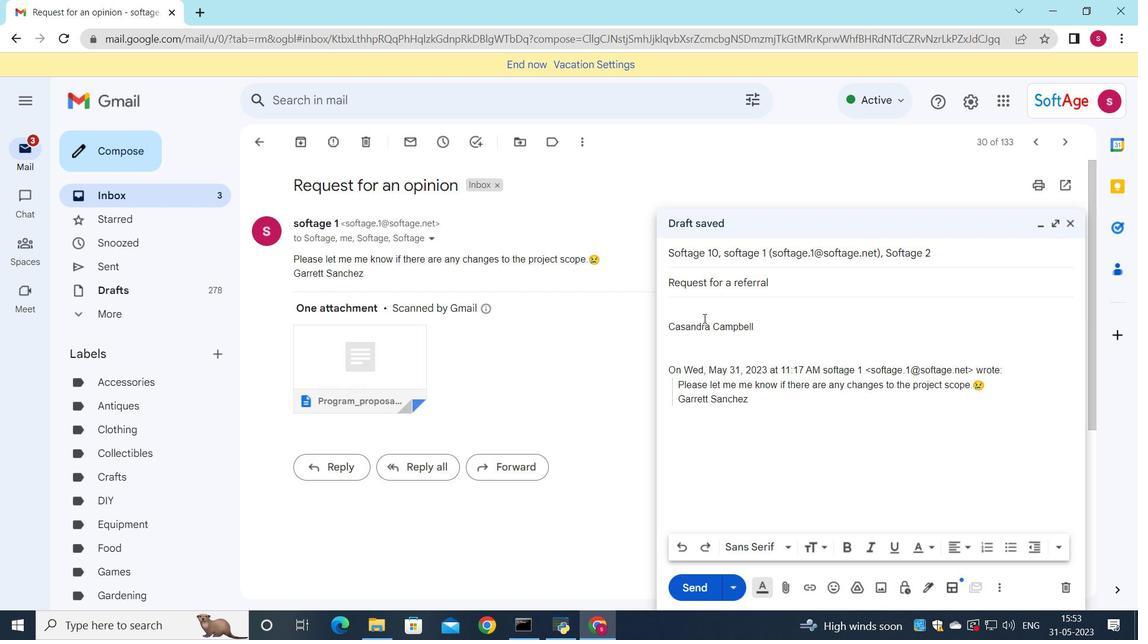 
Action: Mouse pressed left at (702, 317)
Screenshot: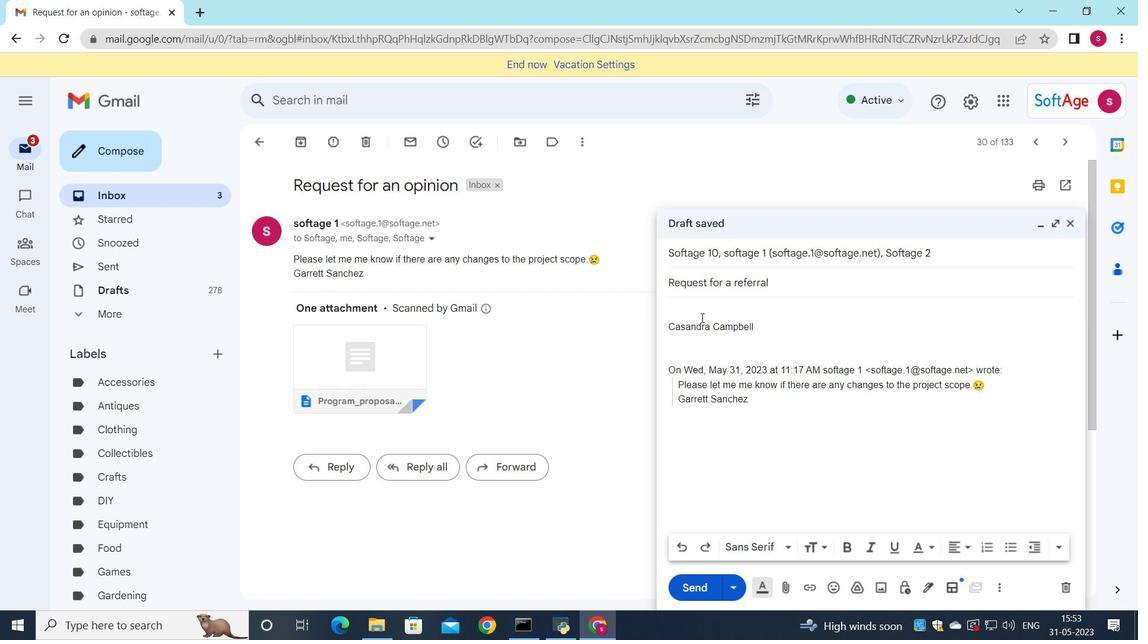 
Action: Mouse moved to (702, 317)
Screenshot: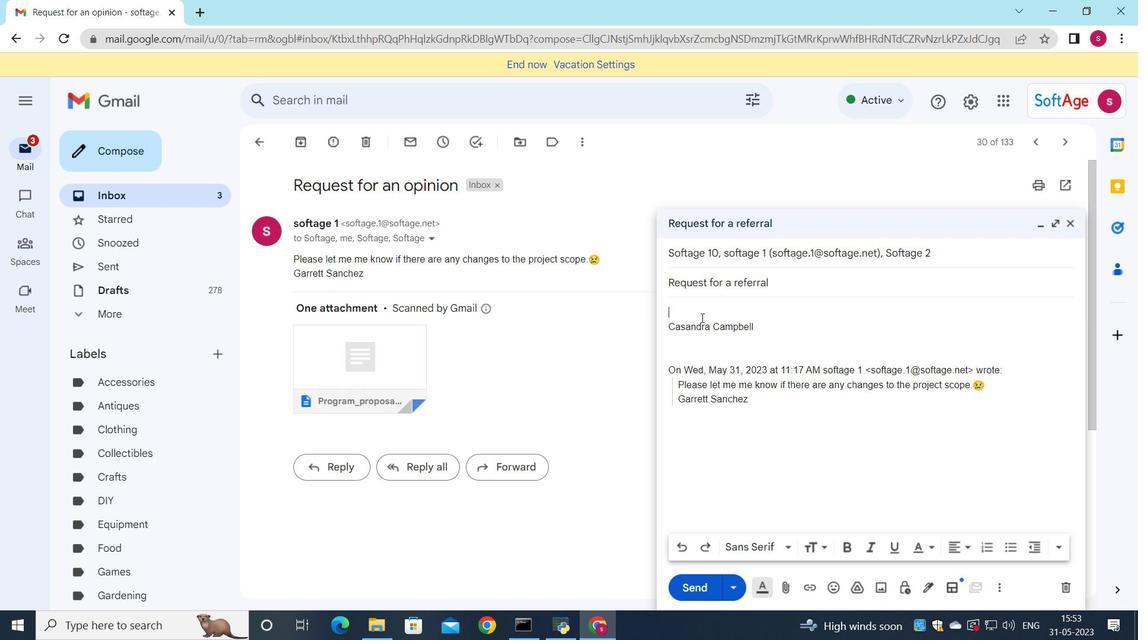 
Action: Key pressed <Key.shift>Can<Key.space>yoy<Key.backspace>u<Key.space>provide<Key.space>an<Key.space>update<Key.space>on<Key.space>the<Key.space>status<Key.space>of<Key.space>the<Key.space>software<Key.space>devlopment<Key.space>project<Key.shift><Key.shift>?
Screenshot: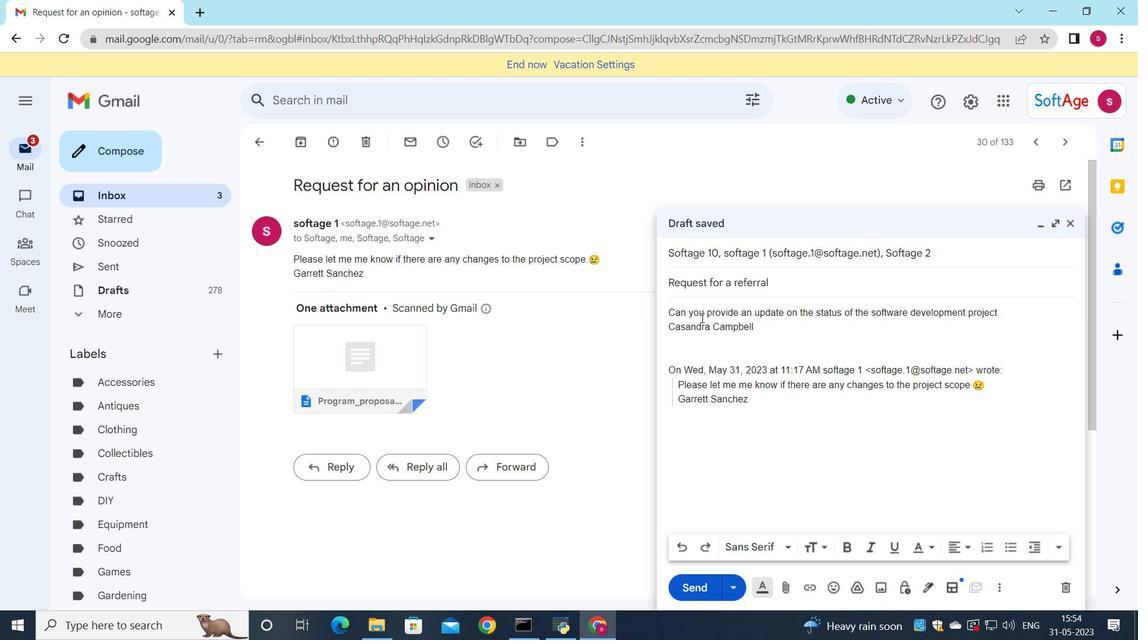 
Action: Mouse moved to (683, 550)
Screenshot: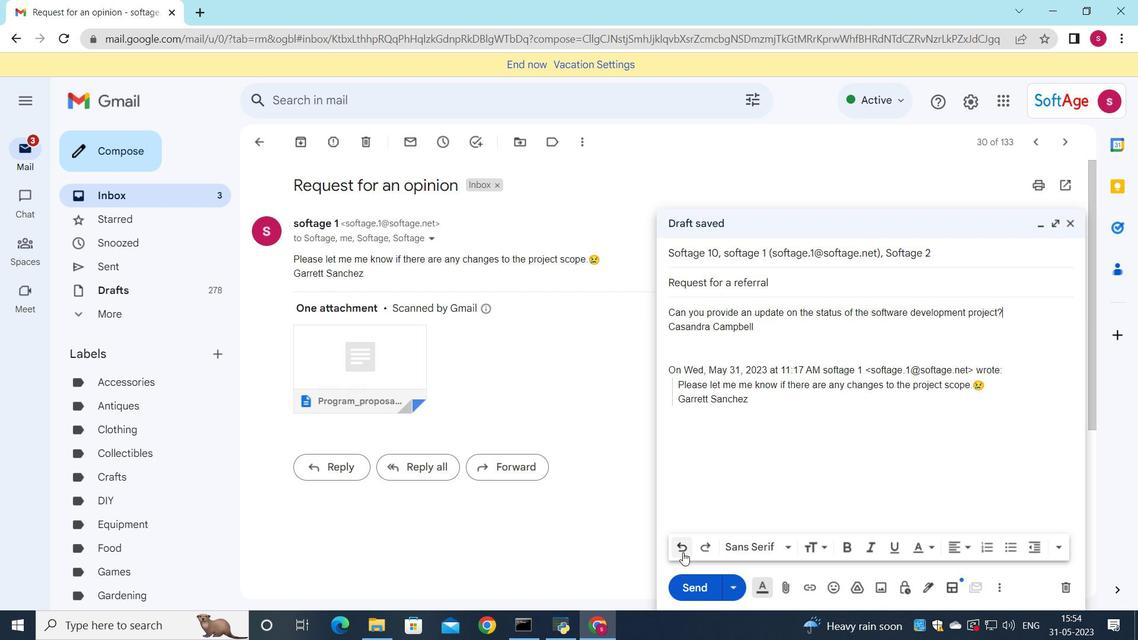 
Action: Mouse pressed left at (683, 550)
Screenshot: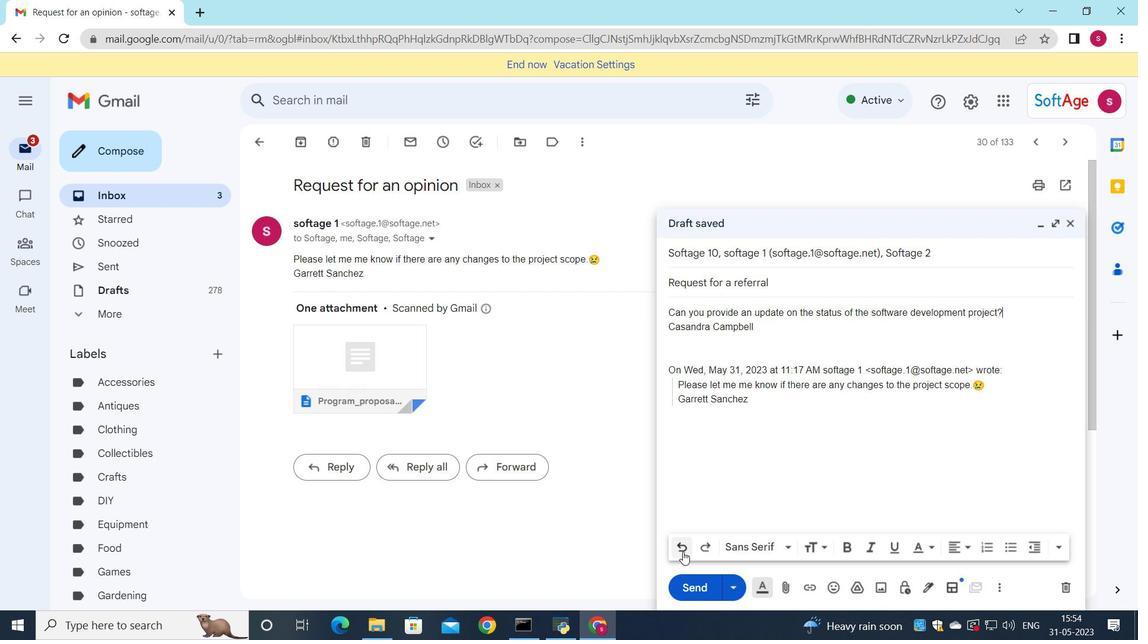 
Action: Mouse pressed left at (683, 550)
Screenshot: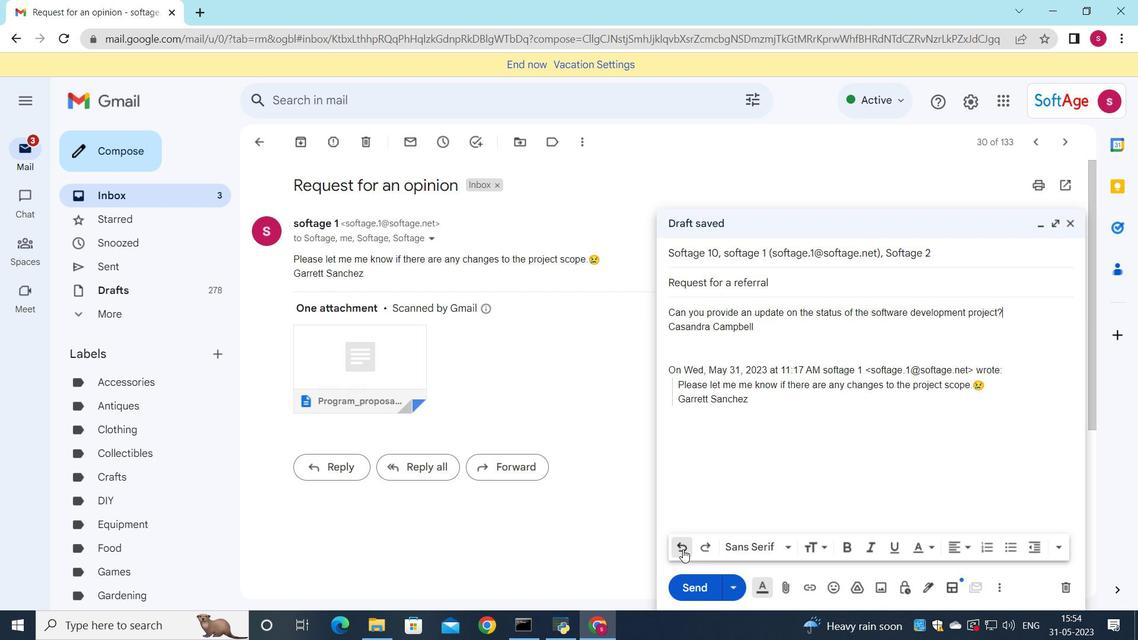 
Action: Mouse pressed left at (683, 550)
Screenshot: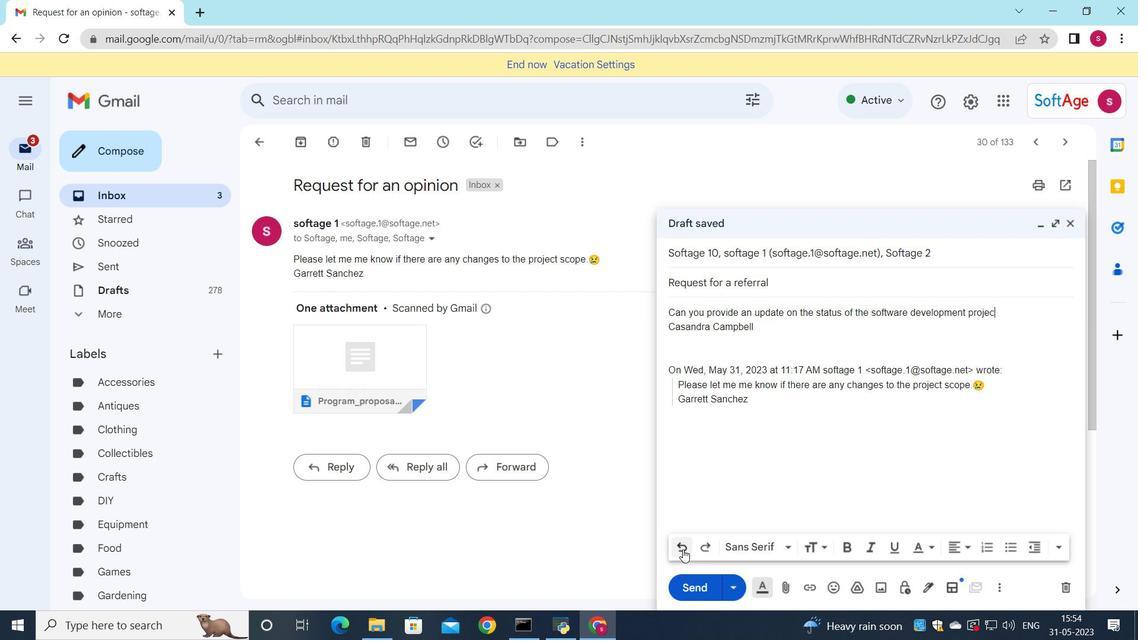 
Action: Mouse pressed left at (683, 550)
Screenshot: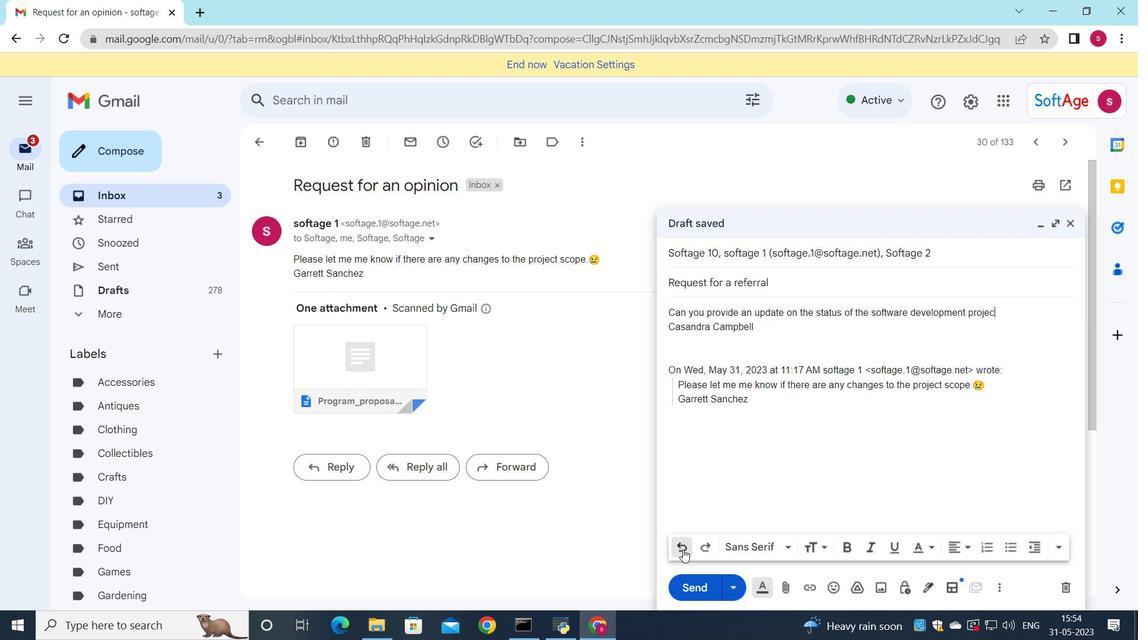 
Action: Mouse pressed left at (683, 550)
Screenshot: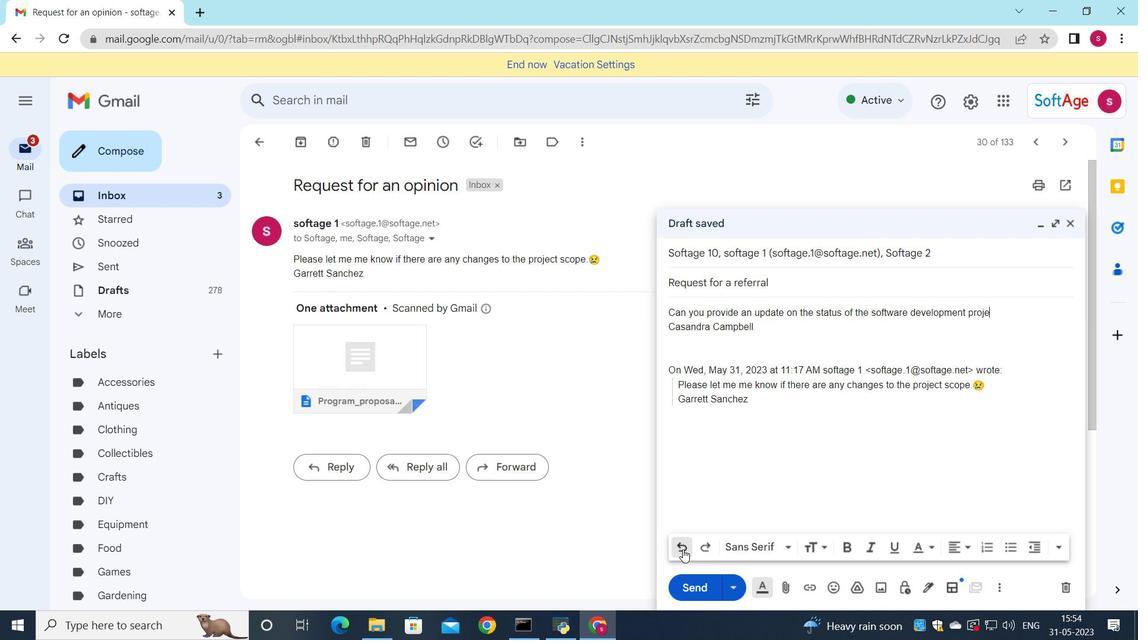 
Action: Mouse pressed left at (683, 550)
Screenshot: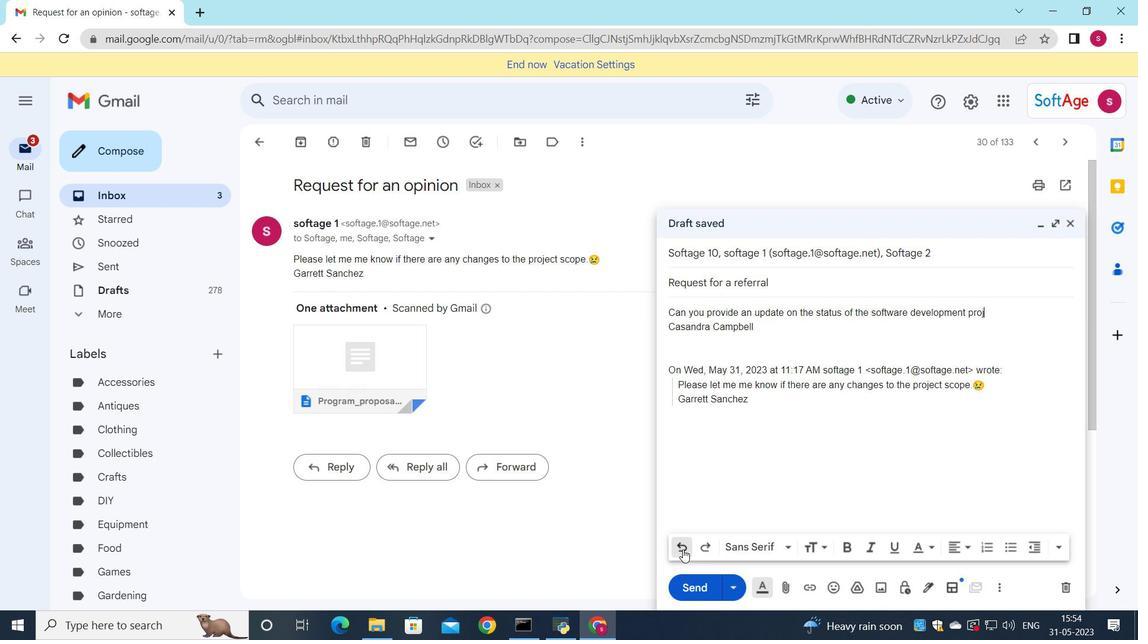 
Action: Mouse pressed left at (683, 550)
Screenshot: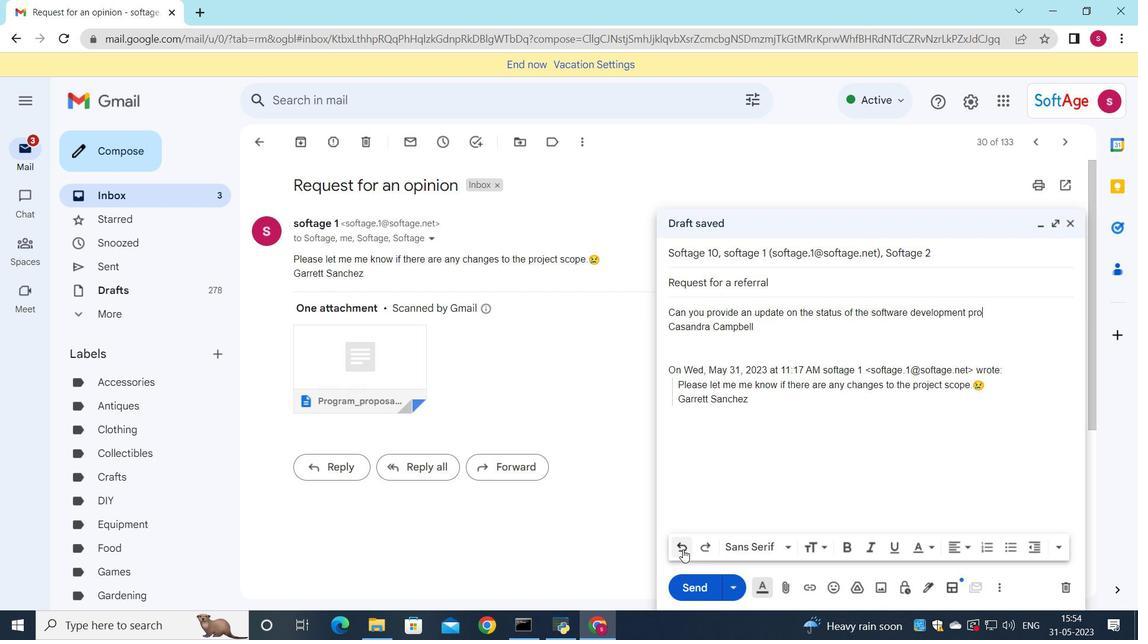 
Action: Mouse pressed left at (683, 550)
Screenshot: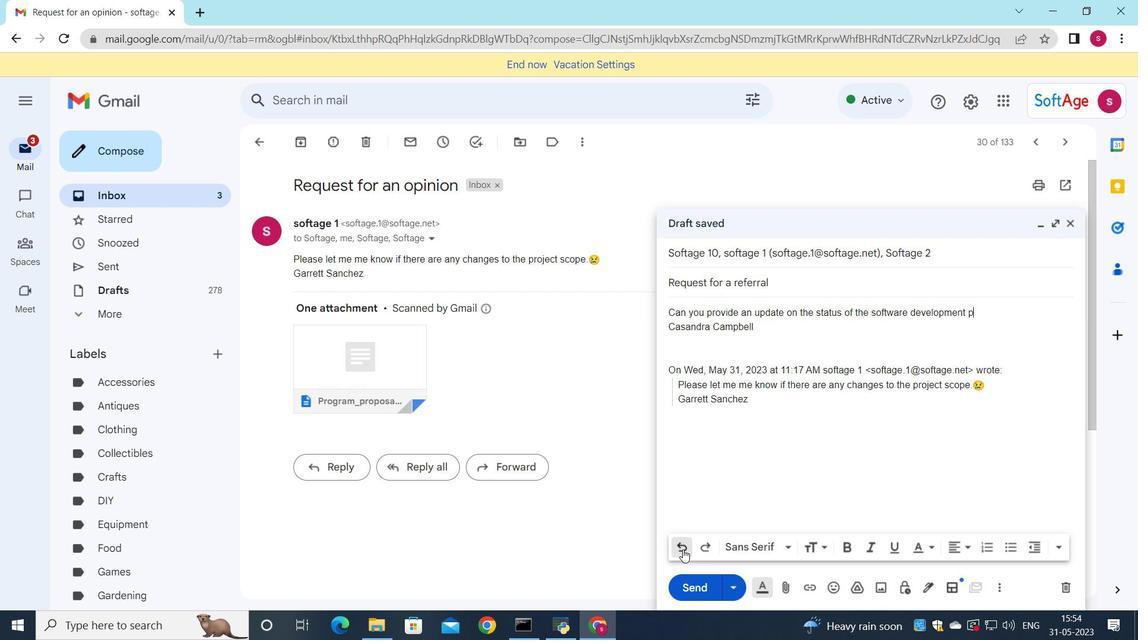 
Action: Mouse pressed left at (683, 550)
Screenshot: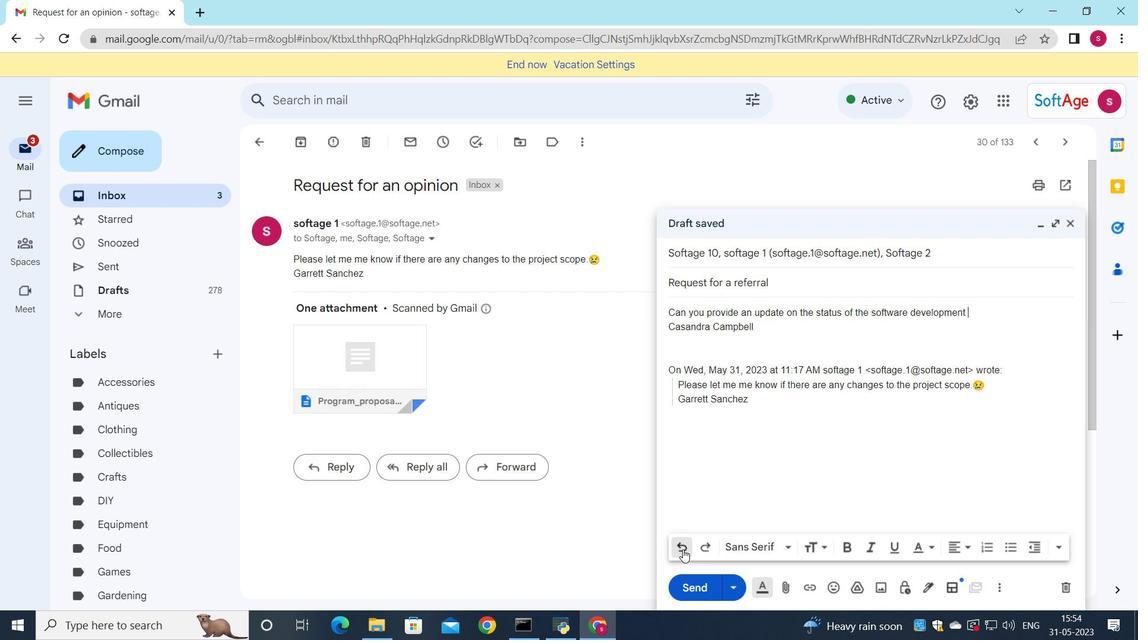 
Action: Mouse pressed left at (683, 550)
Screenshot: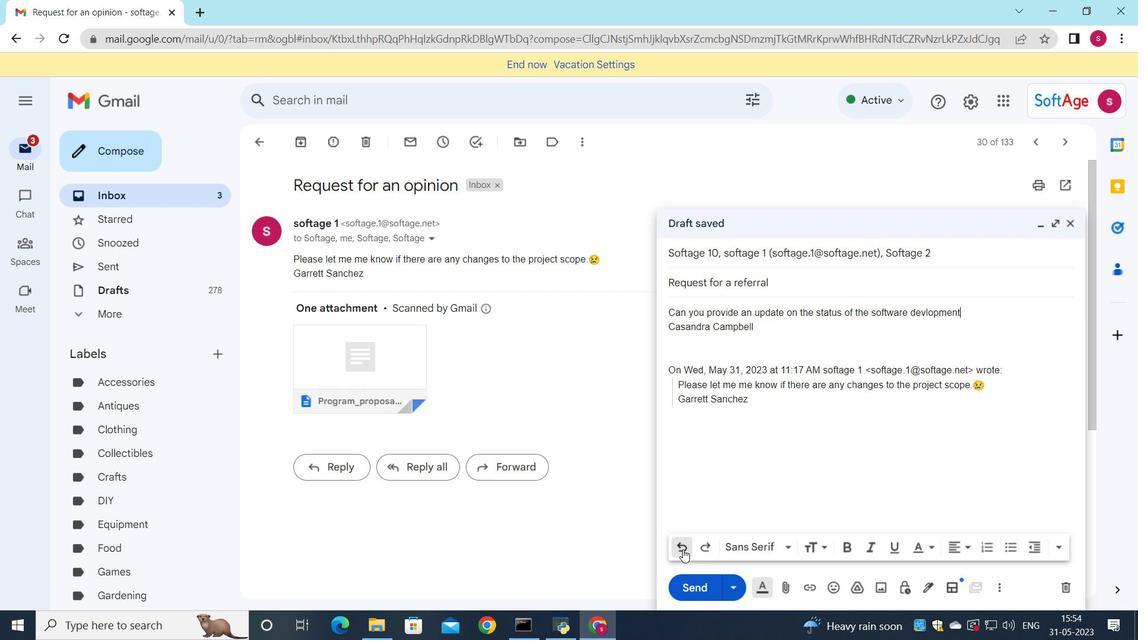 
Action: Mouse pressed left at (683, 550)
Screenshot: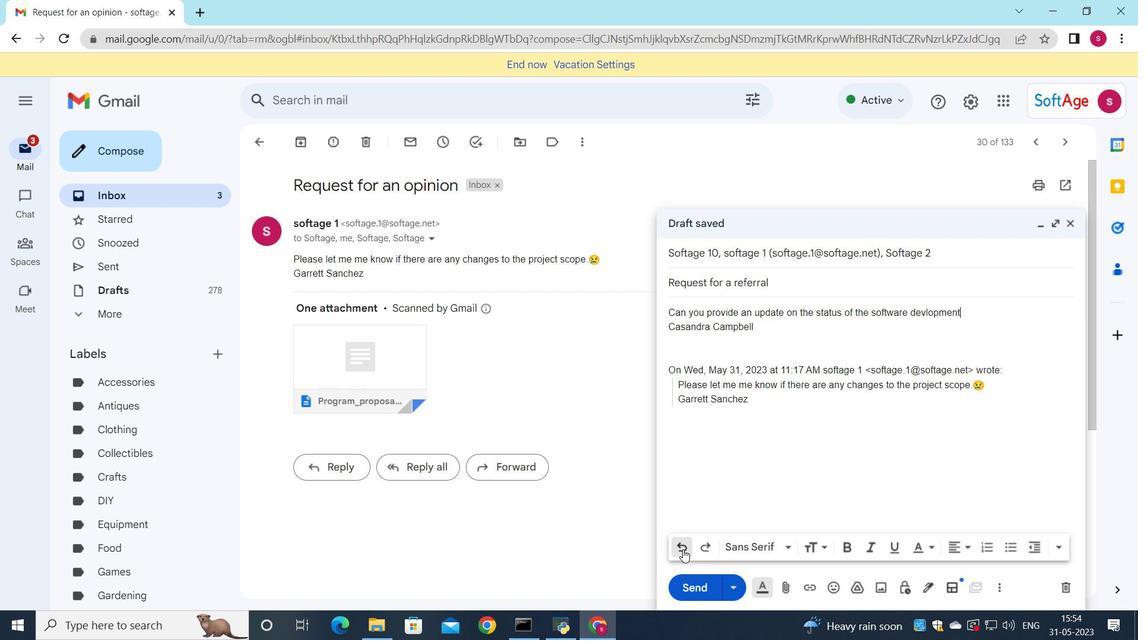 
Action: Mouse pressed left at (683, 550)
Screenshot: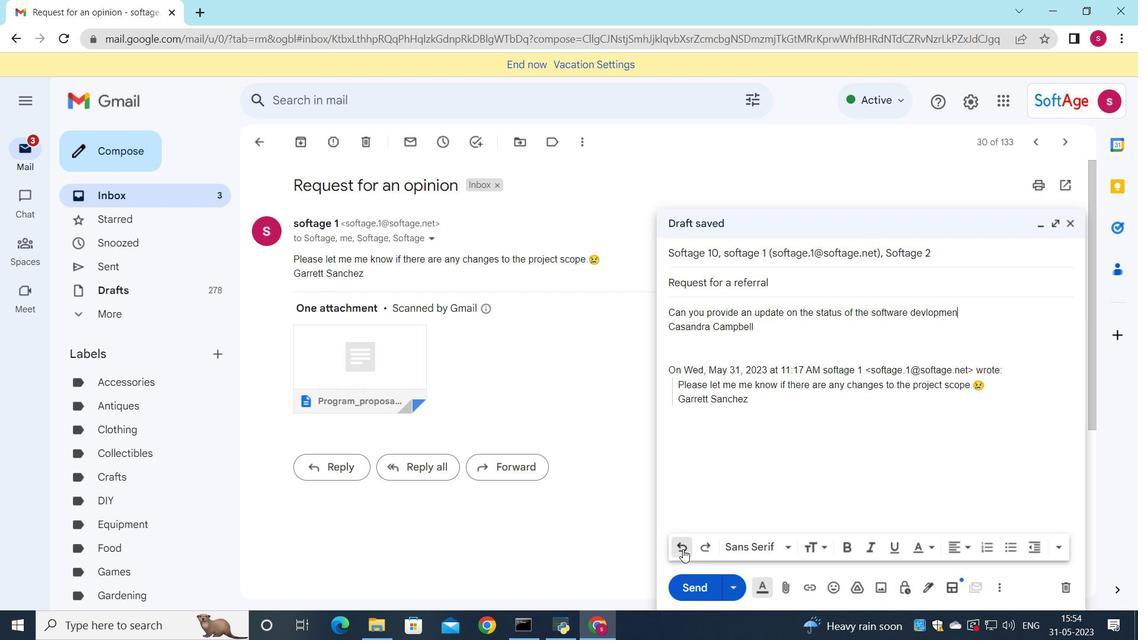 
Action: Mouse pressed left at (683, 550)
Screenshot: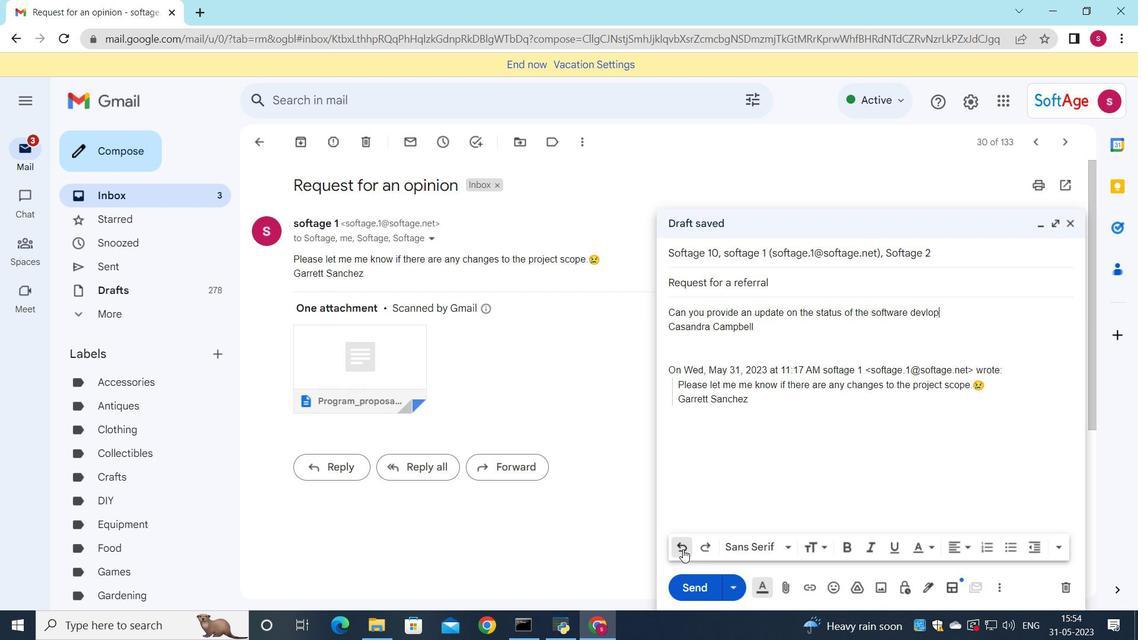 
Action: Mouse pressed left at (683, 550)
Screenshot: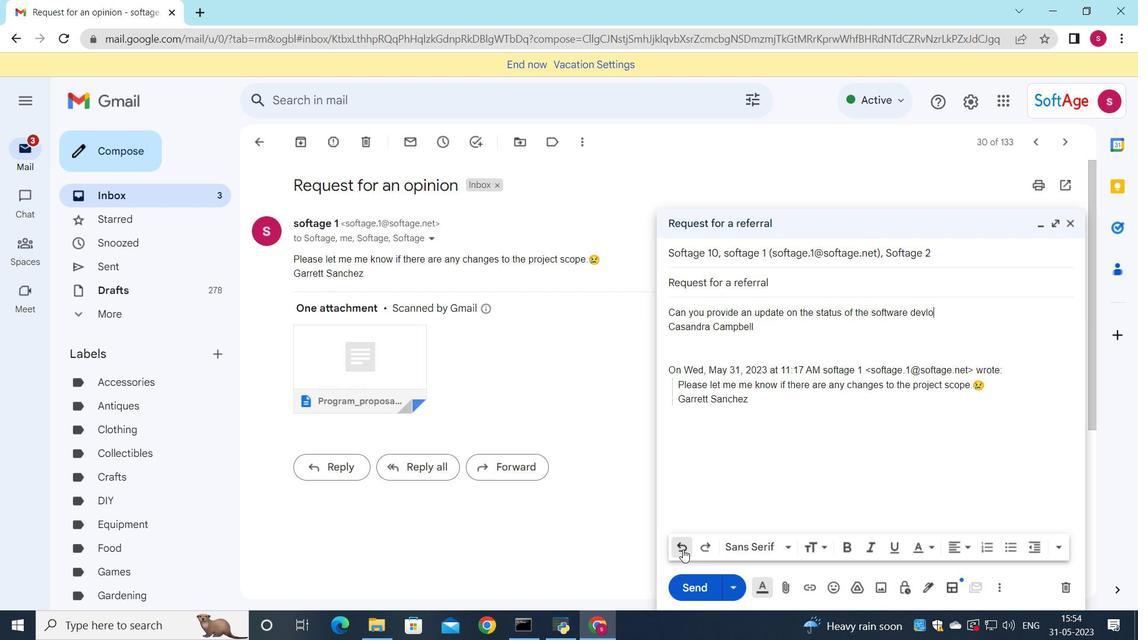 
Action: Mouse pressed left at (683, 550)
Screenshot: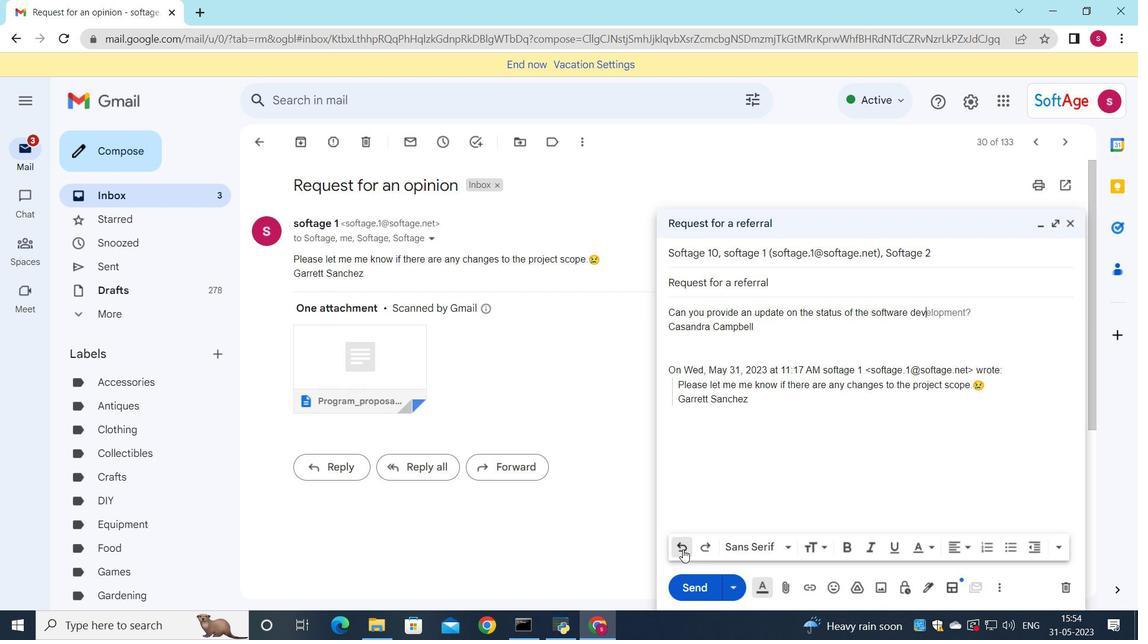 
Action: Mouse pressed left at (683, 550)
Screenshot: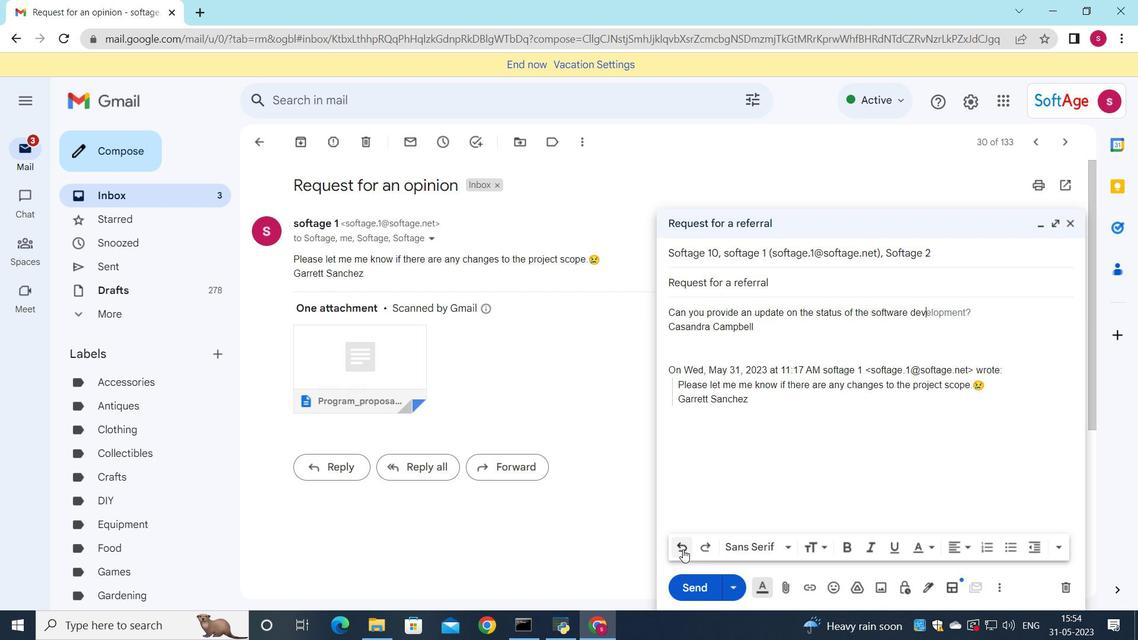 
Action: Mouse pressed left at (683, 550)
Screenshot: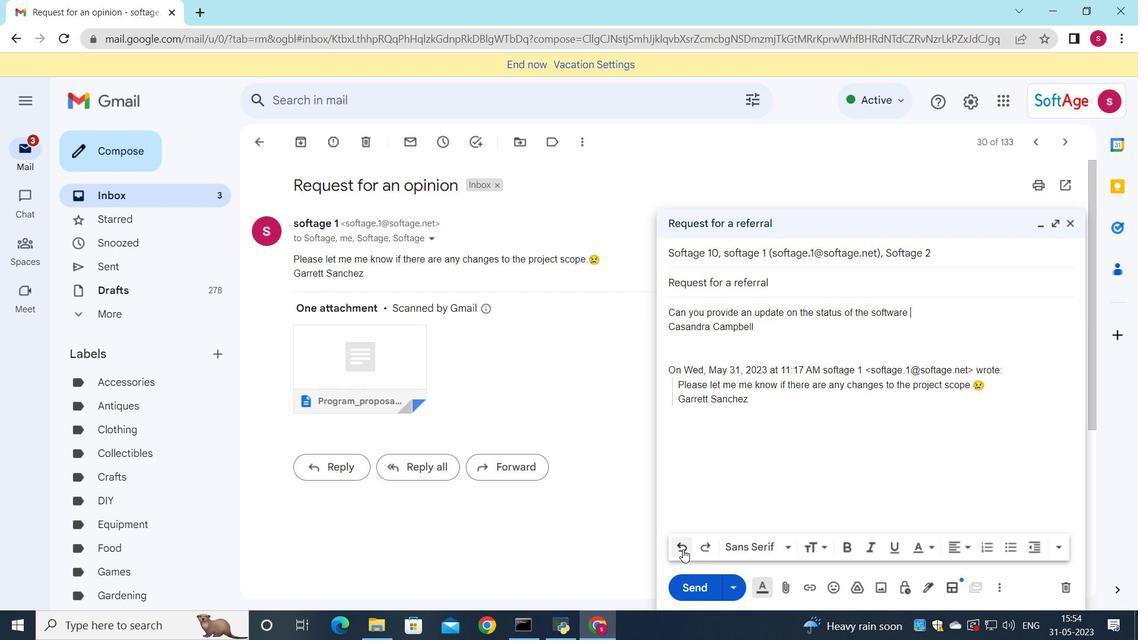 
Action: Mouse pressed left at (683, 550)
Screenshot: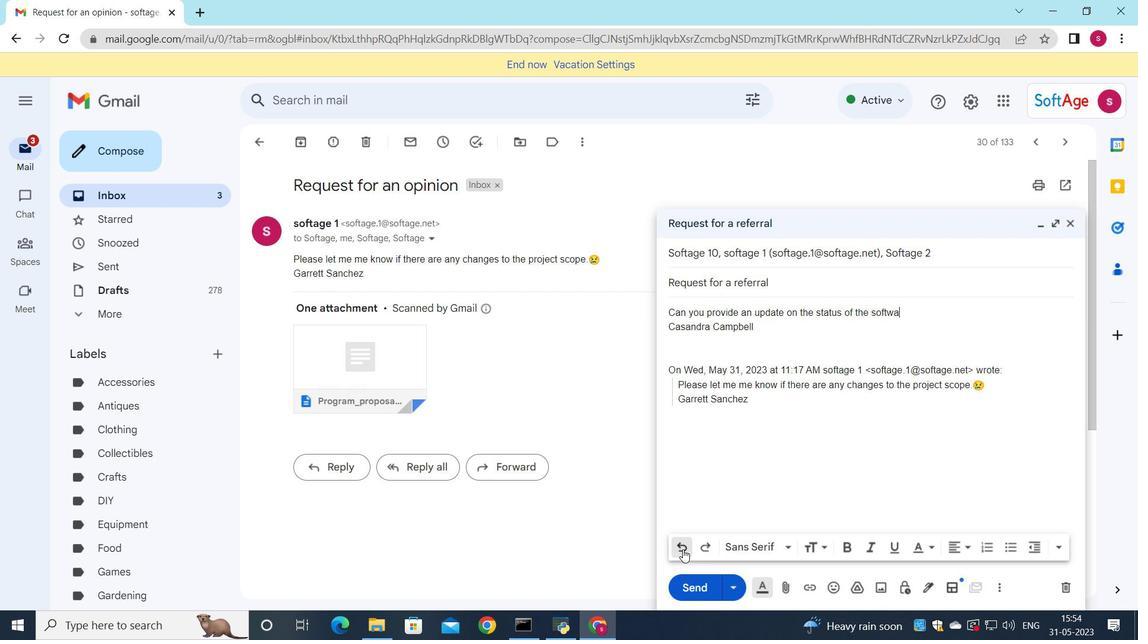 
Action: Mouse pressed left at (683, 550)
Screenshot: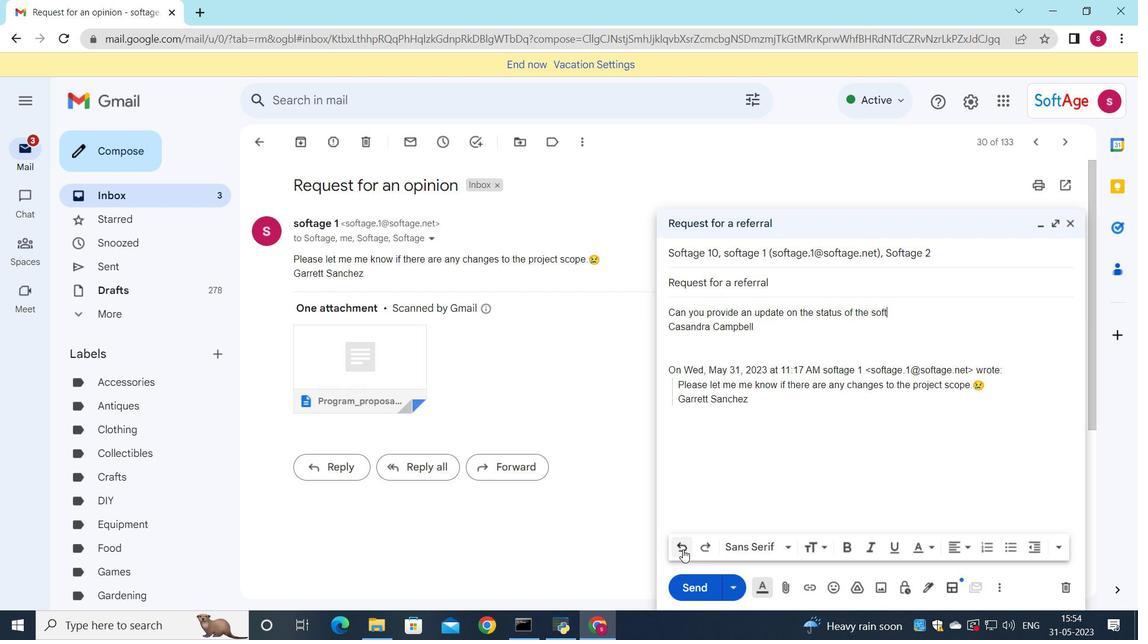 
Action: Mouse pressed left at (683, 550)
Screenshot: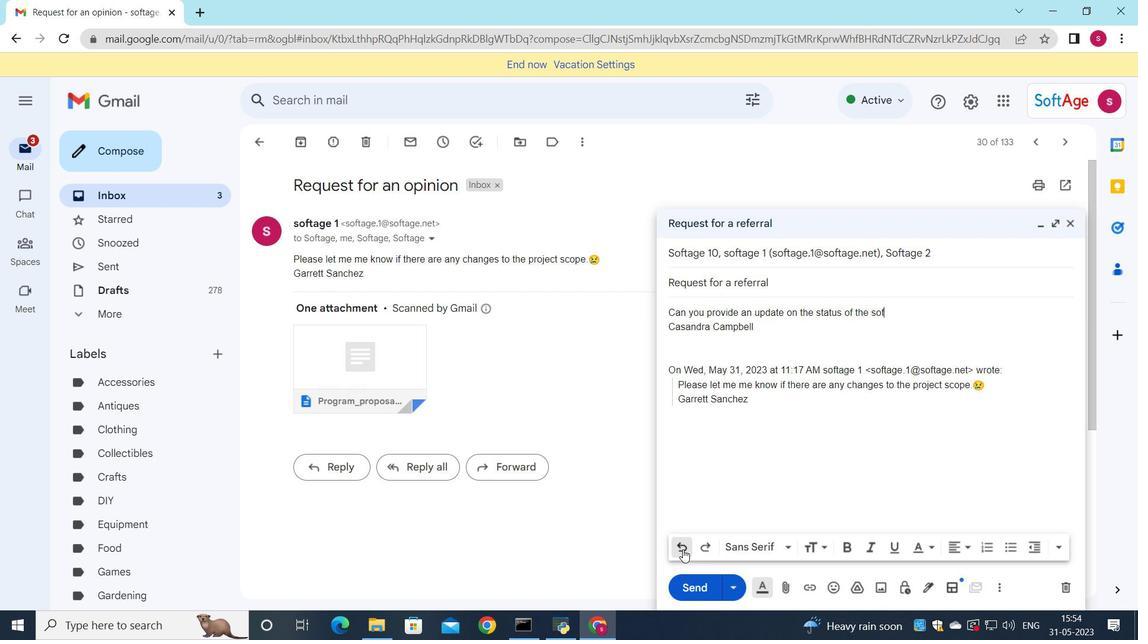 
Action: Mouse pressed left at (683, 550)
Screenshot: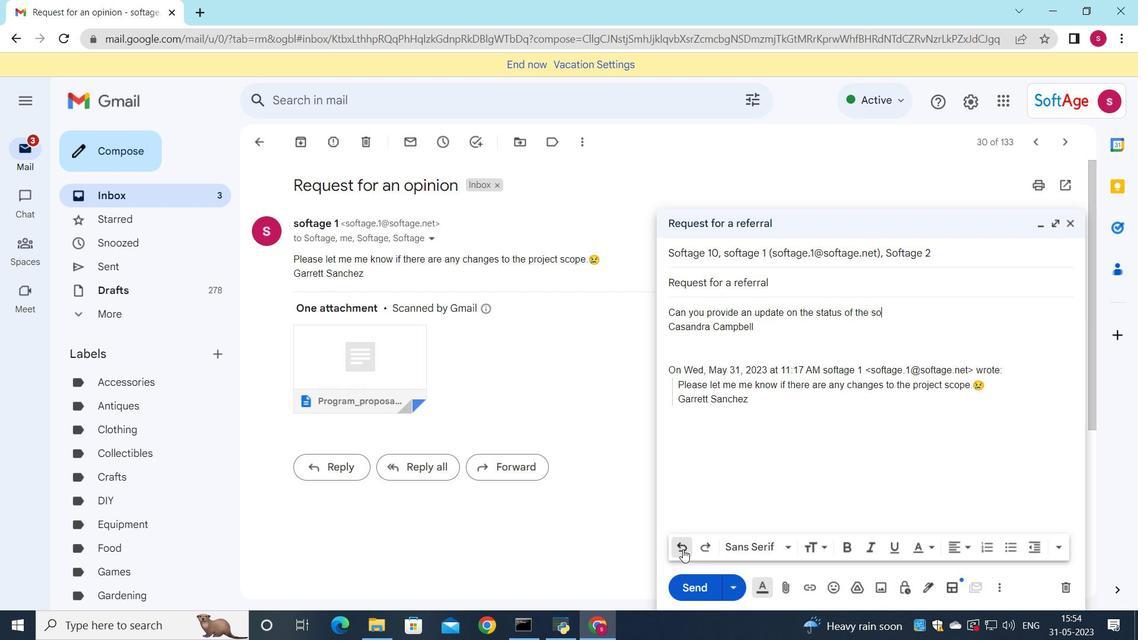 
Action: Mouse pressed left at (683, 550)
Screenshot: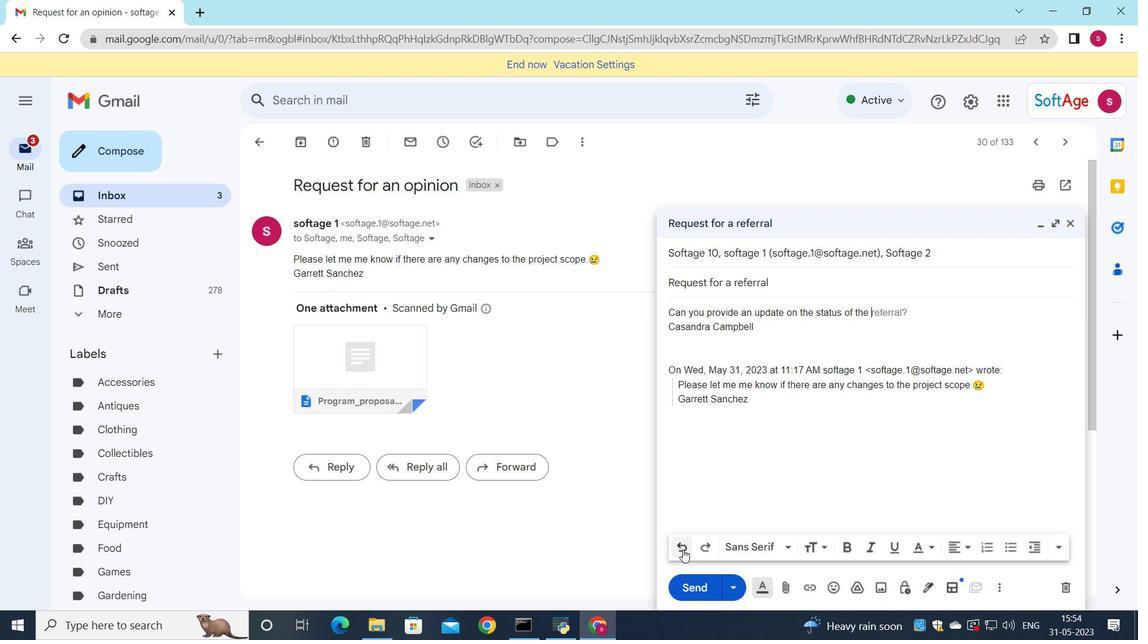 
Action: Mouse pressed left at (683, 550)
Screenshot: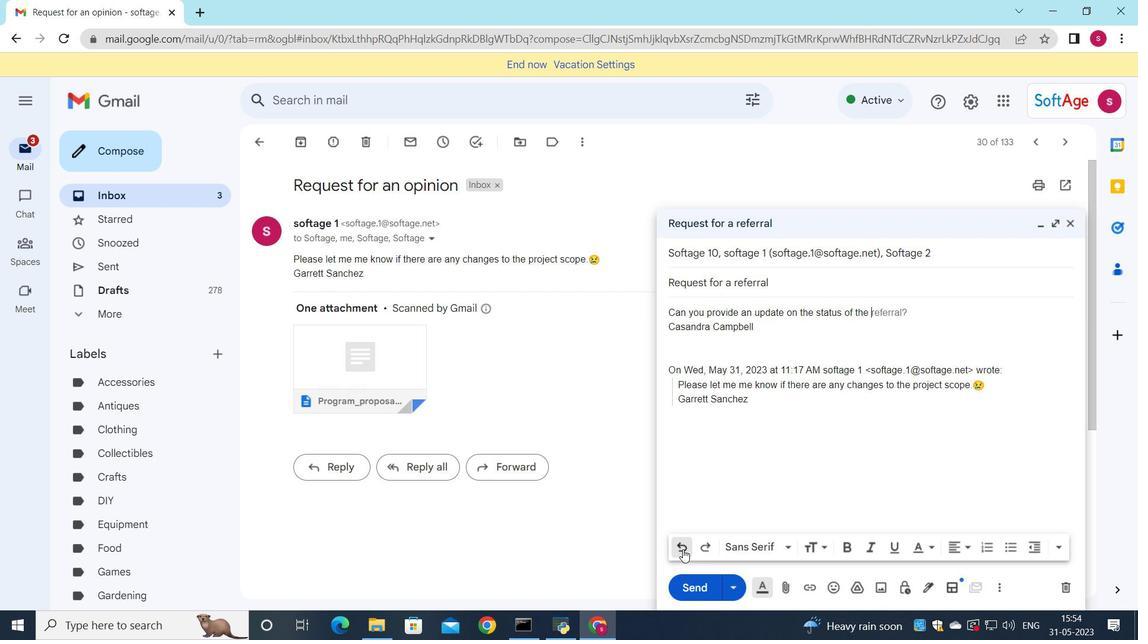 
Action: Mouse pressed left at (683, 550)
Screenshot: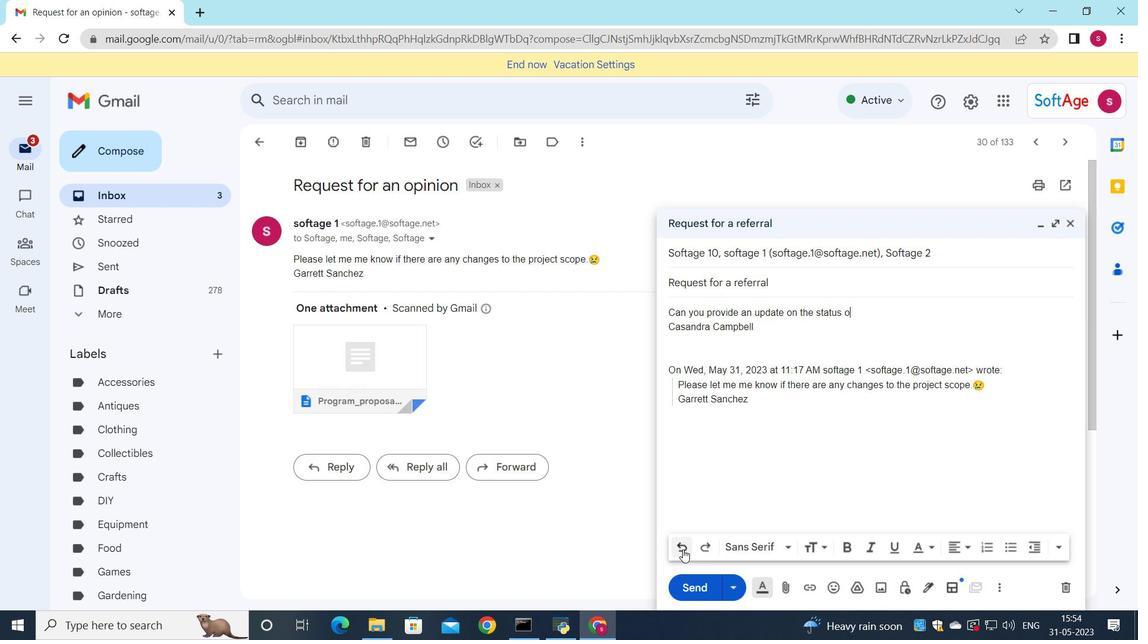 
Action: Mouse pressed left at (683, 550)
Screenshot: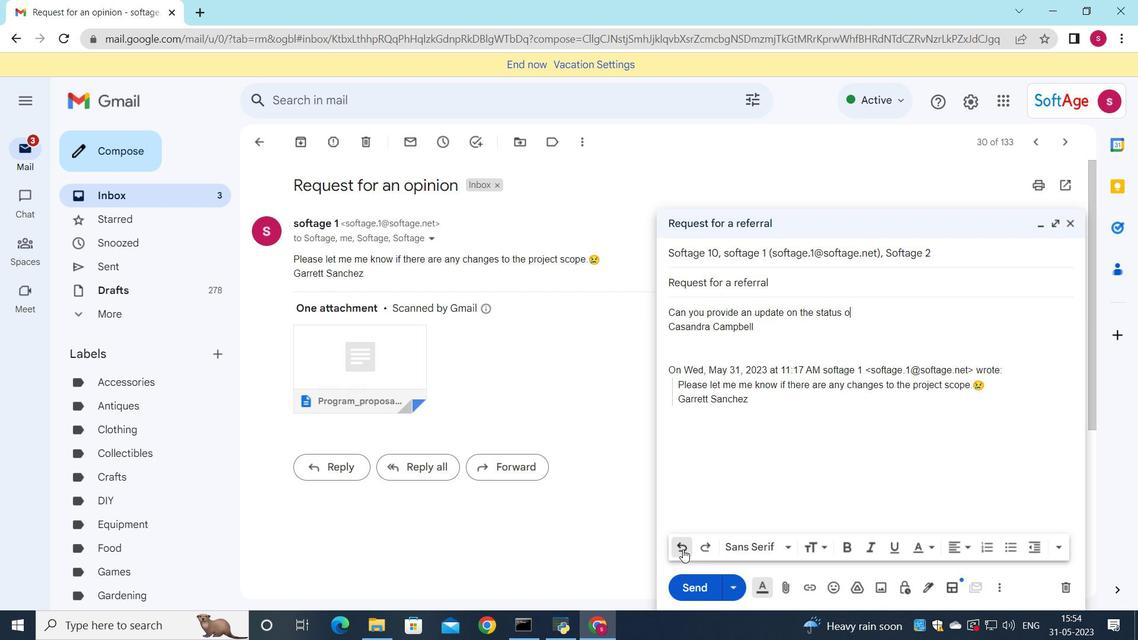 
Action: Mouse pressed left at (683, 550)
Screenshot: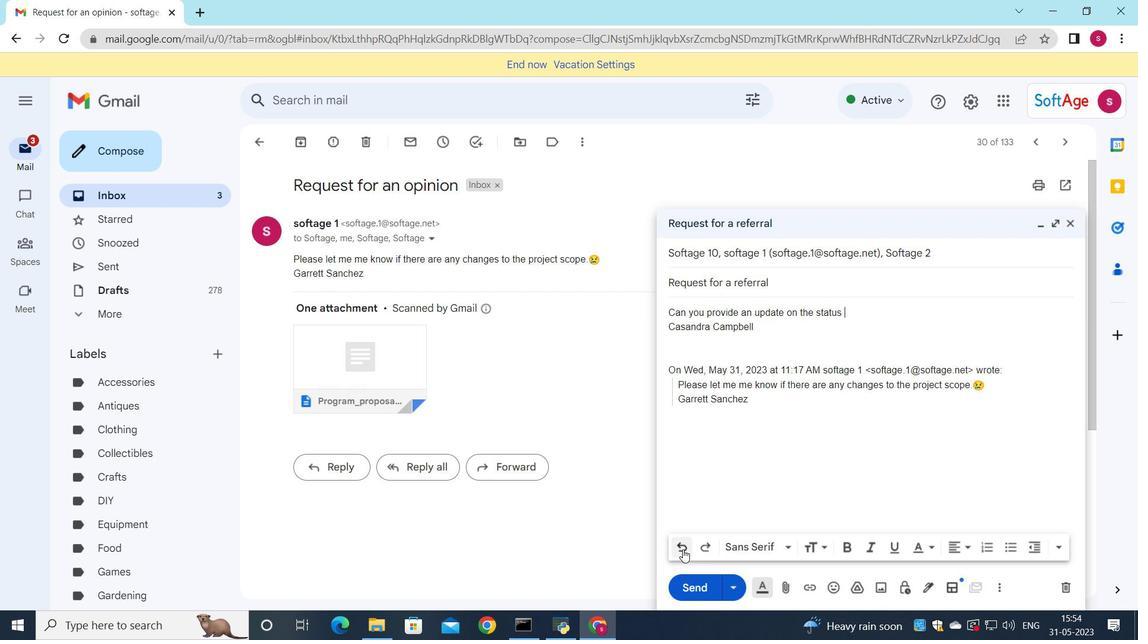 
Action: Mouse pressed left at (683, 550)
Screenshot: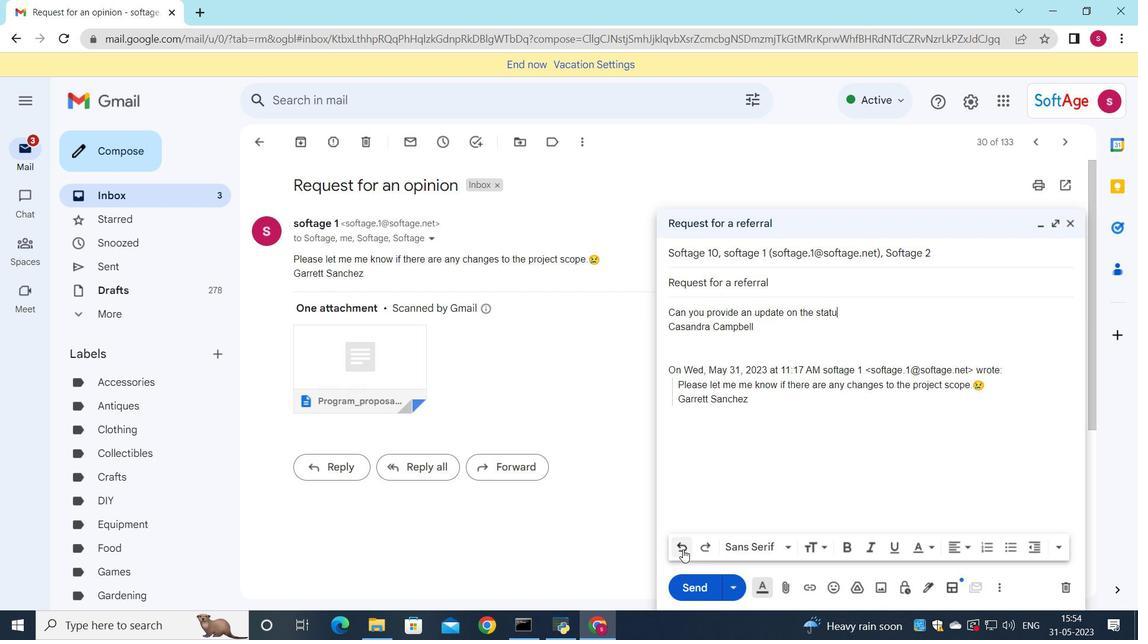 
Action: Mouse pressed left at (683, 550)
Screenshot: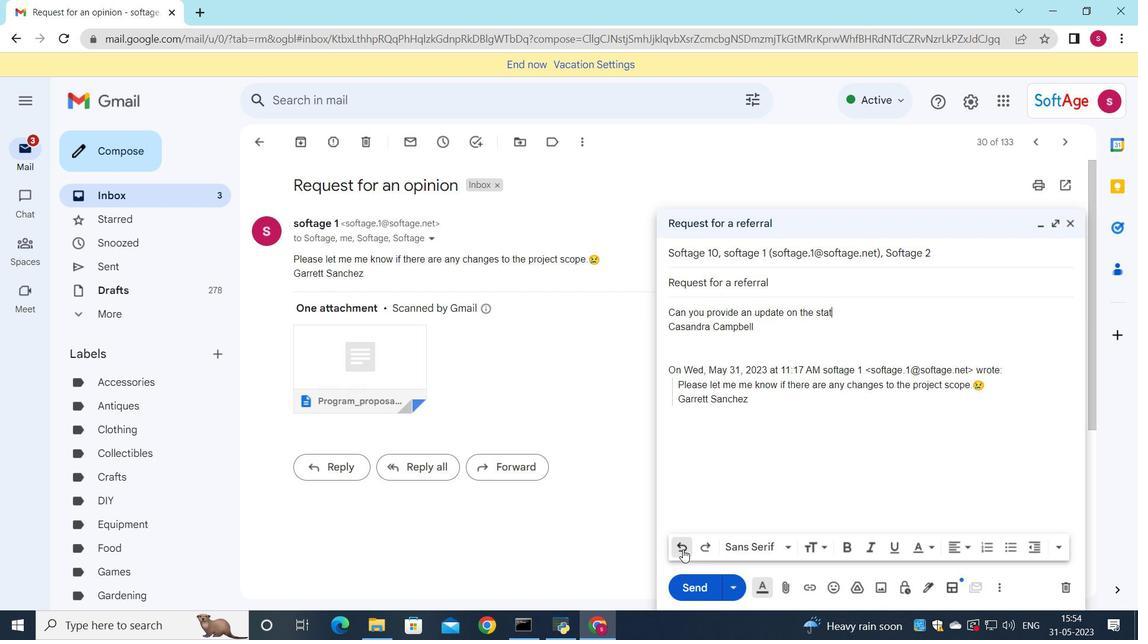
Action: Mouse pressed left at (683, 550)
Screenshot: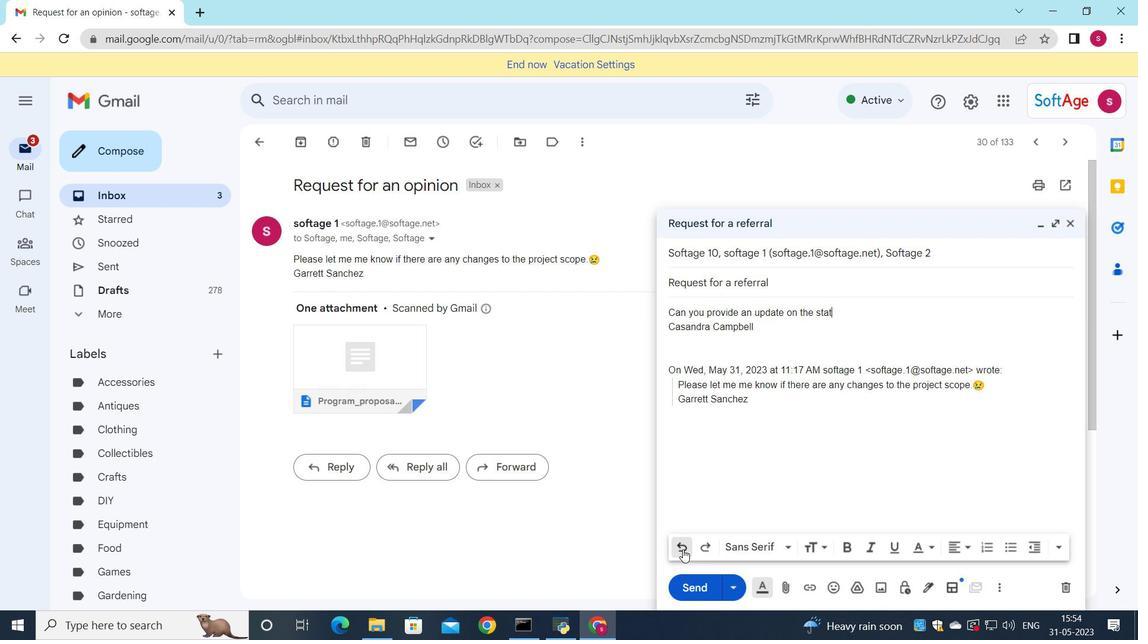 
Action: Mouse pressed left at (683, 550)
Screenshot: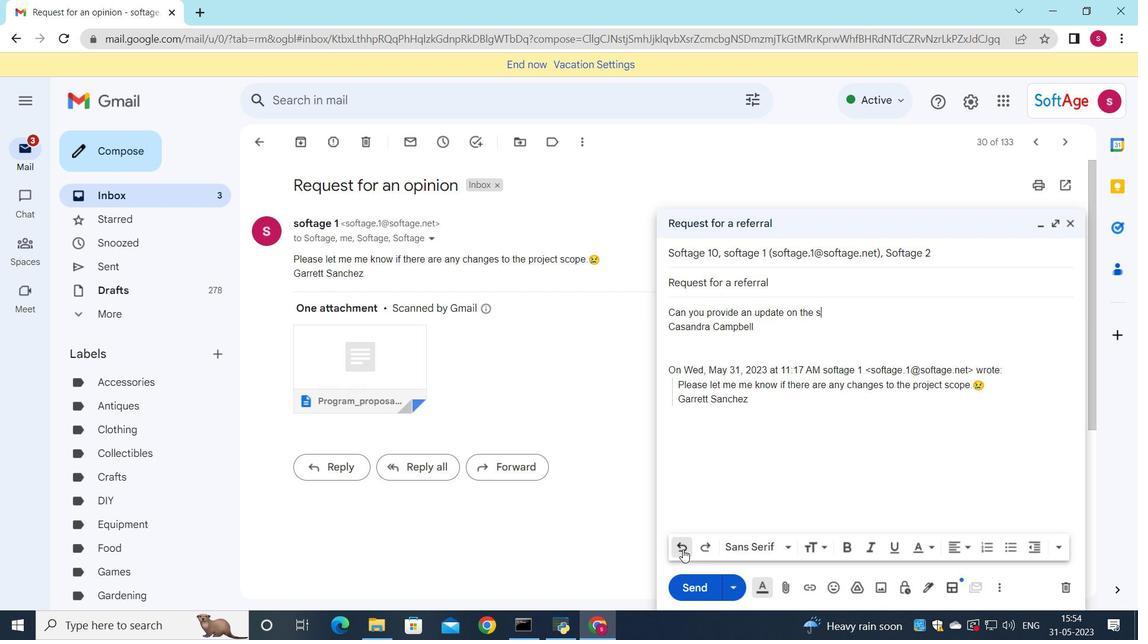 
Action: Mouse pressed left at (683, 550)
Screenshot: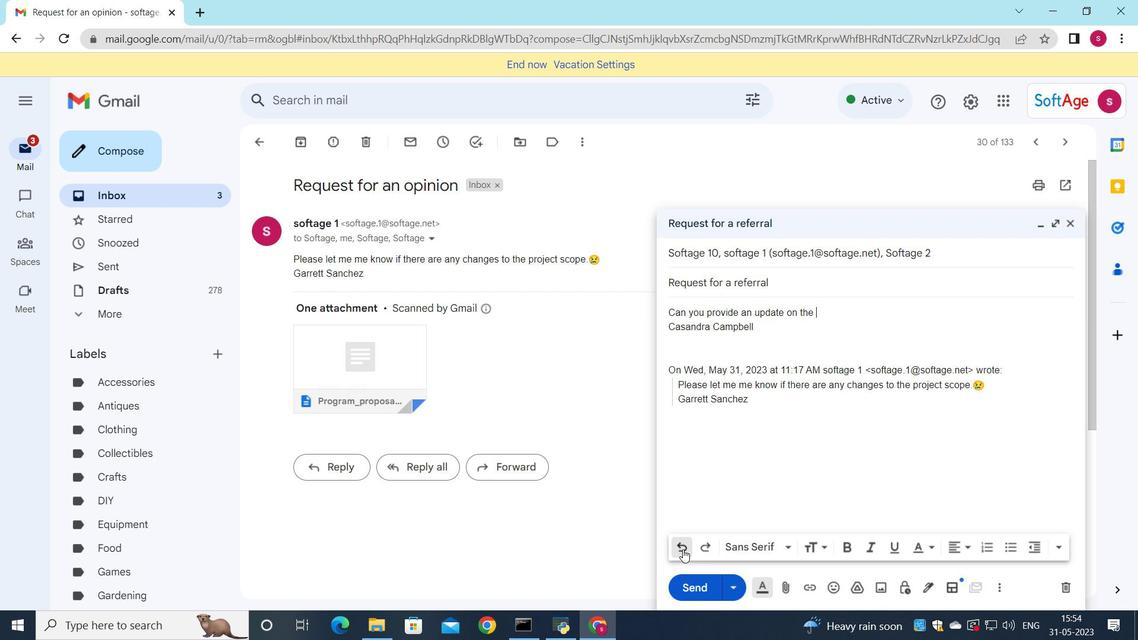
Action: Mouse pressed left at (683, 550)
Screenshot: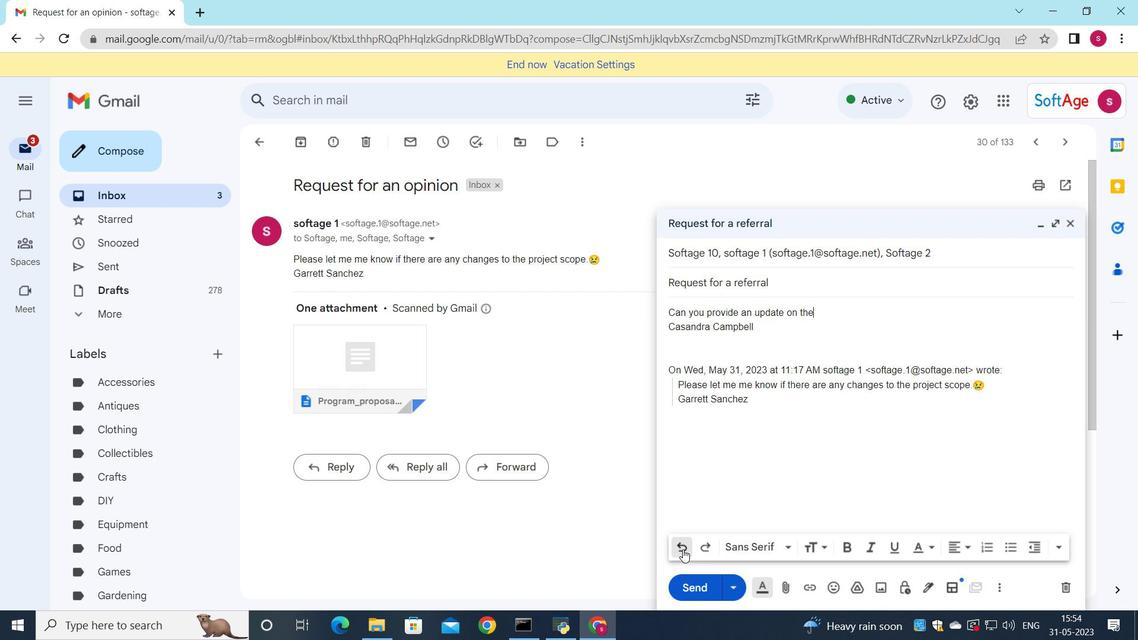
Action: Mouse pressed left at (683, 550)
Screenshot: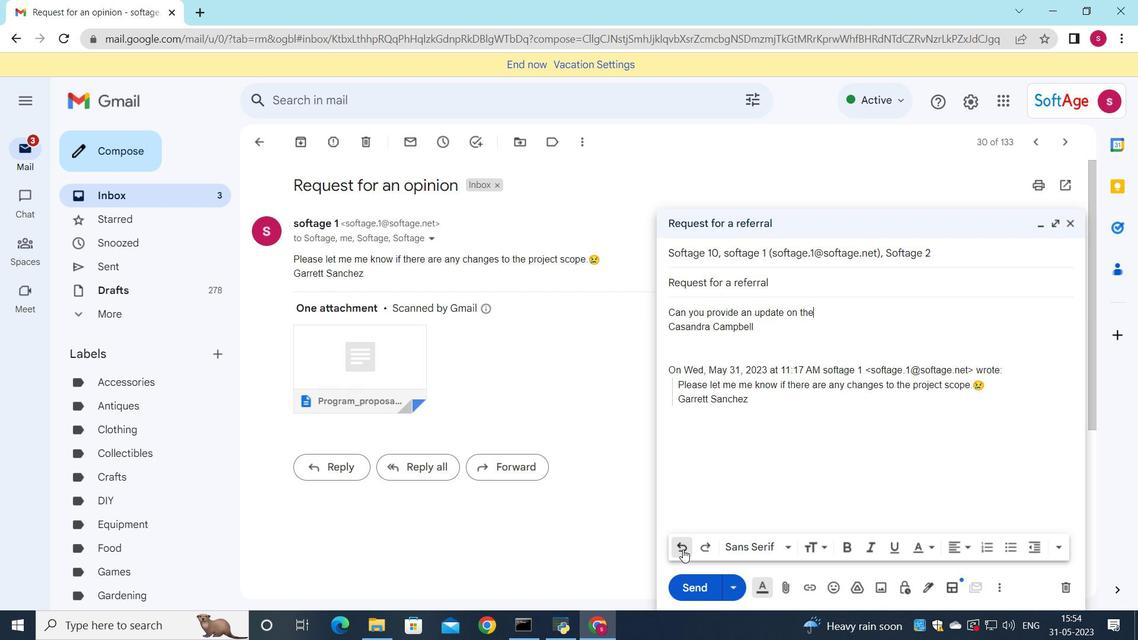 
Action: Mouse pressed left at (683, 550)
Screenshot: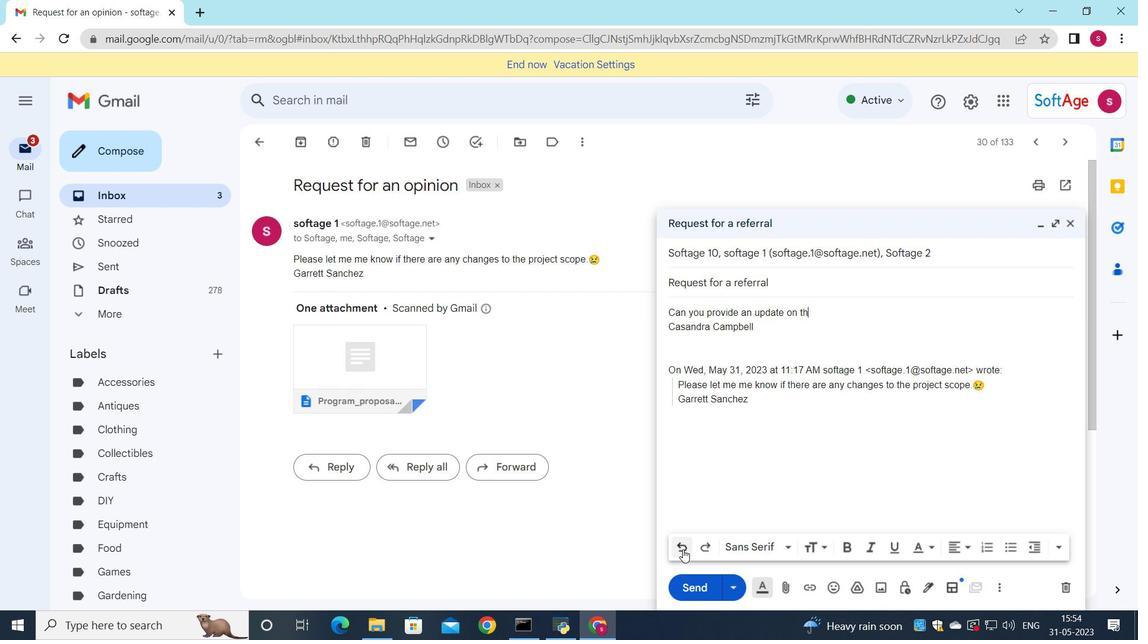 
Action: Mouse pressed left at (683, 550)
Screenshot: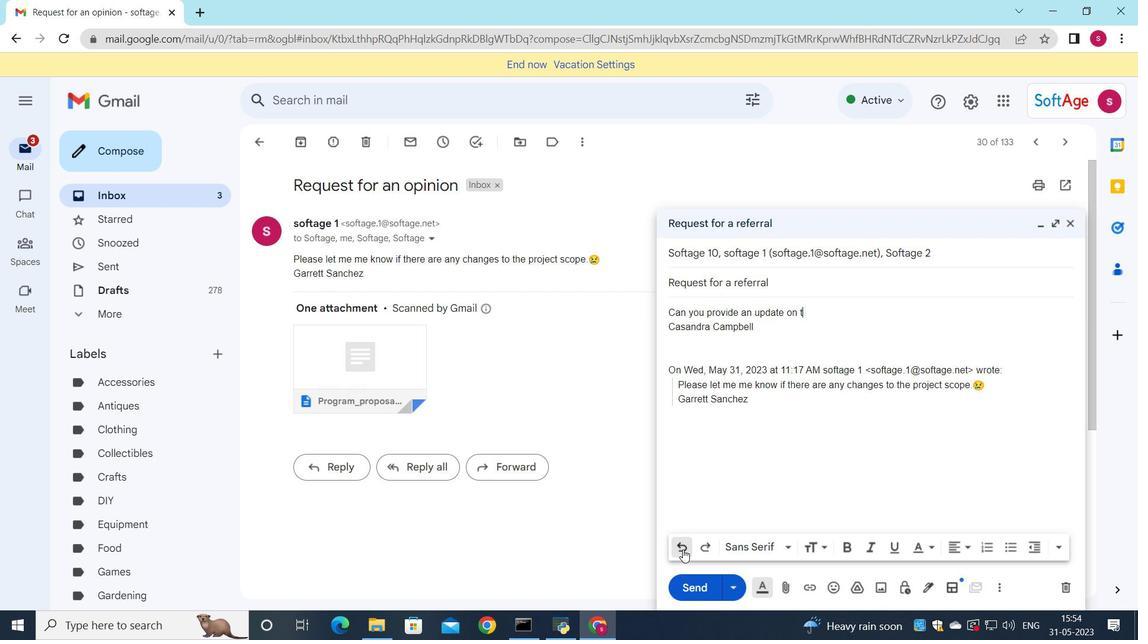 
Action: Mouse pressed left at (683, 550)
Screenshot: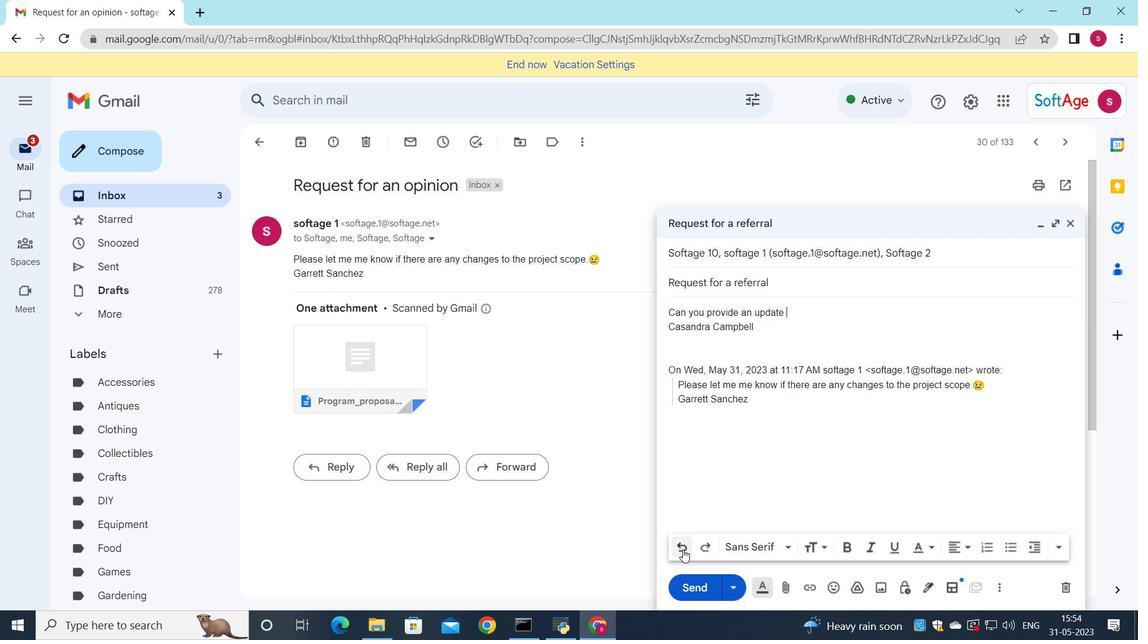 
Action: Mouse pressed left at (683, 550)
Screenshot: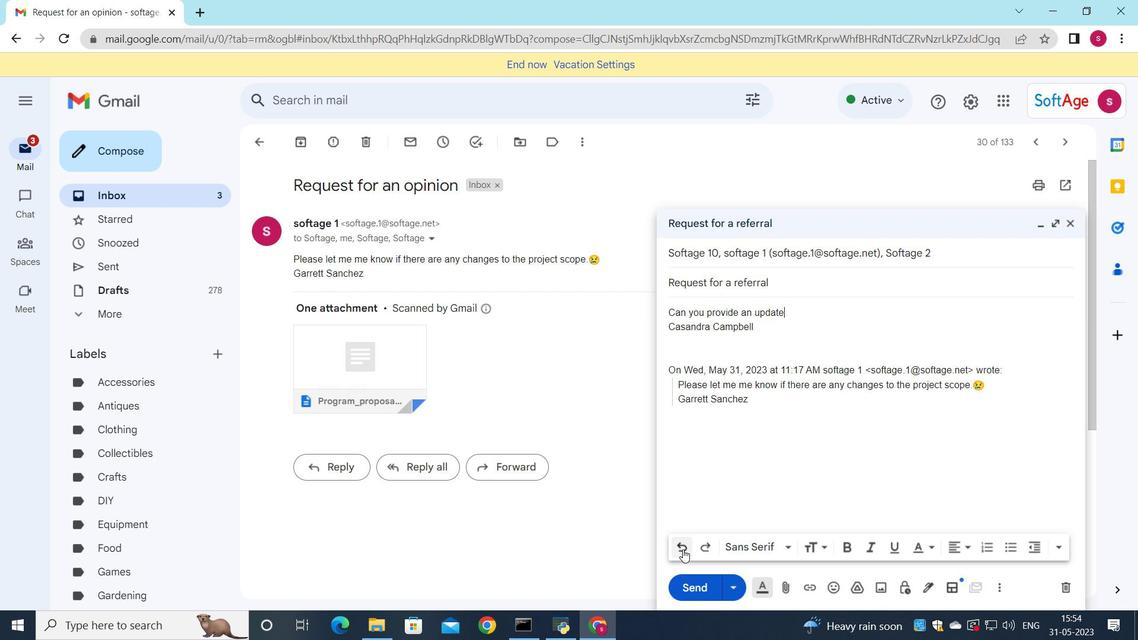 
Action: Mouse pressed left at (683, 550)
Screenshot: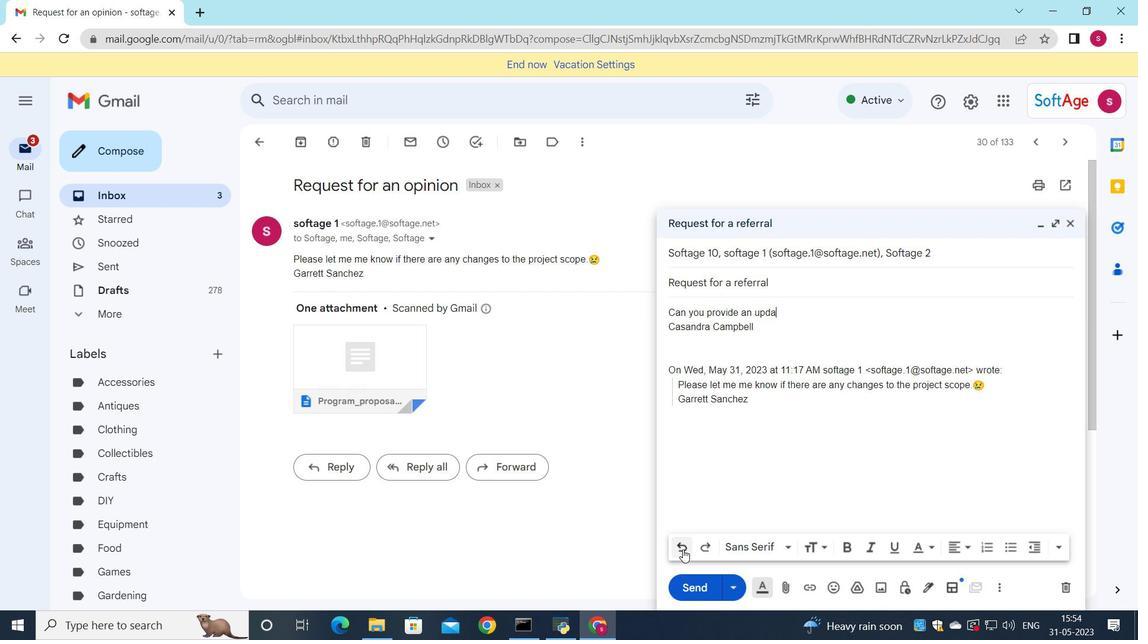 
Action: Mouse pressed left at (683, 550)
Screenshot: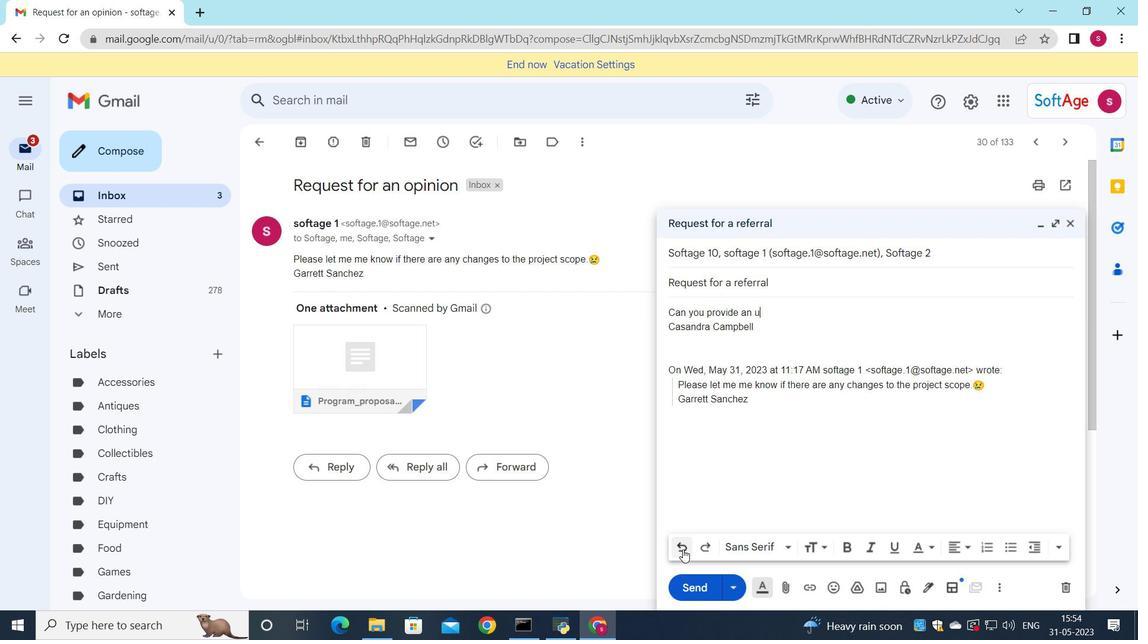 
Action: Mouse pressed left at (683, 550)
Screenshot: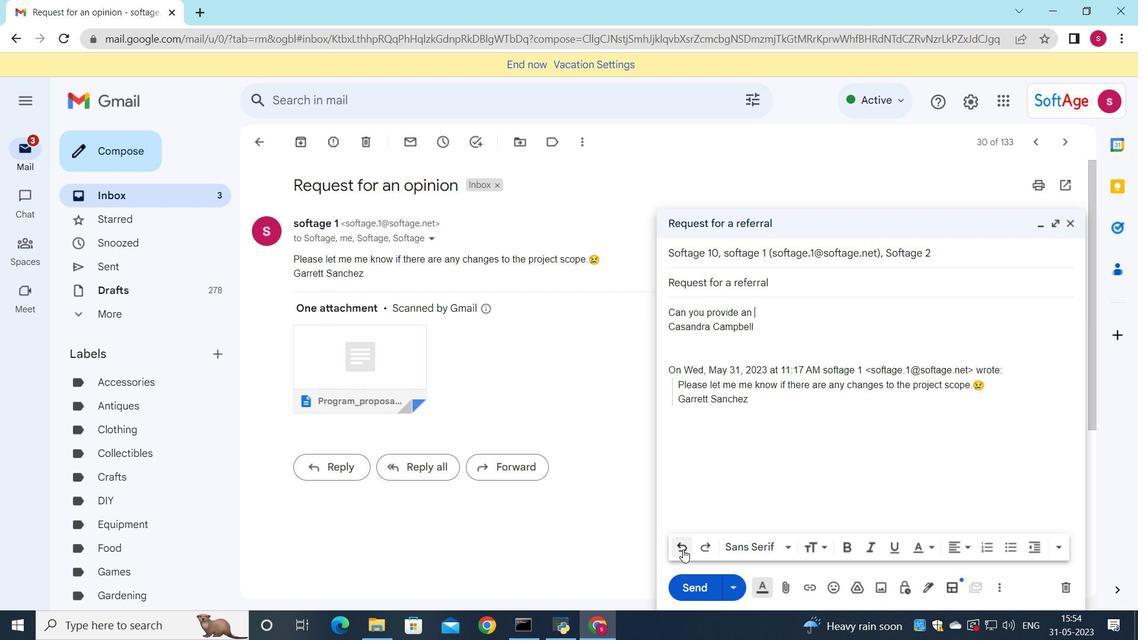 
Action: Mouse pressed left at (683, 550)
Screenshot: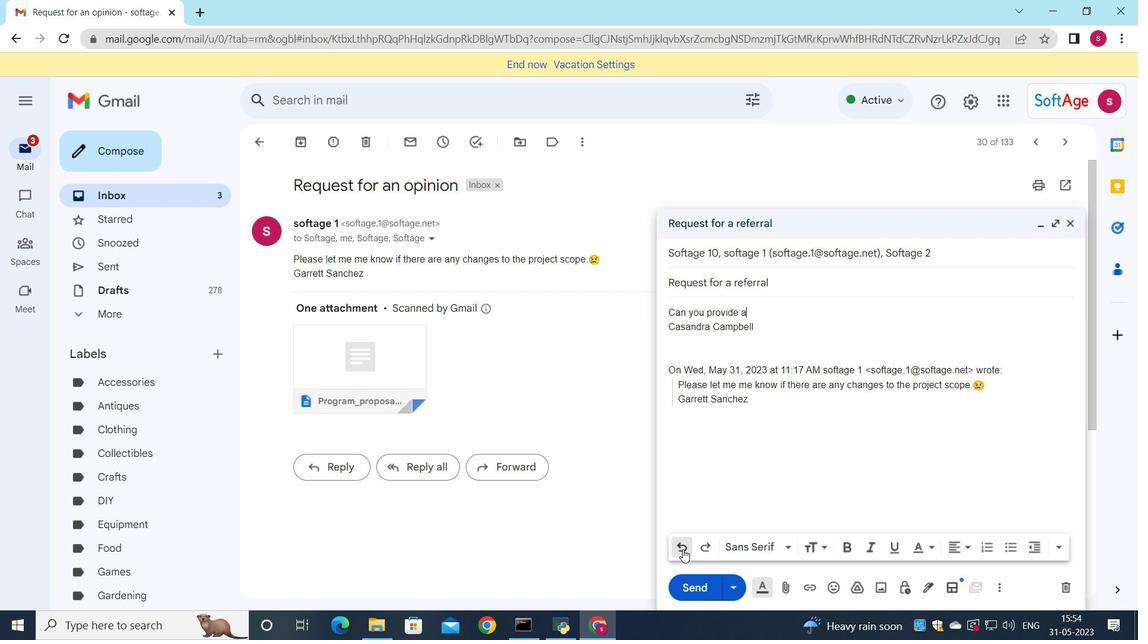 
Action: Mouse pressed left at (683, 550)
Screenshot: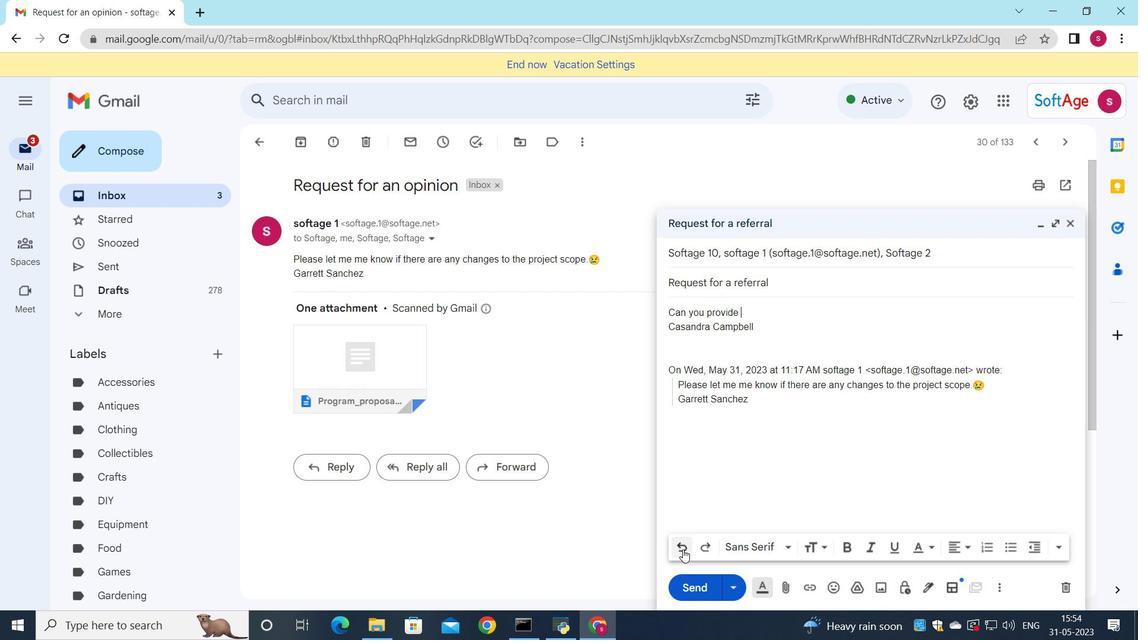 
Action: Mouse pressed left at (683, 550)
Screenshot: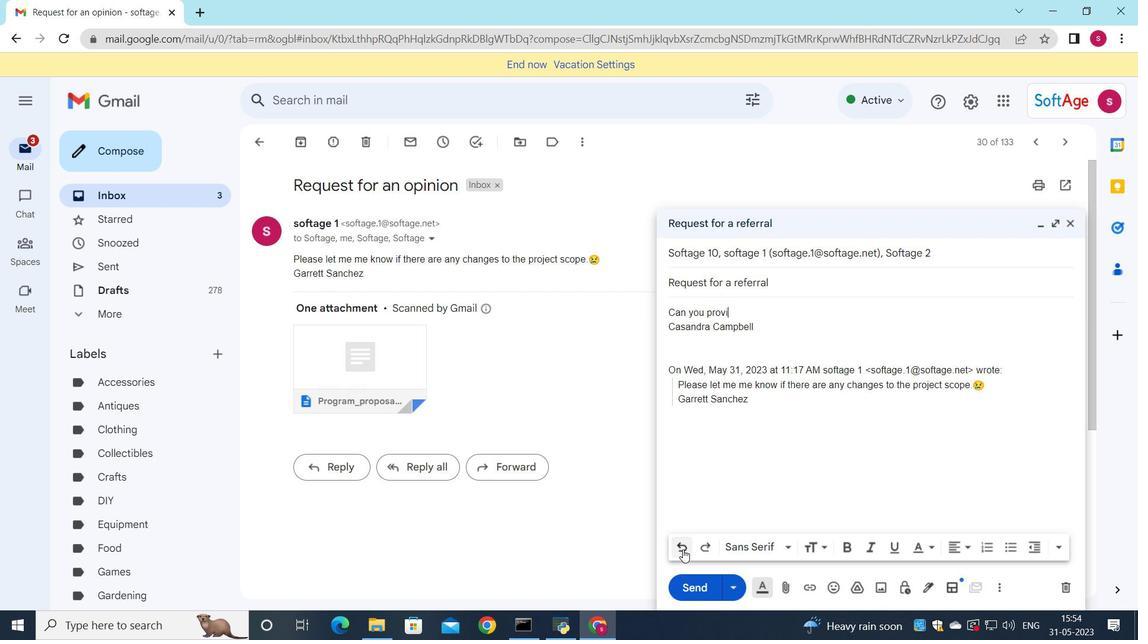 
Action: Mouse pressed left at (683, 550)
Screenshot: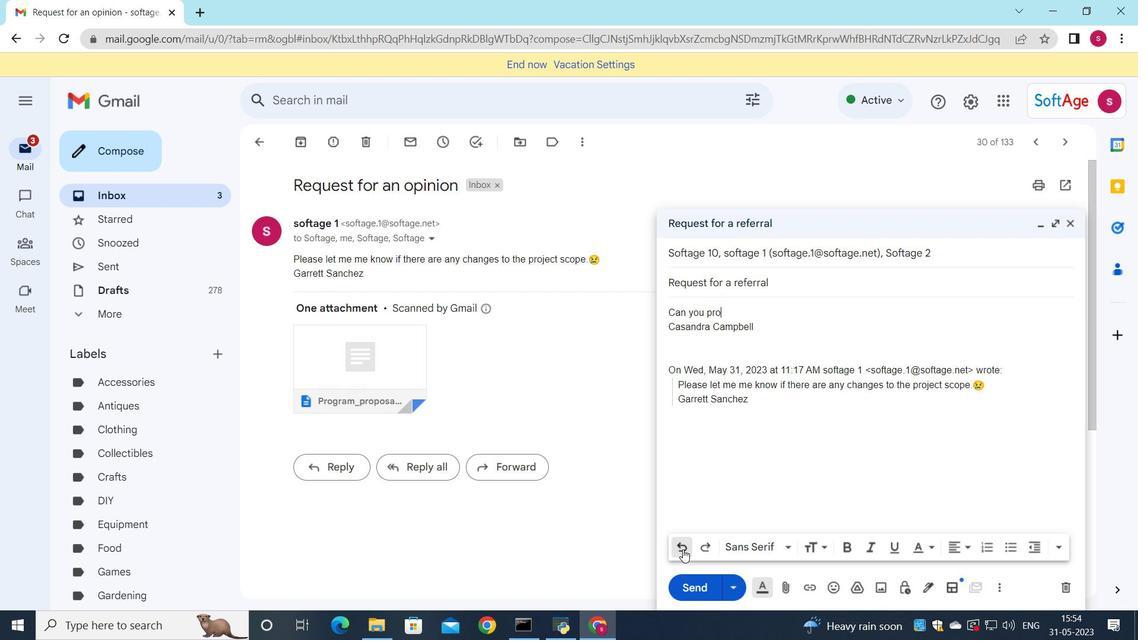
Action: Mouse pressed left at (683, 550)
Screenshot: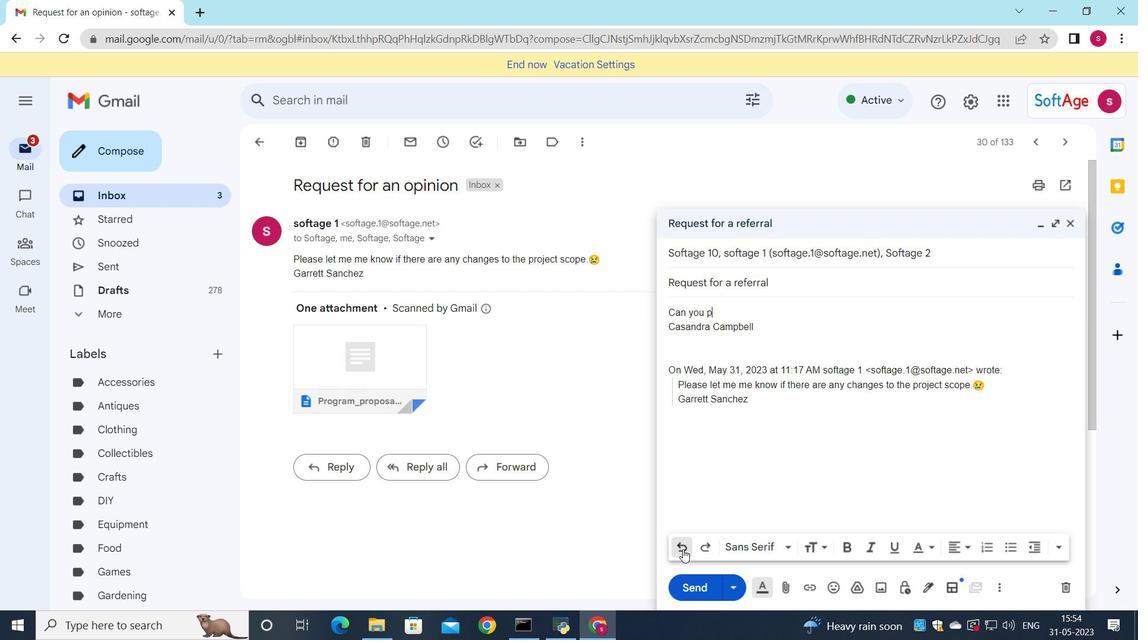 
Action: Mouse pressed left at (683, 550)
Screenshot: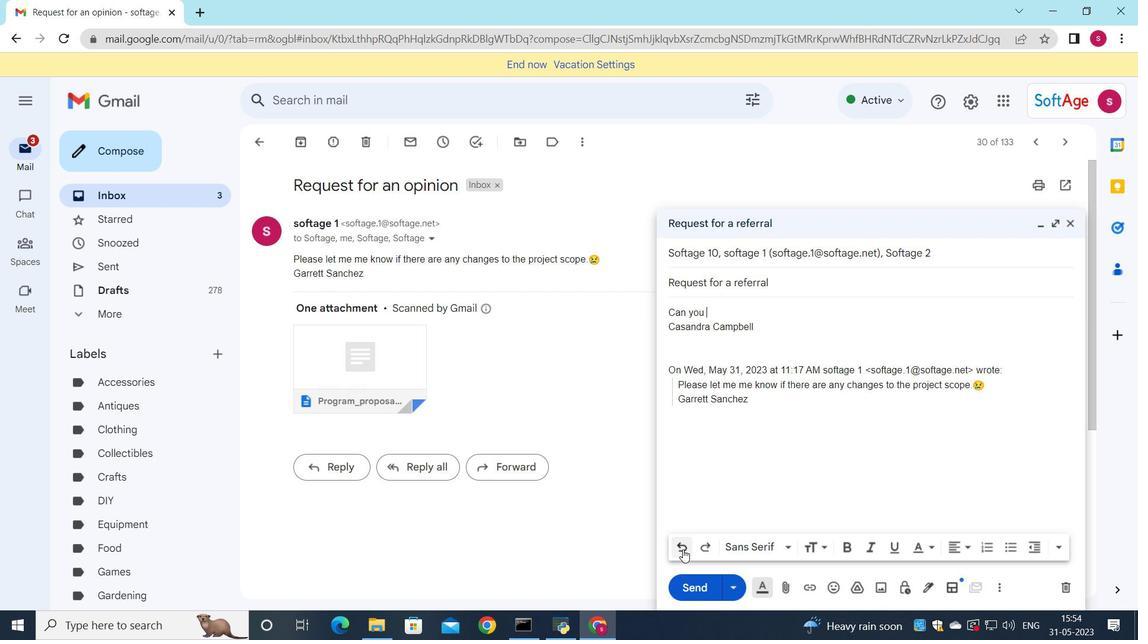 
Action: Mouse pressed left at (683, 550)
Screenshot: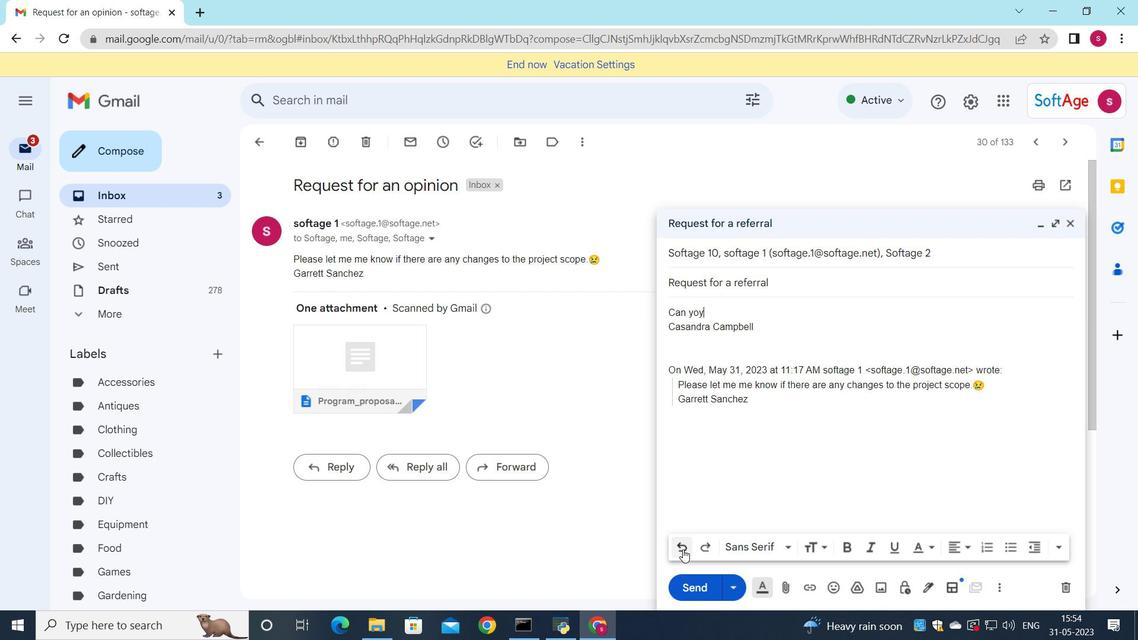 
Action: Mouse pressed left at (683, 550)
Screenshot: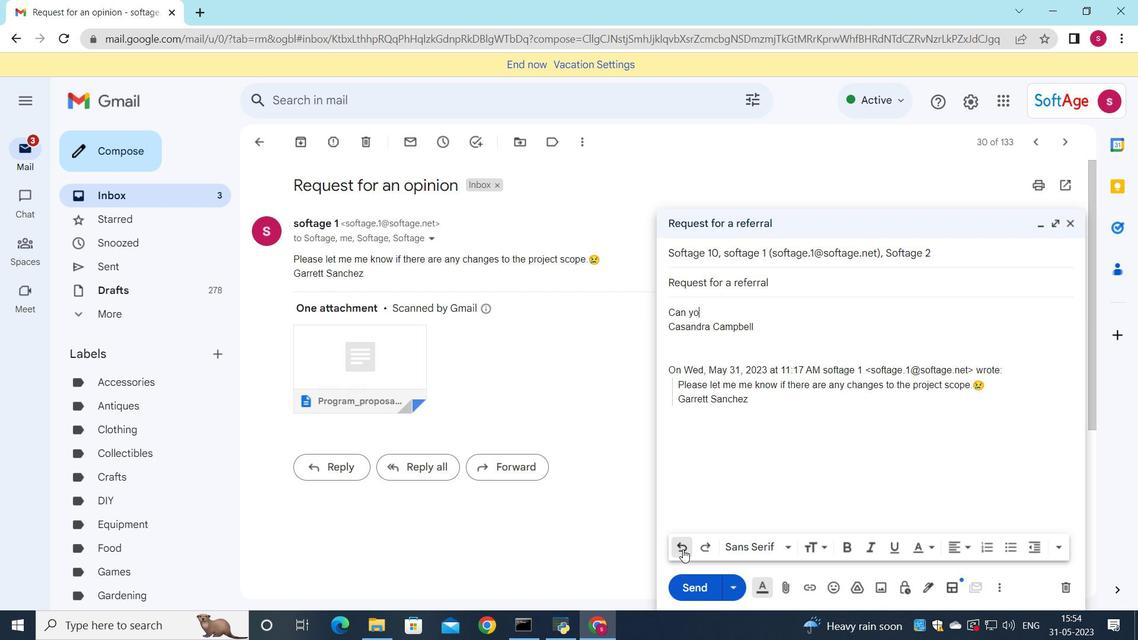 
Action: Mouse pressed left at (683, 550)
Screenshot: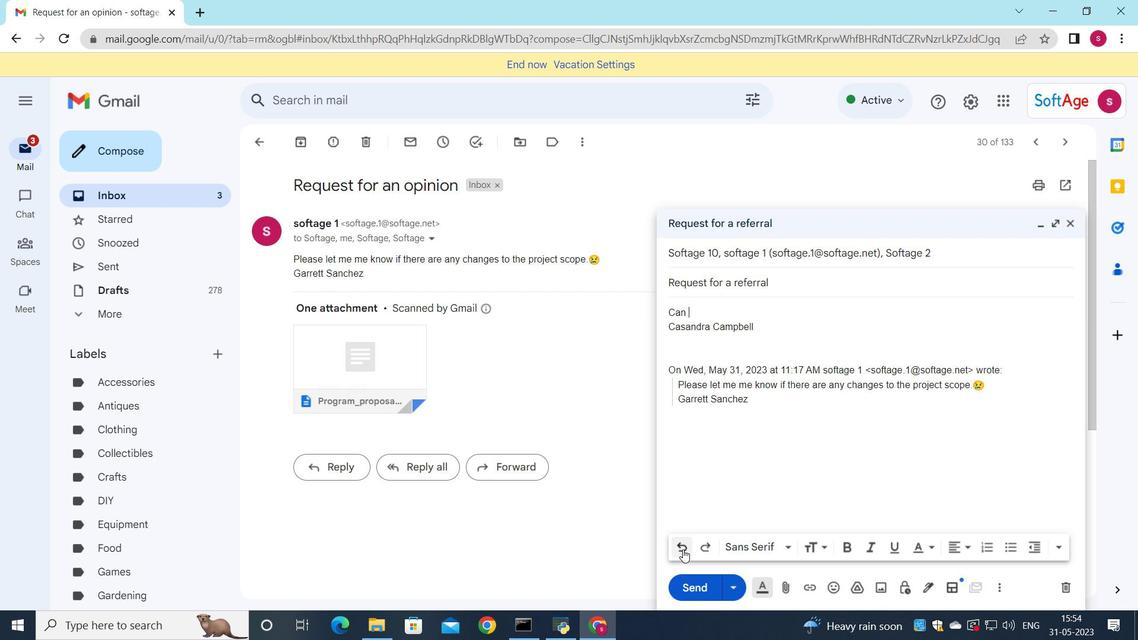 
Action: Mouse pressed left at (683, 550)
Screenshot: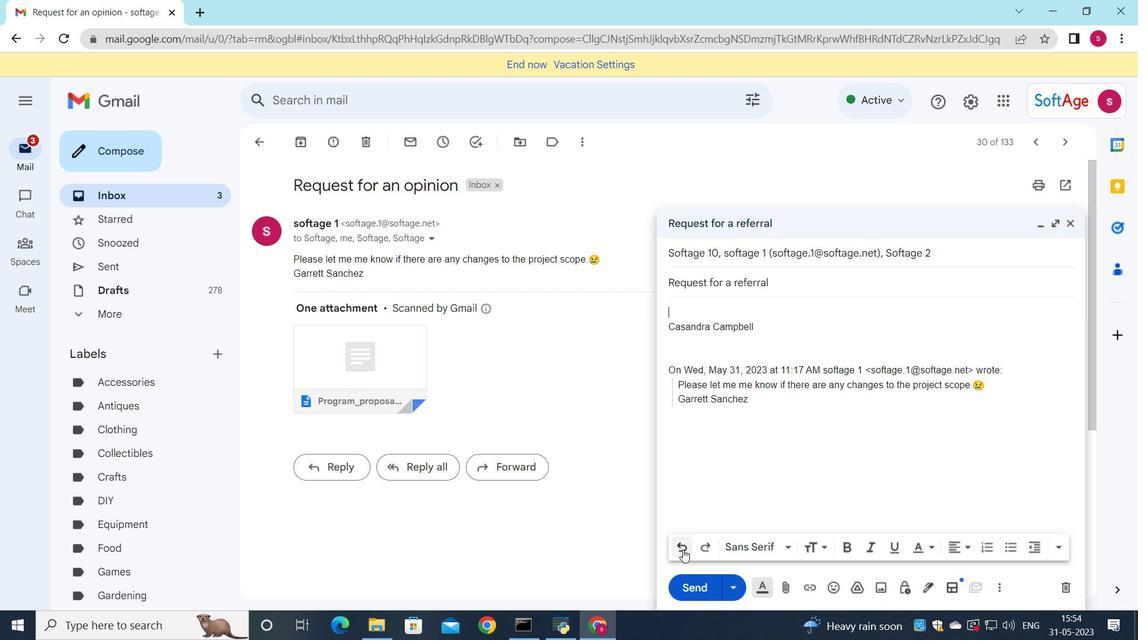 
Action: Mouse moved to (947, 399)
Screenshot: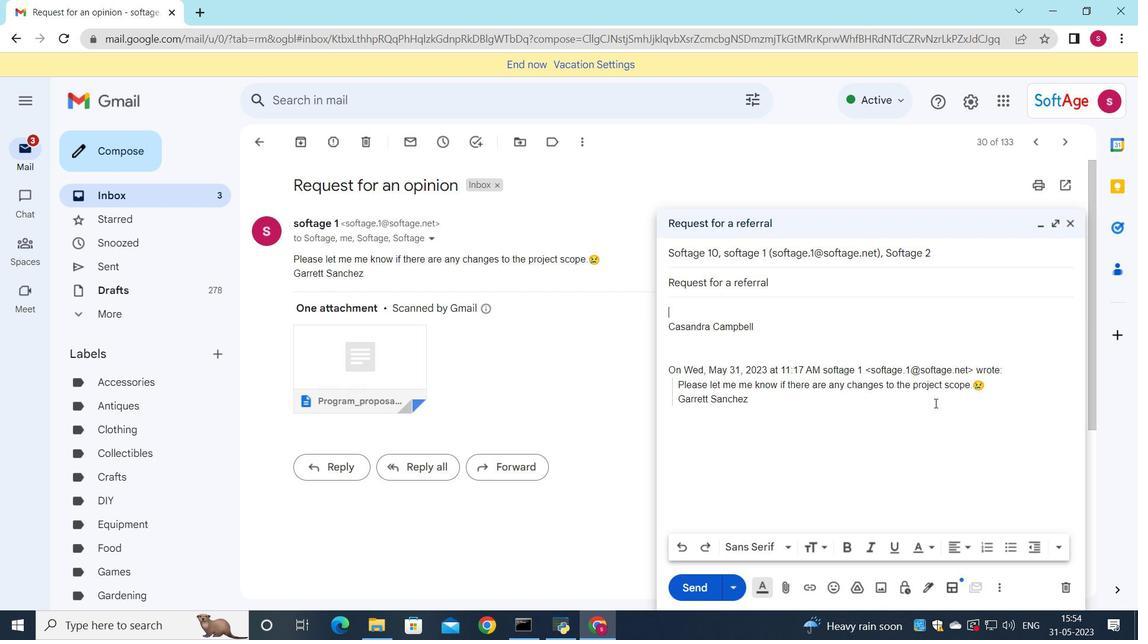 
Action: Key pressed <Key.shift>I<Key.space>have<Key.space>attached<Key.space>the<Key.space>necessary<Key.space>documentd<Key.backspace>s<Key.space>for<Key.space>your<Key.space>review,<Key.backspace>.
Screenshot: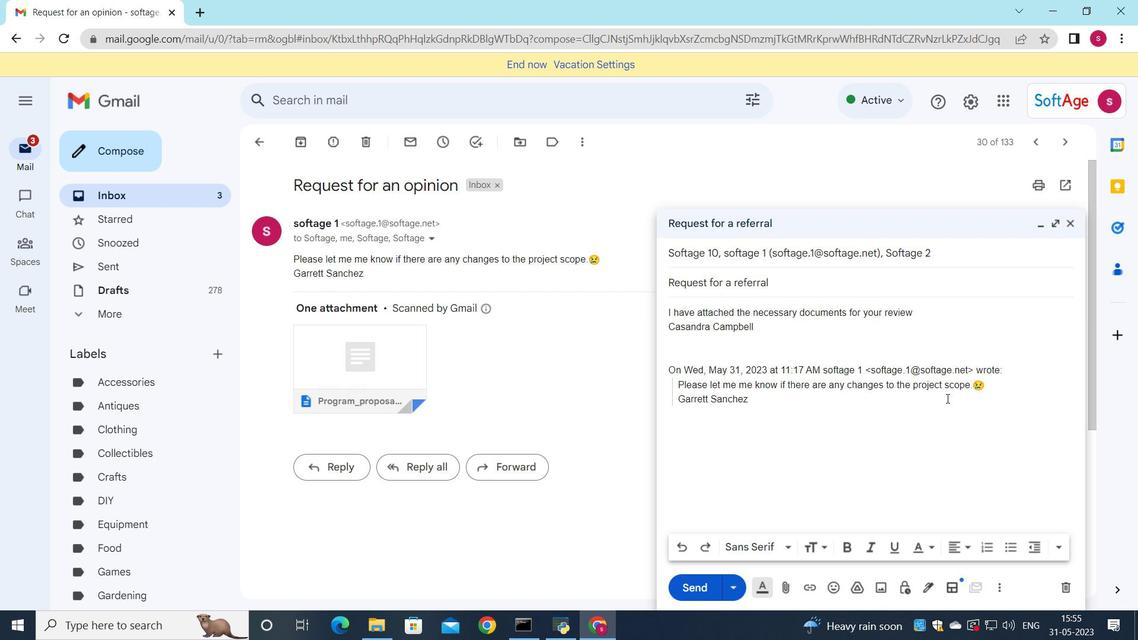 
Action: Mouse moved to (702, 591)
Screenshot: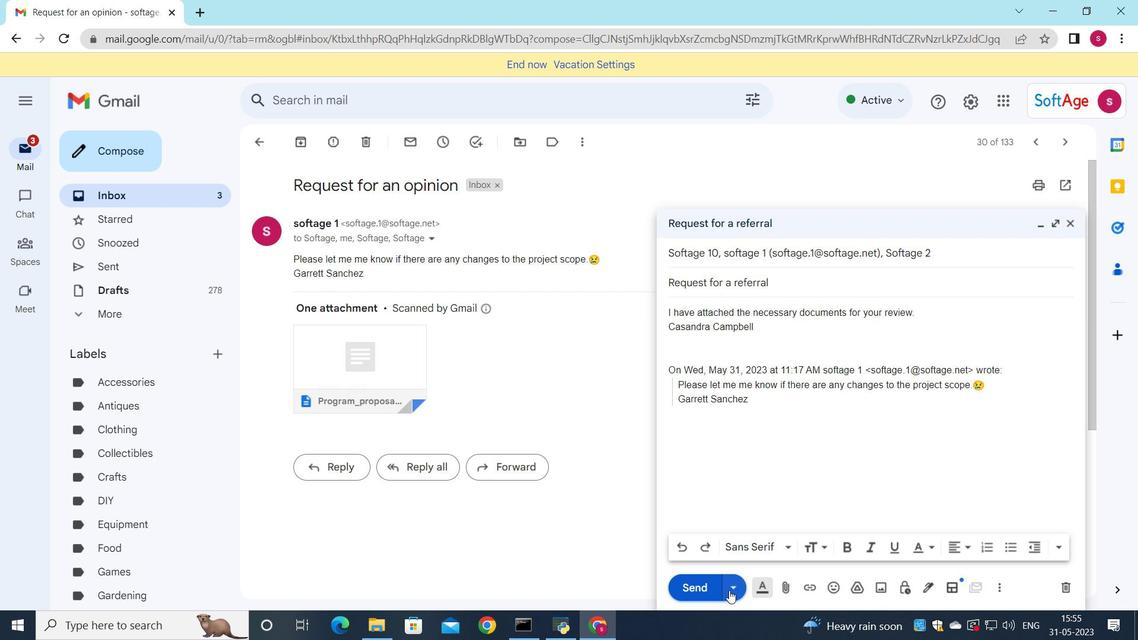 
Action: Mouse pressed left at (702, 591)
Screenshot: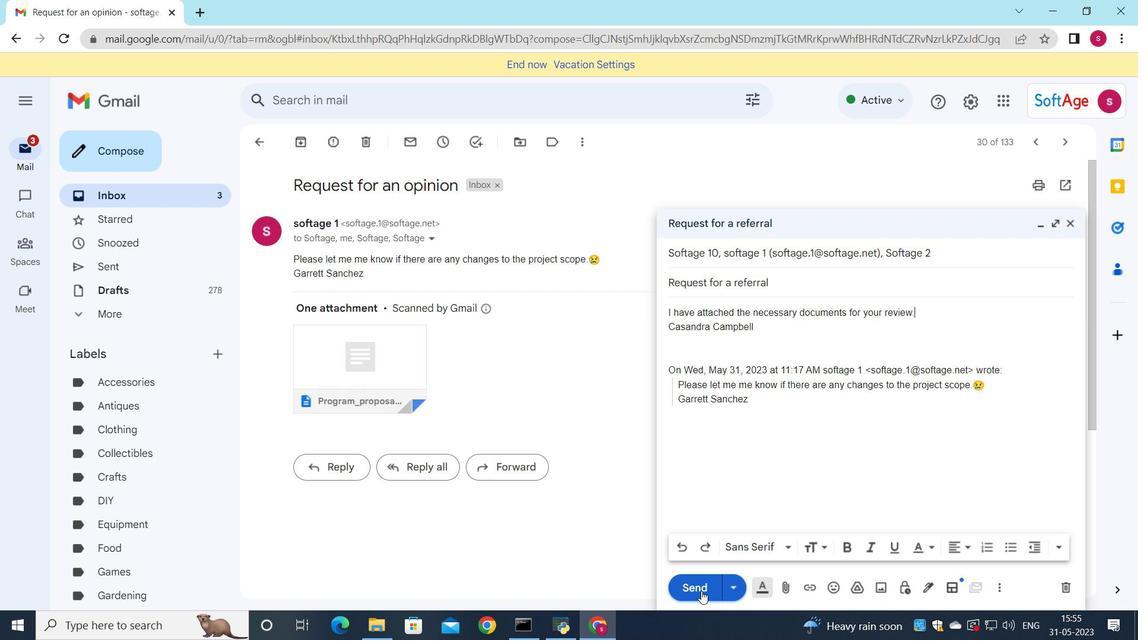 
Action: Mouse moved to (635, 157)
Screenshot: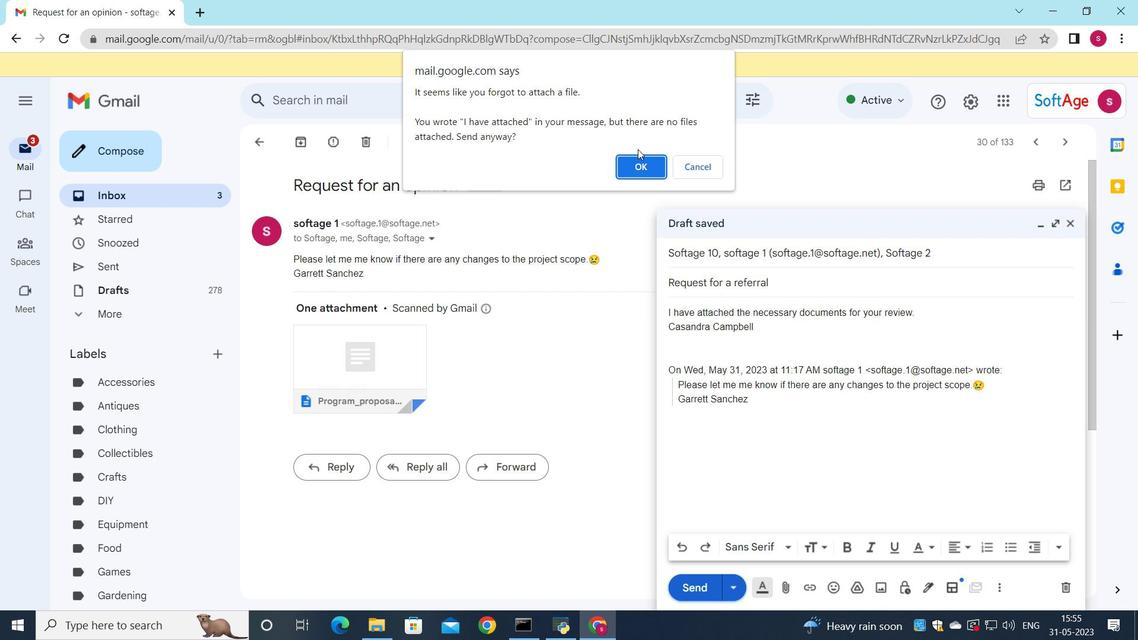 
Action: Mouse pressed left at (635, 157)
Screenshot: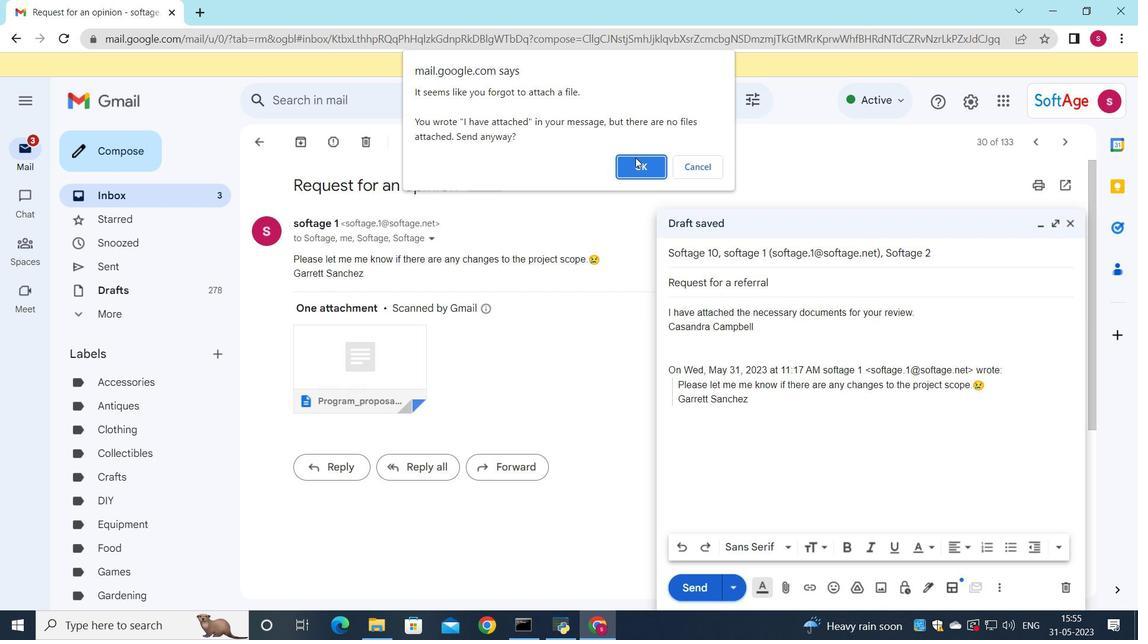 
Action: Mouse moved to (169, 192)
Screenshot: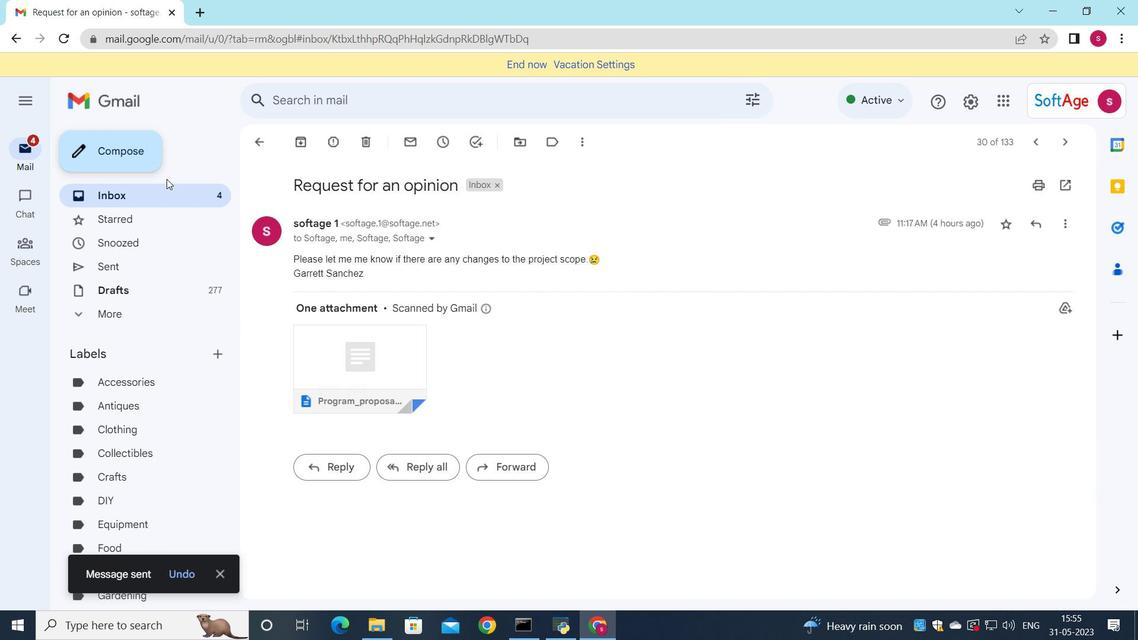 
Action: Mouse pressed left at (169, 192)
Screenshot: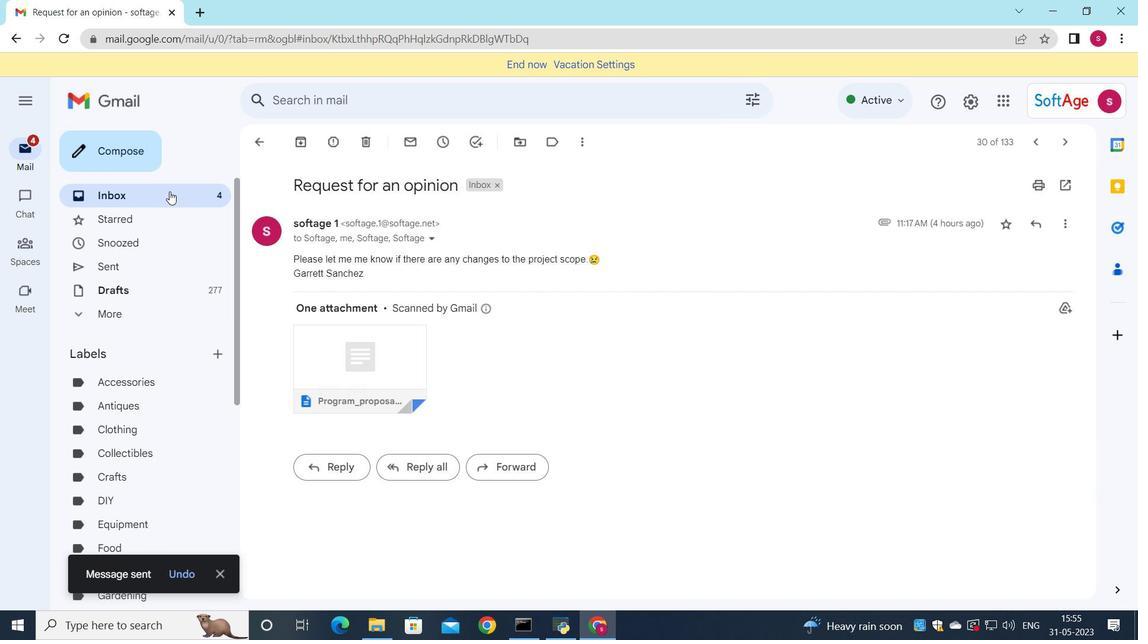 
Action: Mouse moved to (385, 239)
Screenshot: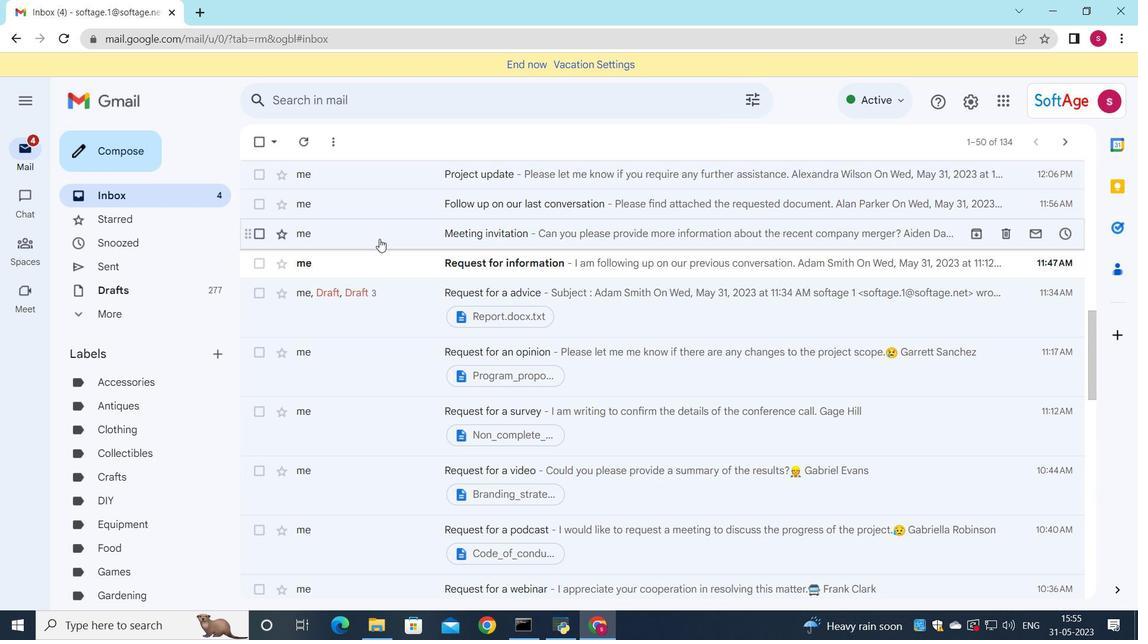 
Action: Mouse scrolled (385, 240) with delta (0, 0)
Screenshot: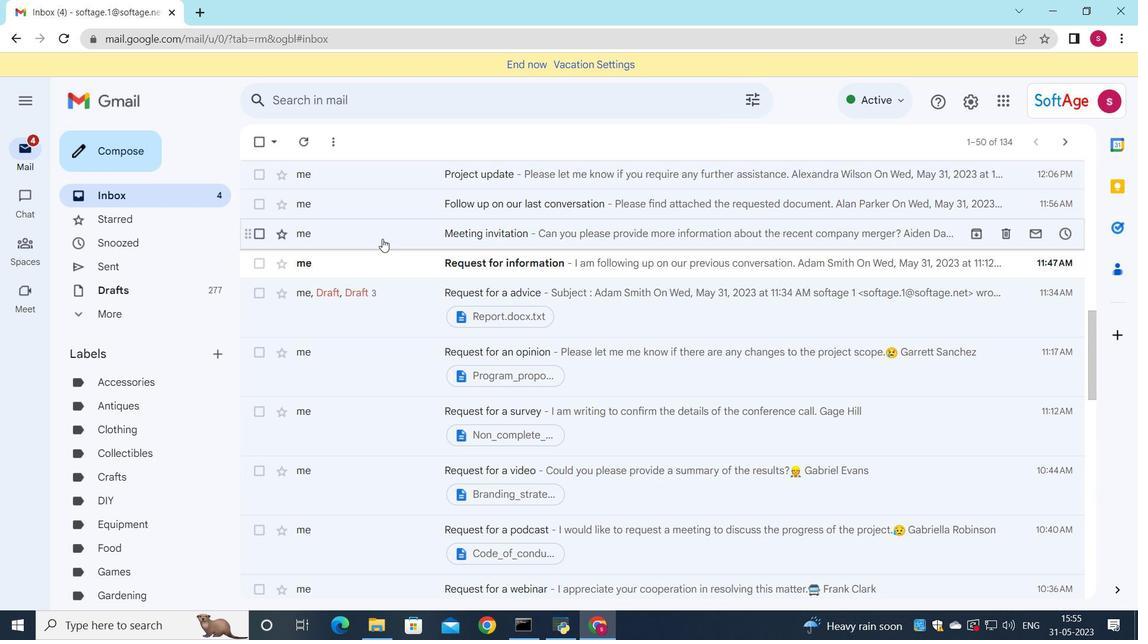 
Action: Mouse scrolled (385, 240) with delta (0, 0)
Screenshot: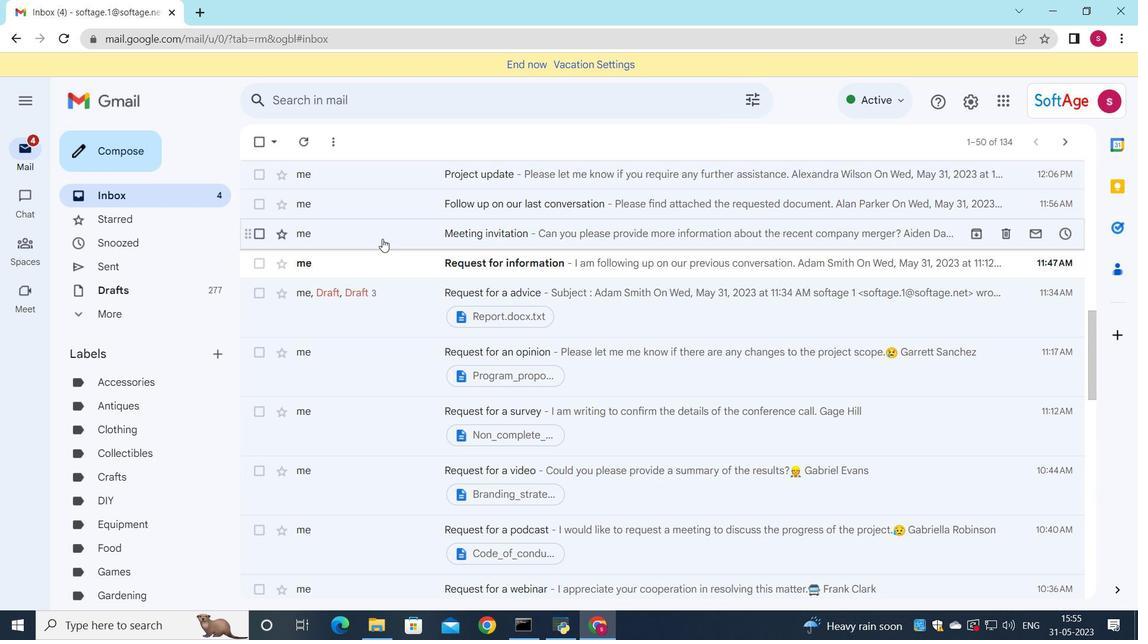 
Action: Mouse scrolled (385, 240) with delta (0, 0)
Screenshot: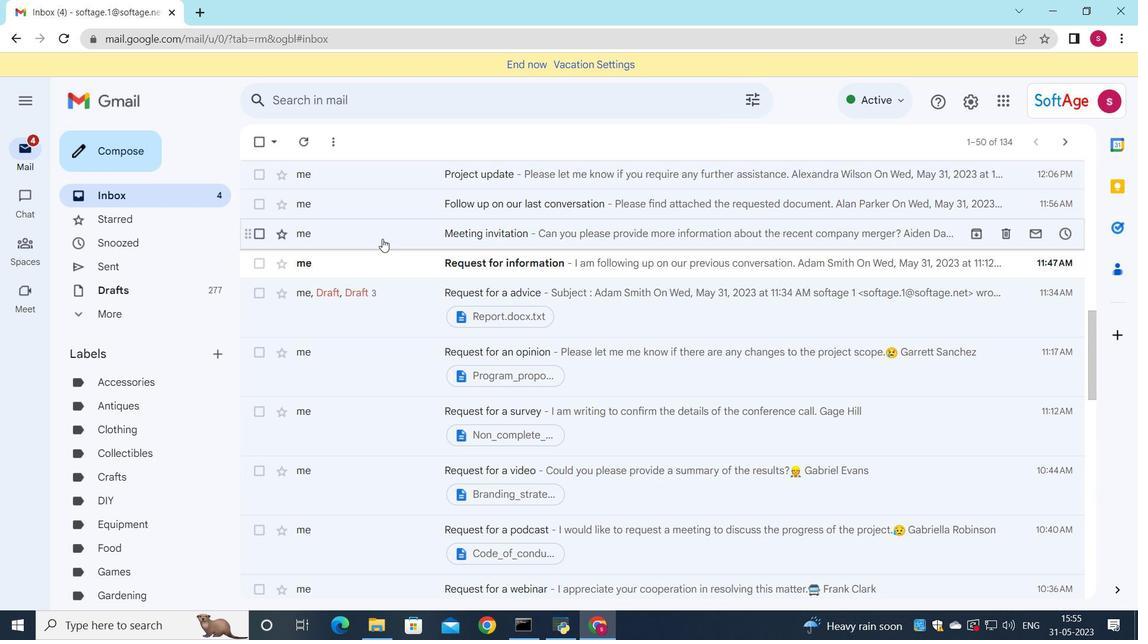 
Action: Mouse scrolled (385, 240) with delta (0, 0)
Screenshot: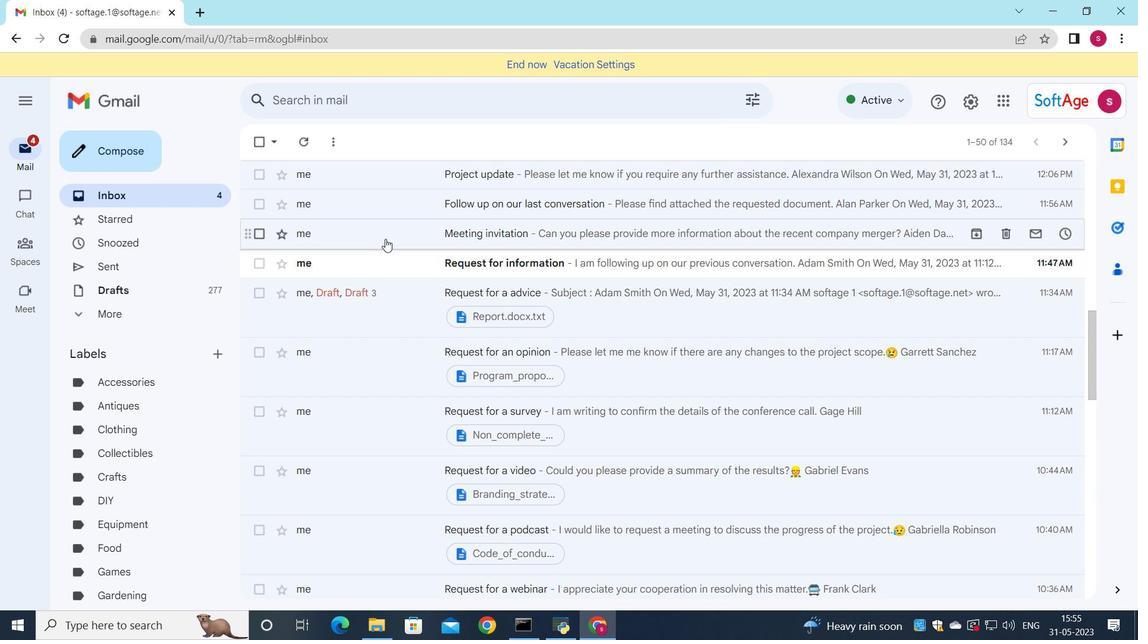 
Action: Mouse scrolled (385, 240) with delta (0, 0)
Screenshot: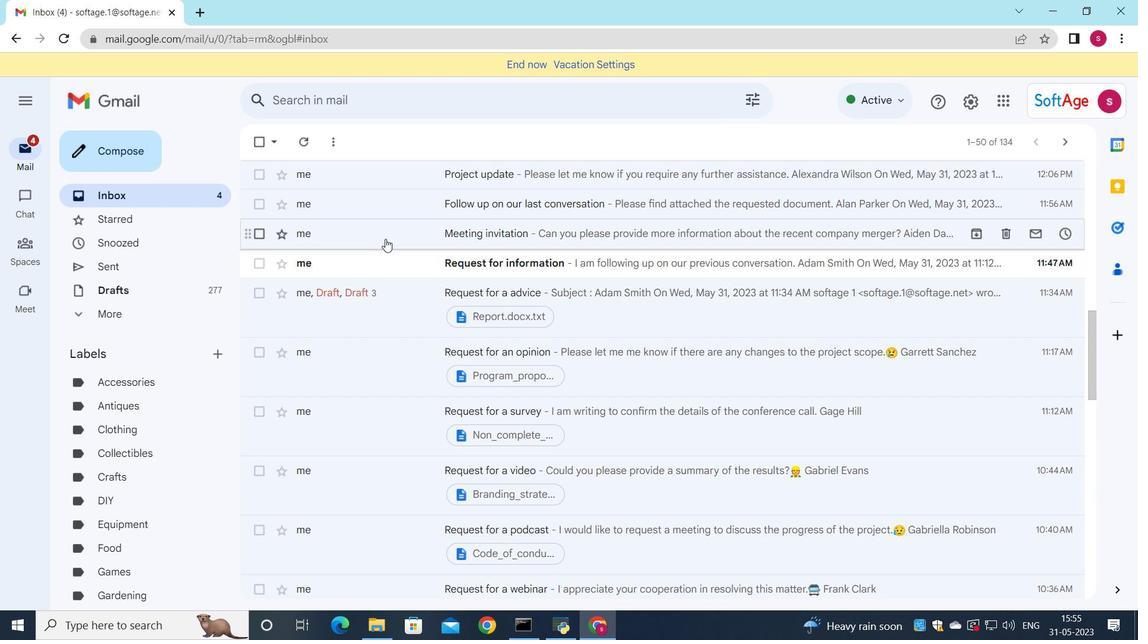 
Action: Mouse scrolled (385, 240) with delta (0, 0)
Screenshot: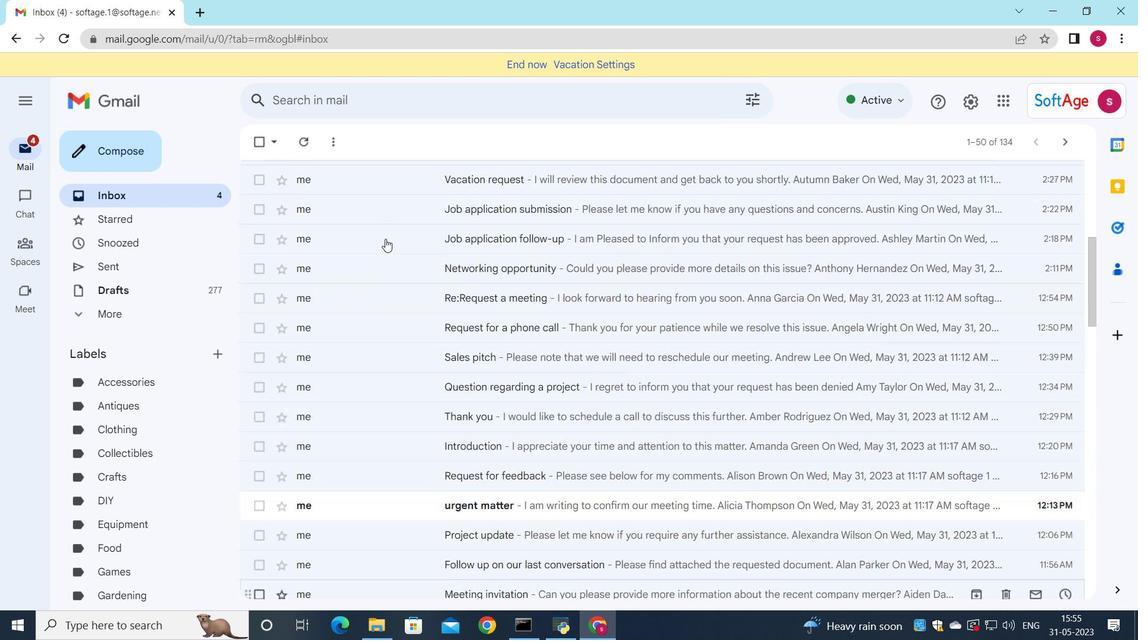 
Action: Mouse scrolled (385, 240) with delta (0, 0)
Screenshot: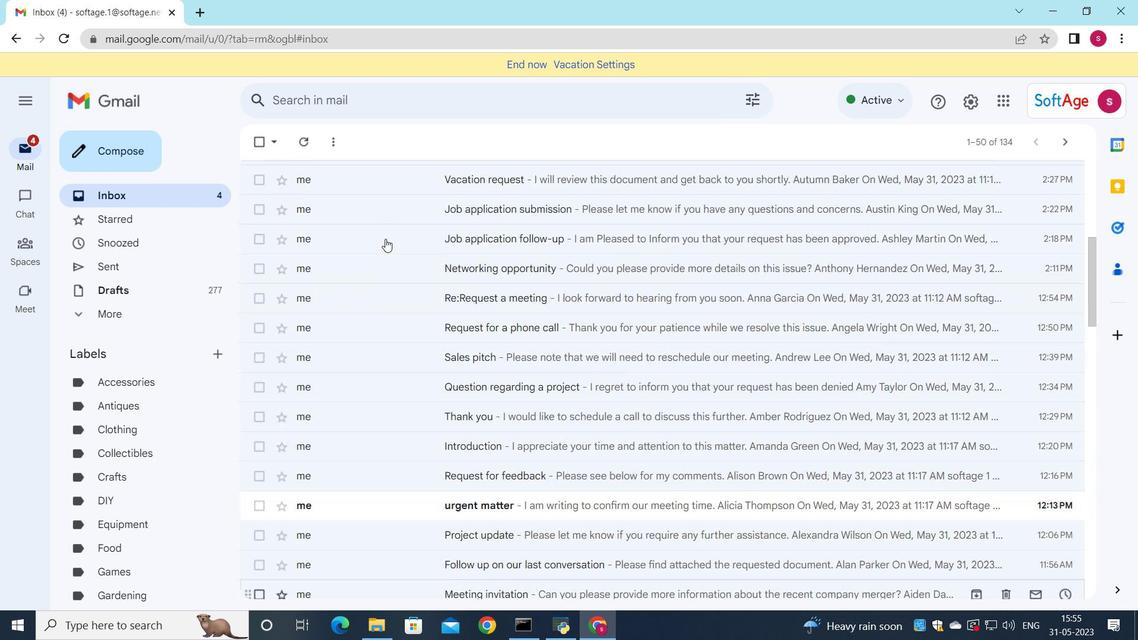 
Action: Mouse scrolled (385, 240) with delta (0, 0)
Screenshot: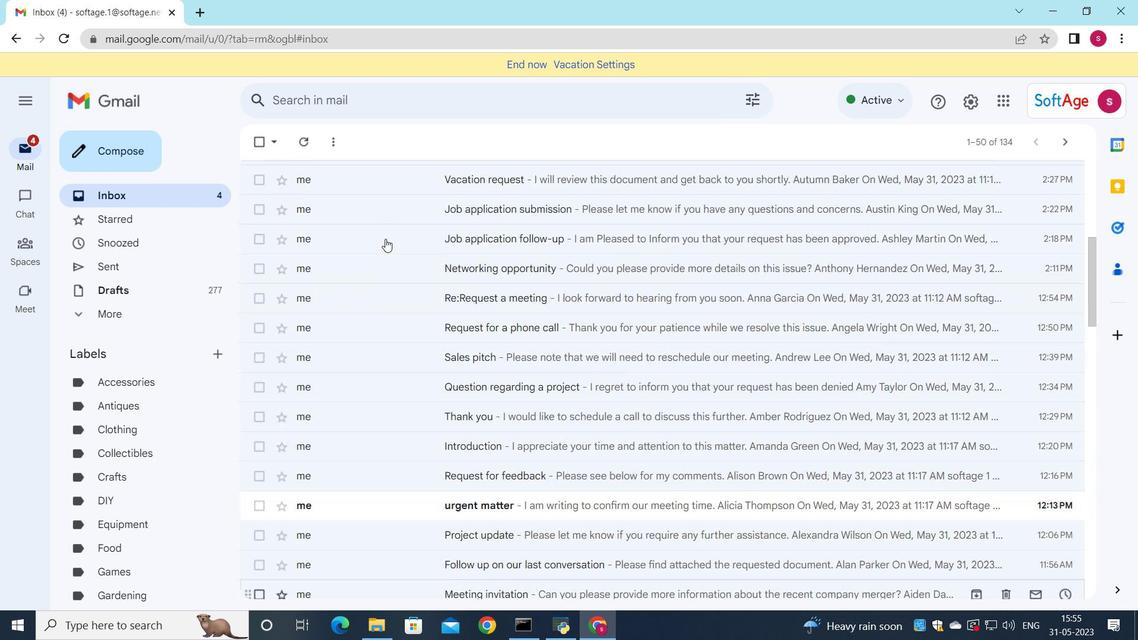 
Action: Mouse scrolled (385, 240) with delta (0, 0)
Screenshot: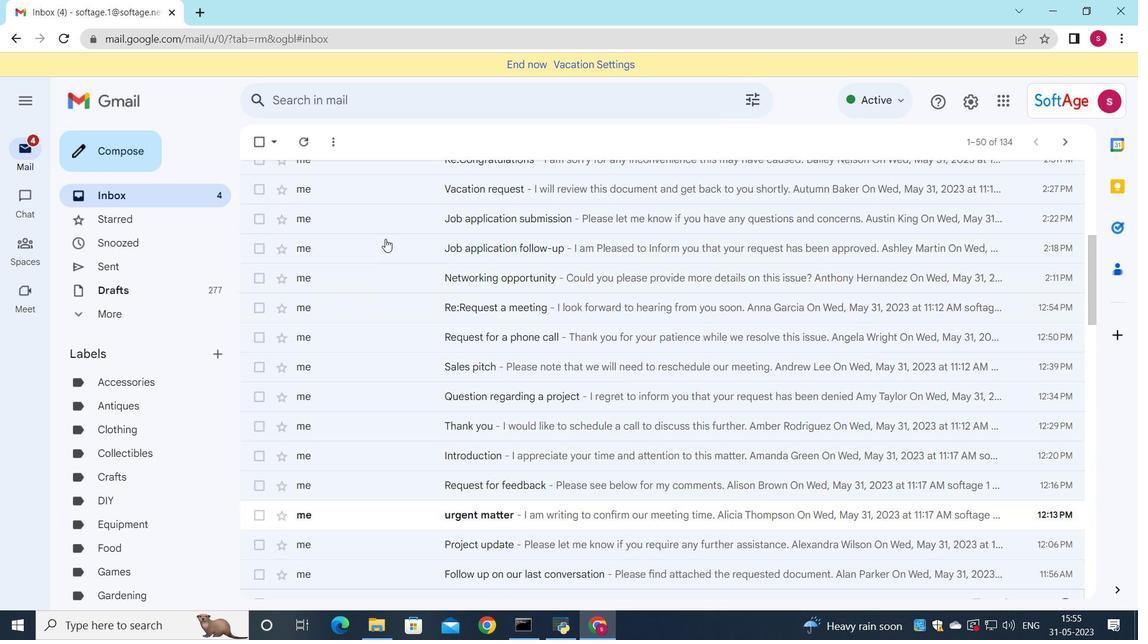 
Action: Mouse scrolled (385, 240) with delta (0, 0)
Screenshot: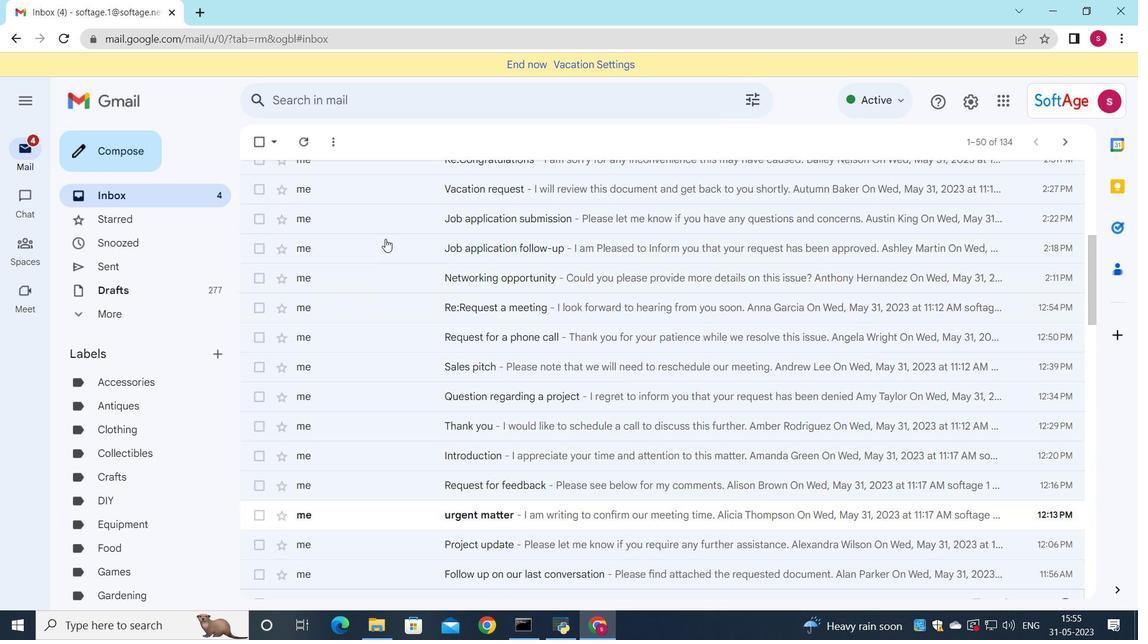 
Action: Mouse scrolled (385, 240) with delta (0, 0)
Screenshot: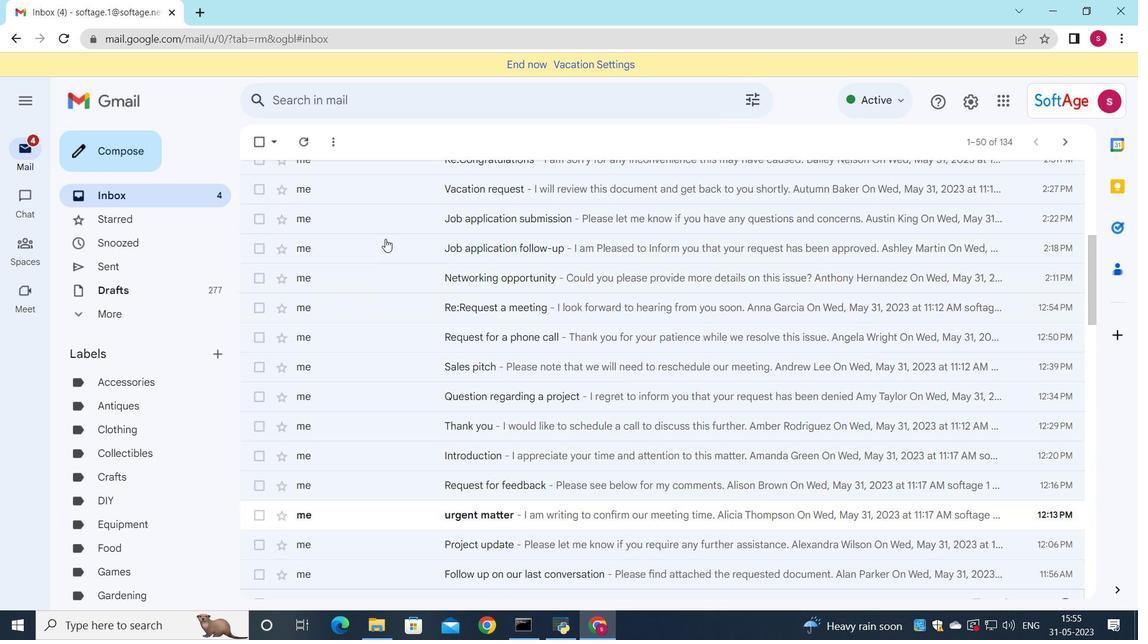 
Action: Mouse scrolled (385, 240) with delta (0, 0)
Screenshot: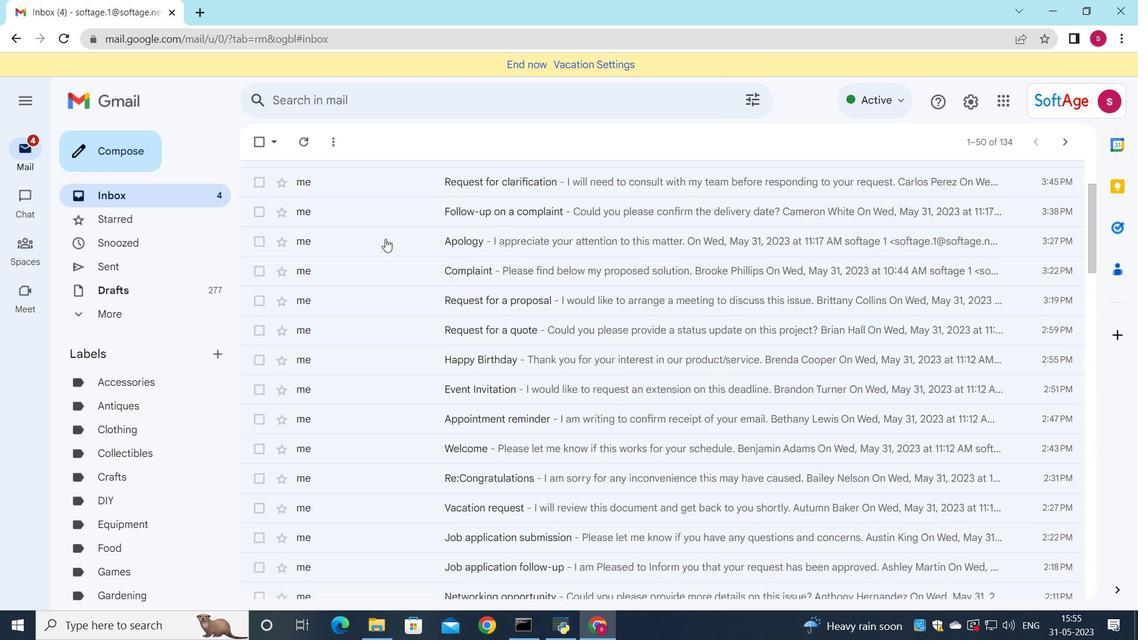 
Action: Mouse scrolled (385, 240) with delta (0, 0)
Screenshot: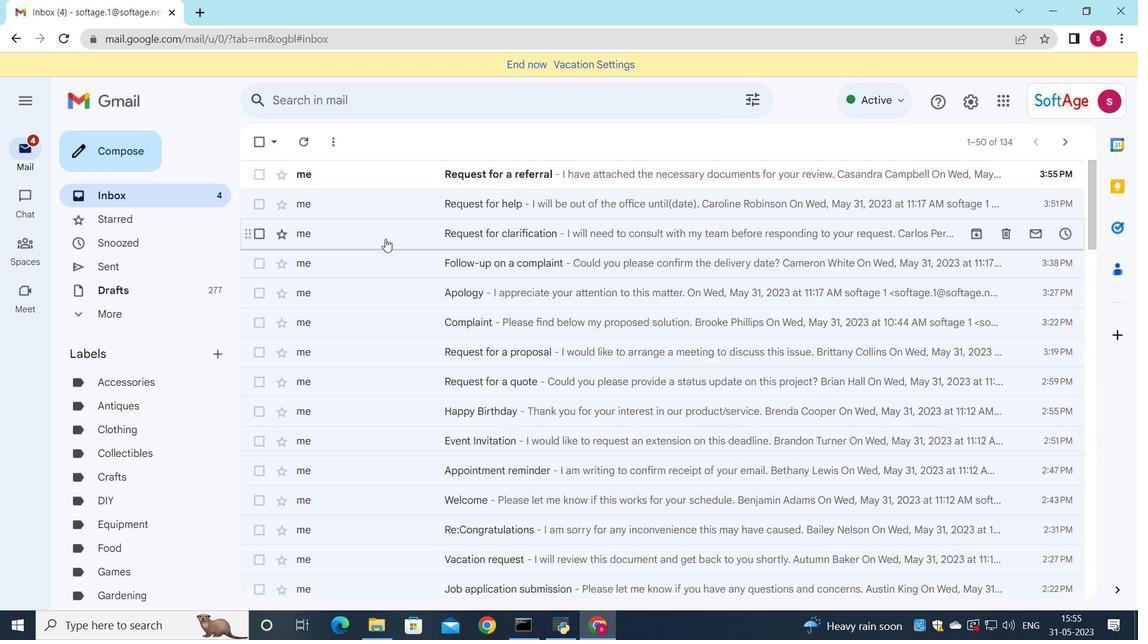 
Action: Mouse scrolled (385, 240) with delta (0, 0)
Screenshot: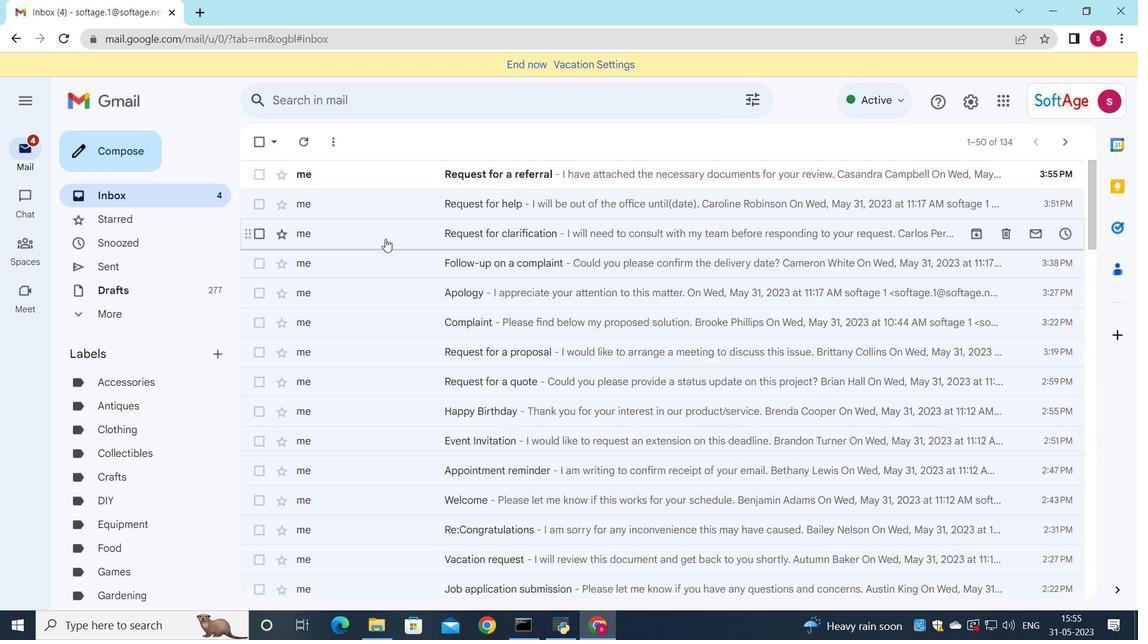 
Action: Mouse scrolled (385, 240) with delta (0, 0)
Screenshot: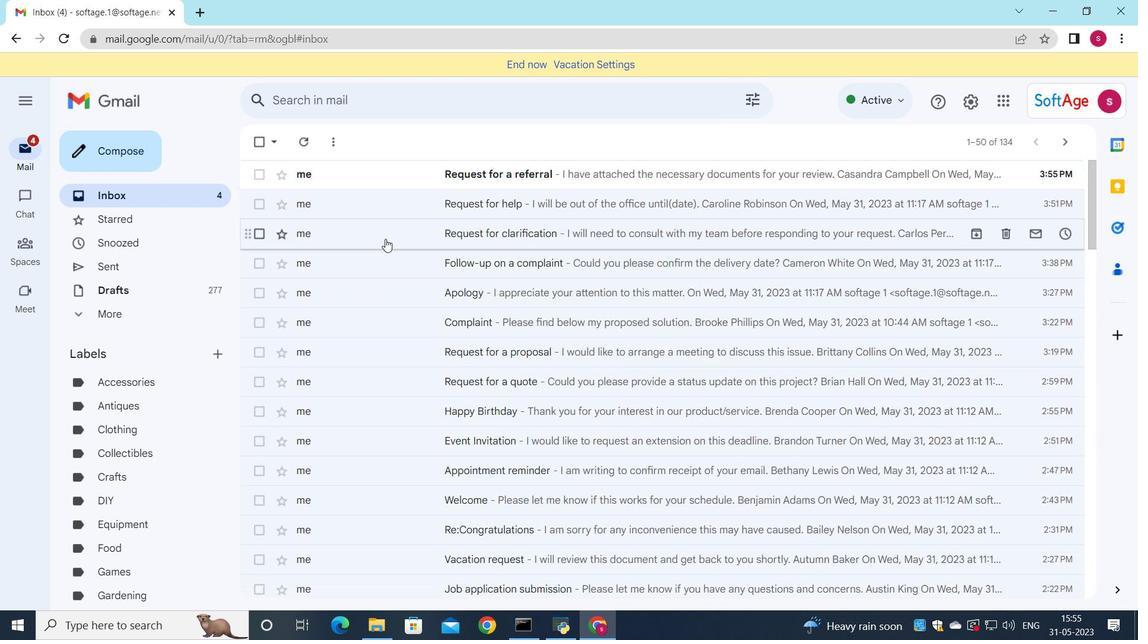 
Action: Mouse scrolled (385, 240) with delta (0, 0)
Screenshot: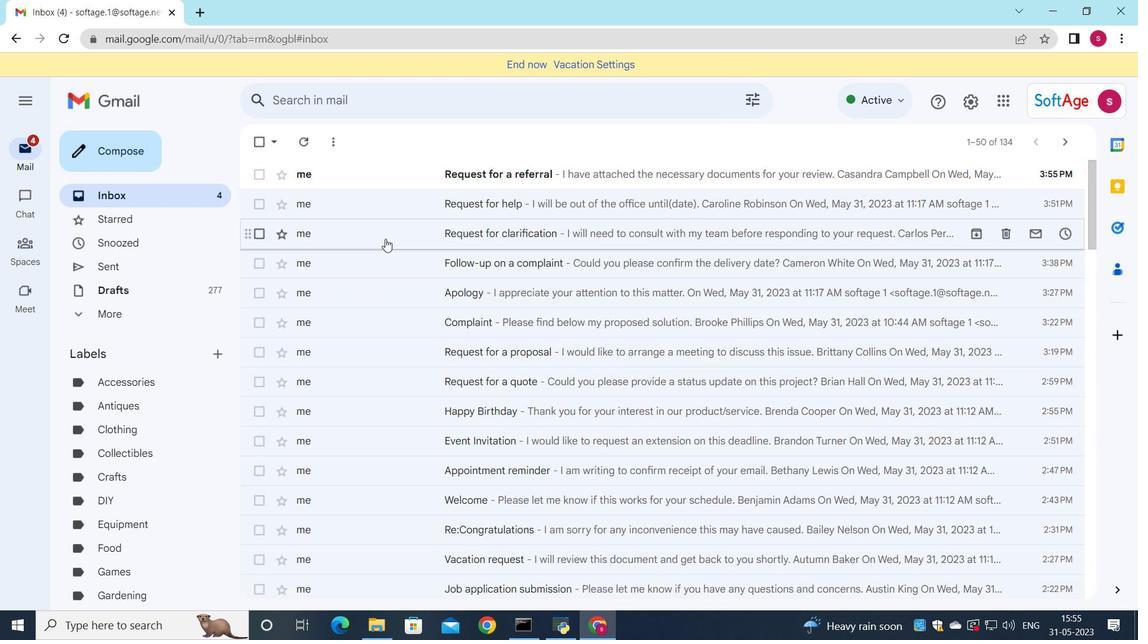 
Action: Mouse moved to (581, 166)
Screenshot: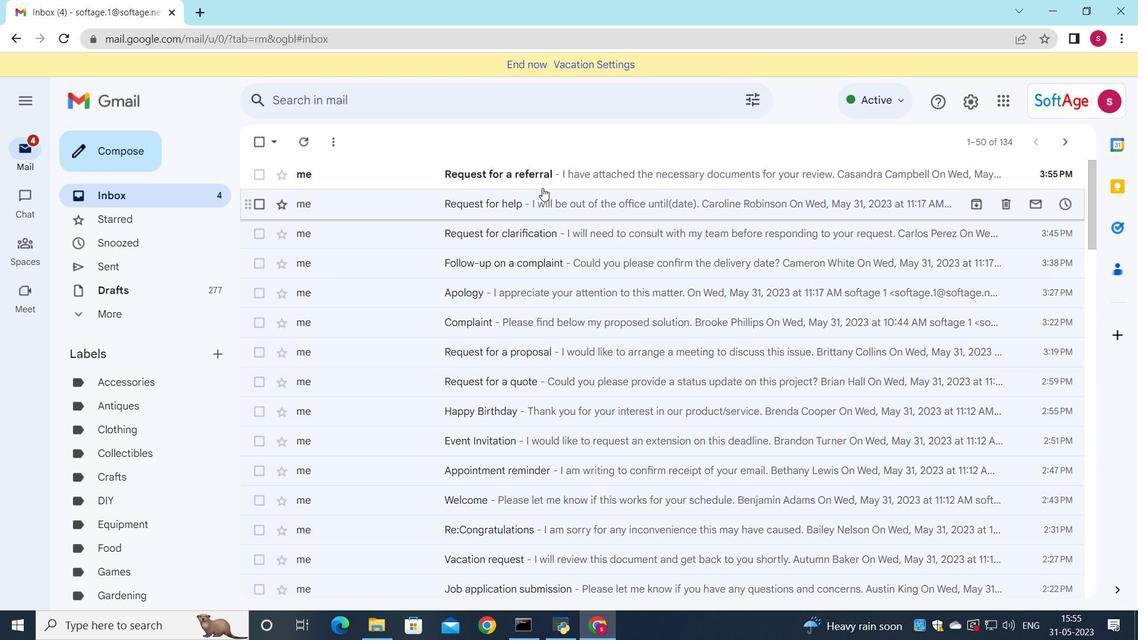 
Action: Mouse pressed left at (581, 166)
Screenshot: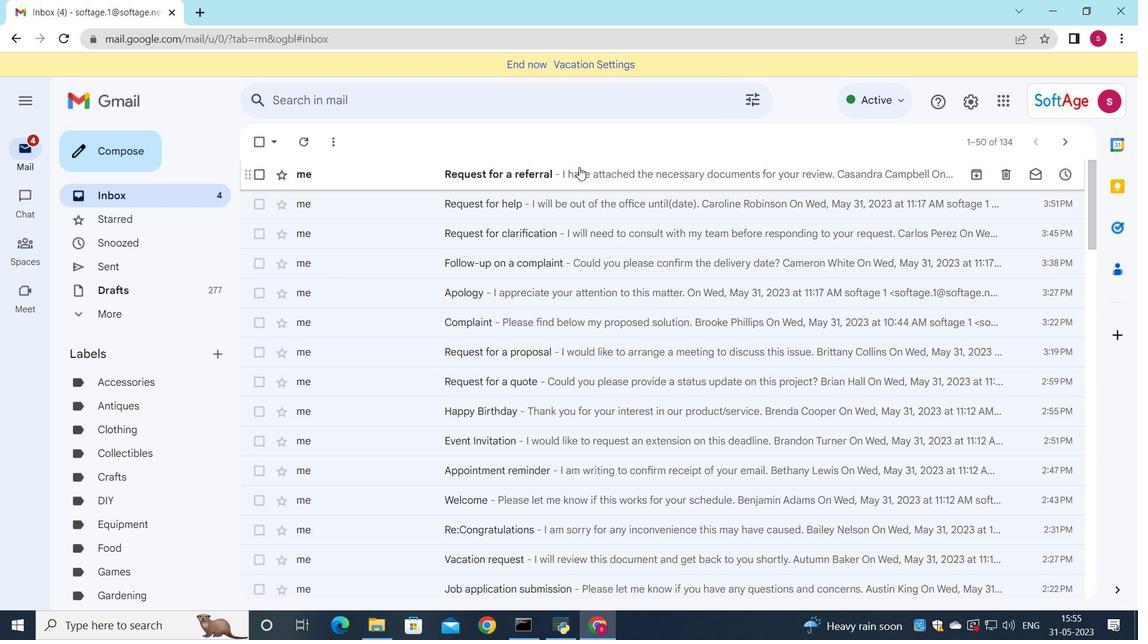 
Action: Mouse moved to (638, 295)
Screenshot: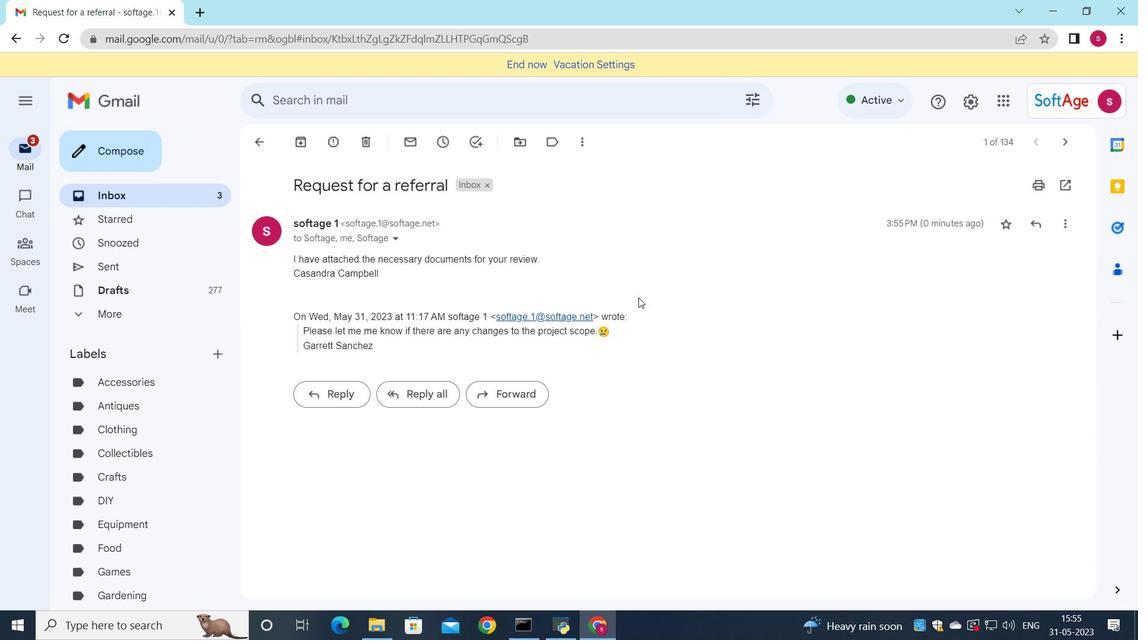 
